 Task: Search one way flight ticket for 3 adults, 3 children in premium economy from Las Vegas: Harry Reid International Airport to Gillette: Gillette Campbell County Airport on 5-1-2023. Number of bags: 1 carry on bag. Price is upto 94000. Outbound departure time preference is 14:45.
Action: Mouse moved to (263, 331)
Screenshot: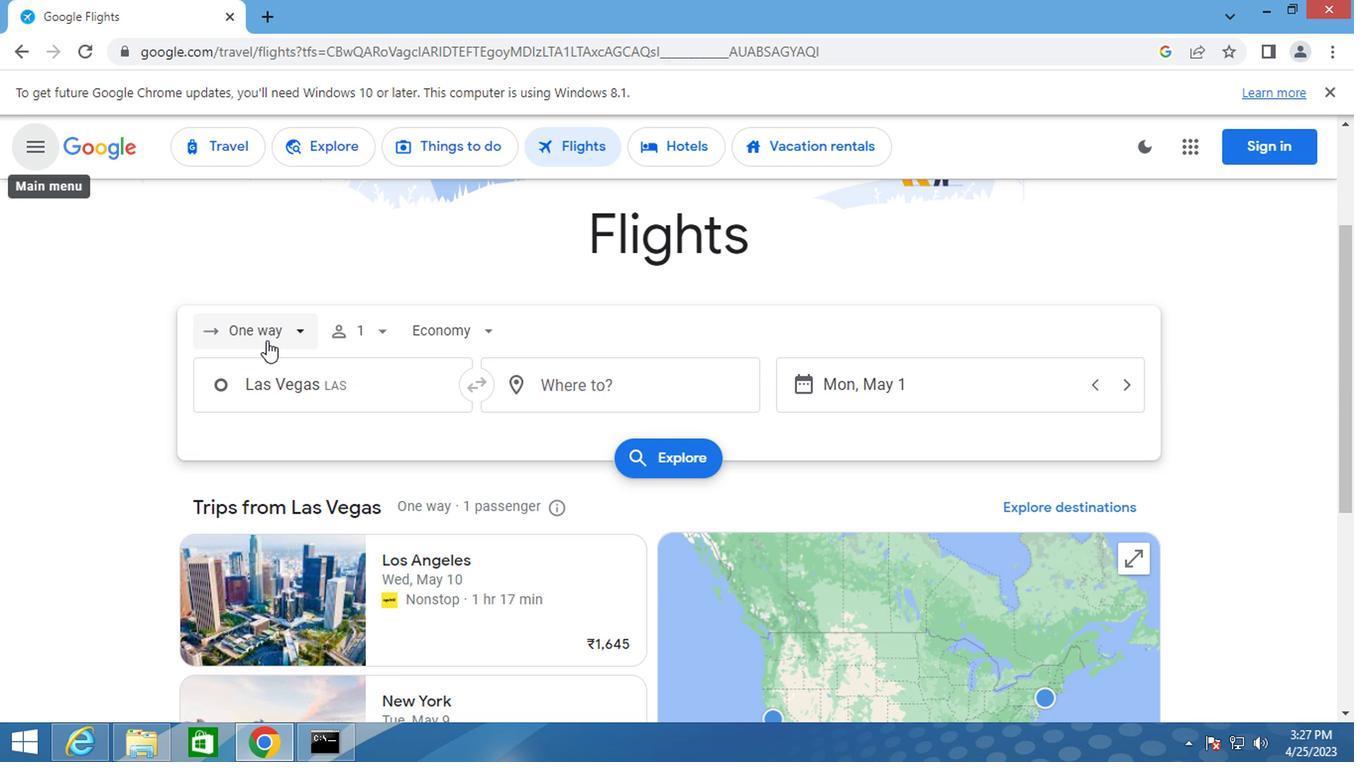 
Action: Mouse pressed left at (263, 331)
Screenshot: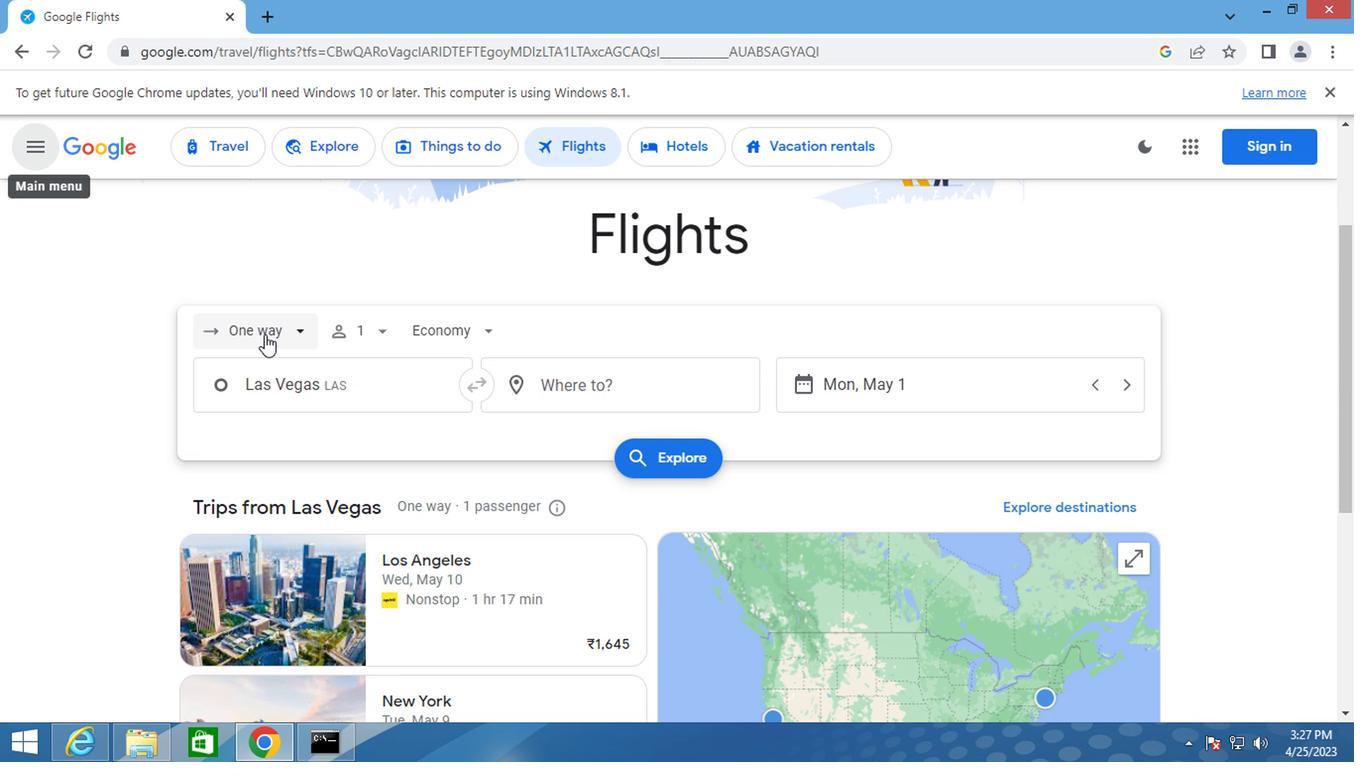 
Action: Mouse moved to (268, 422)
Screenshot: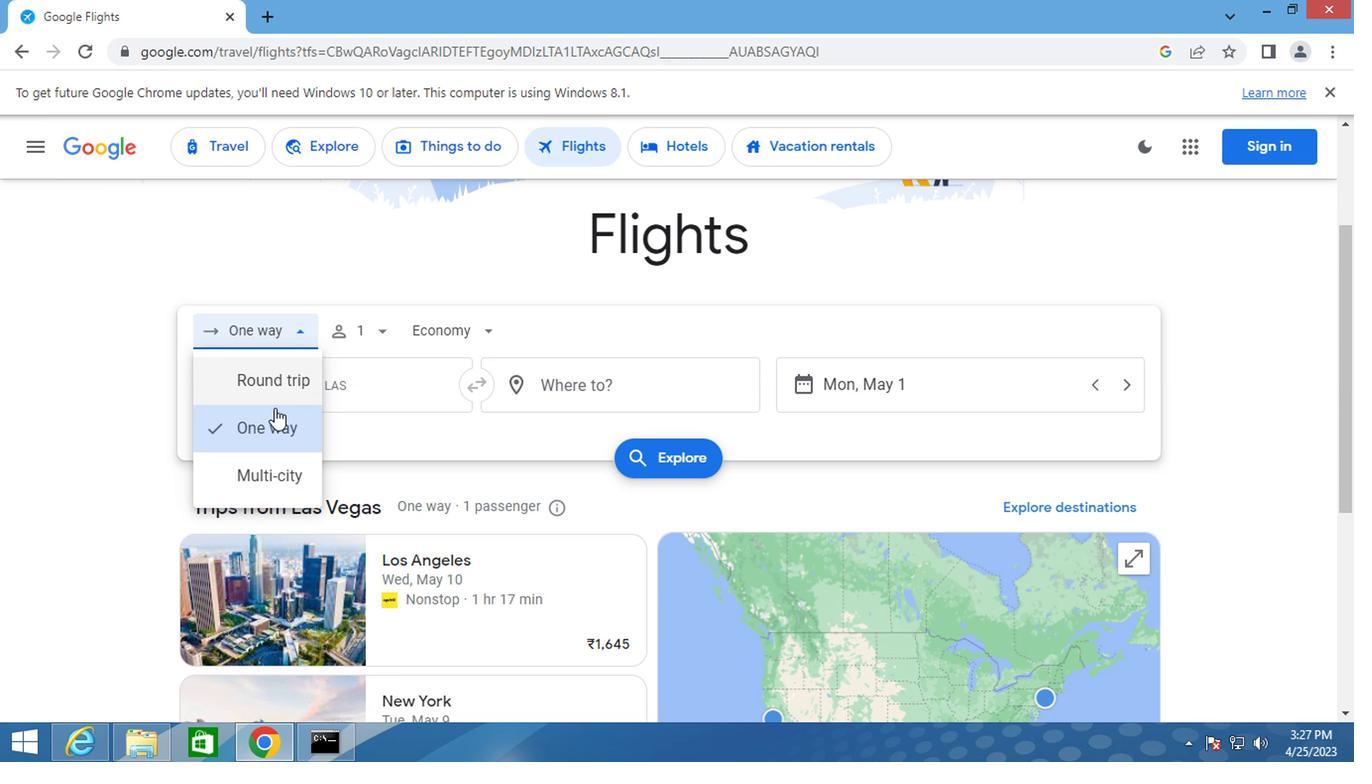 
Action: Mouse pressed left at (268, 422)
Screenshot: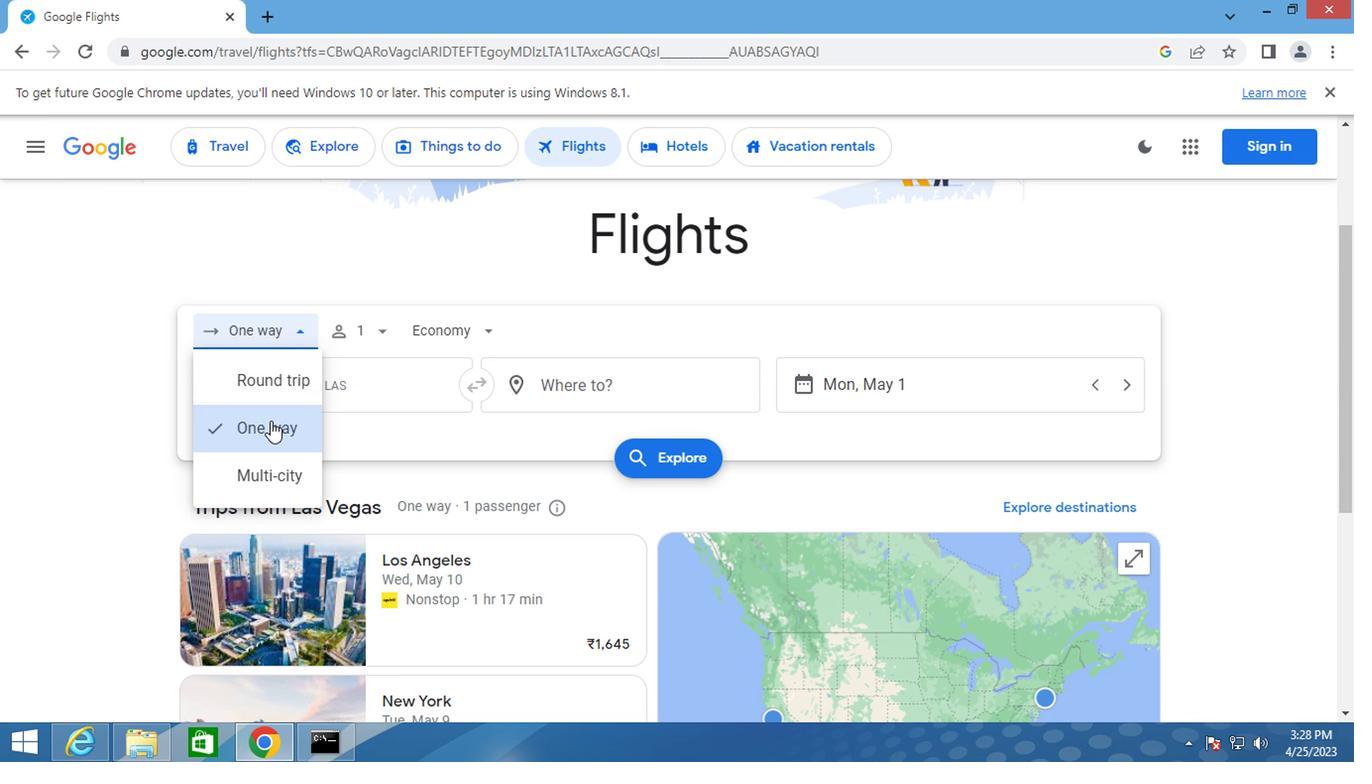 
Action: Mouse moved to (378, 333)
Screenshot: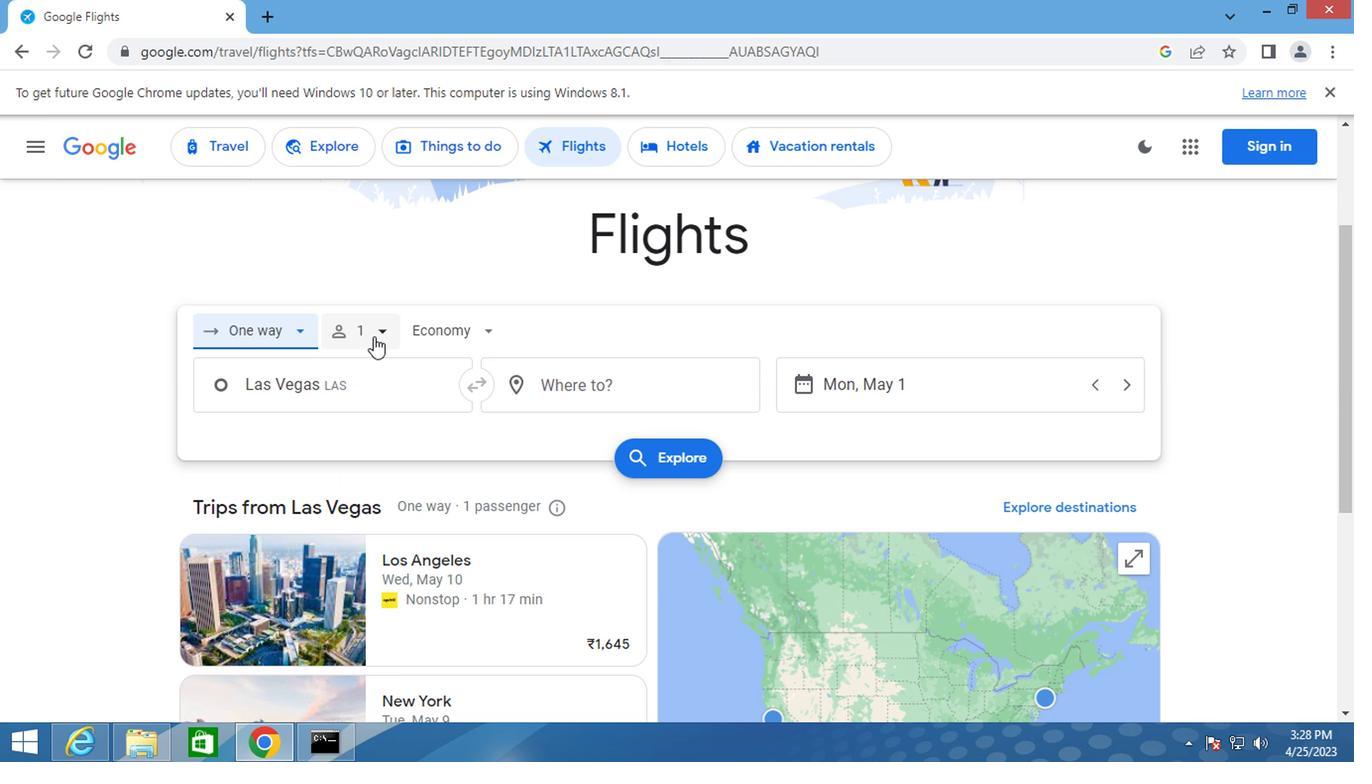 
Action: Mouse pressed left at (378, 333)
Screenshot: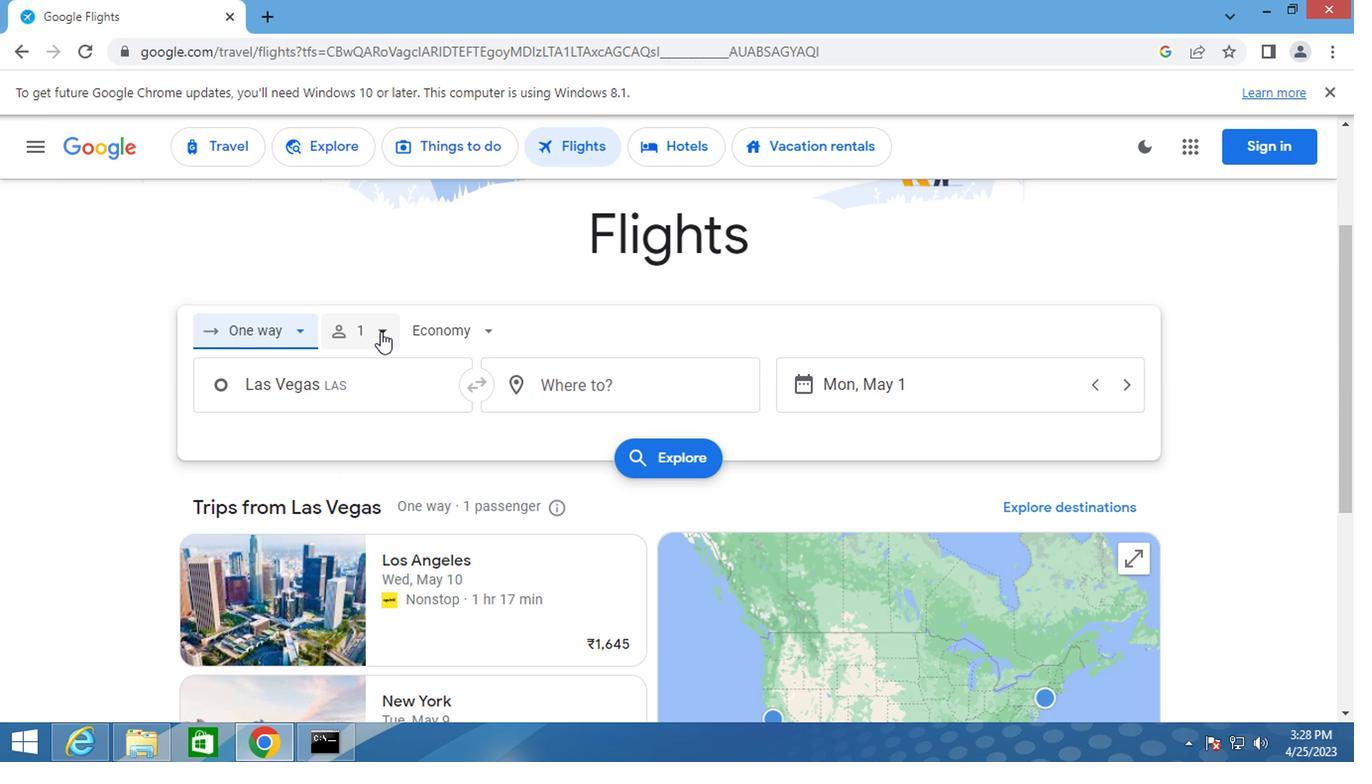 
Action: Mouse moved to (538, 378)
Screenshot: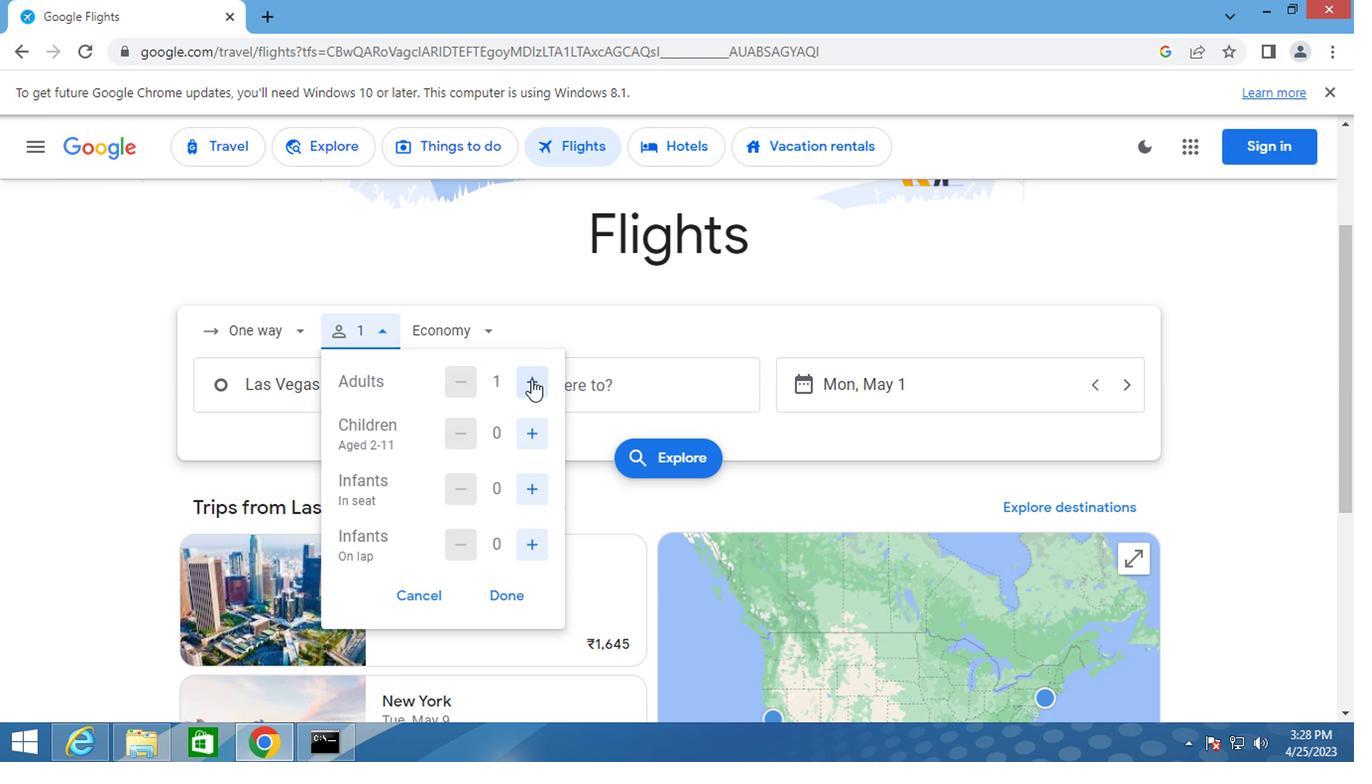 
Action: Mouse pressed left at (538, 378)
Screenshot: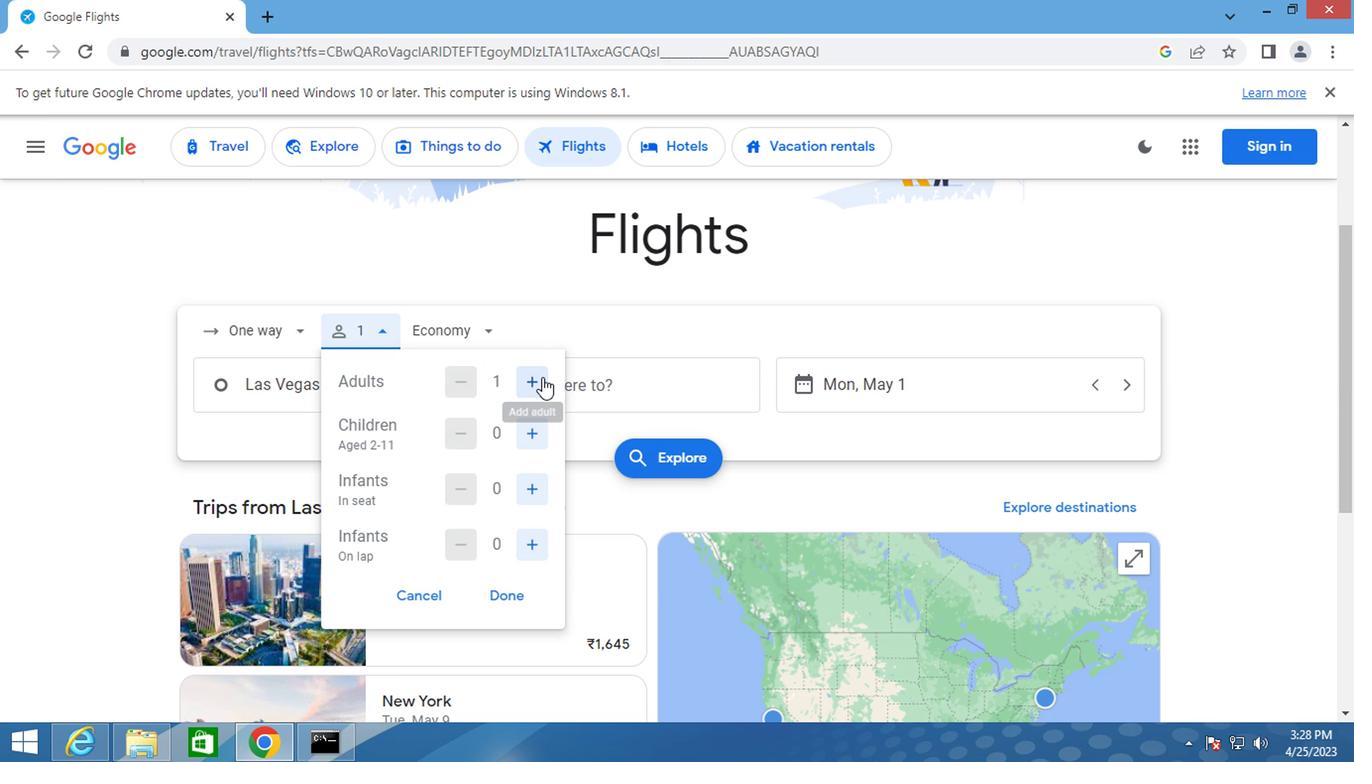 
Action: Mouse moved to (539, 443)
Screenshot: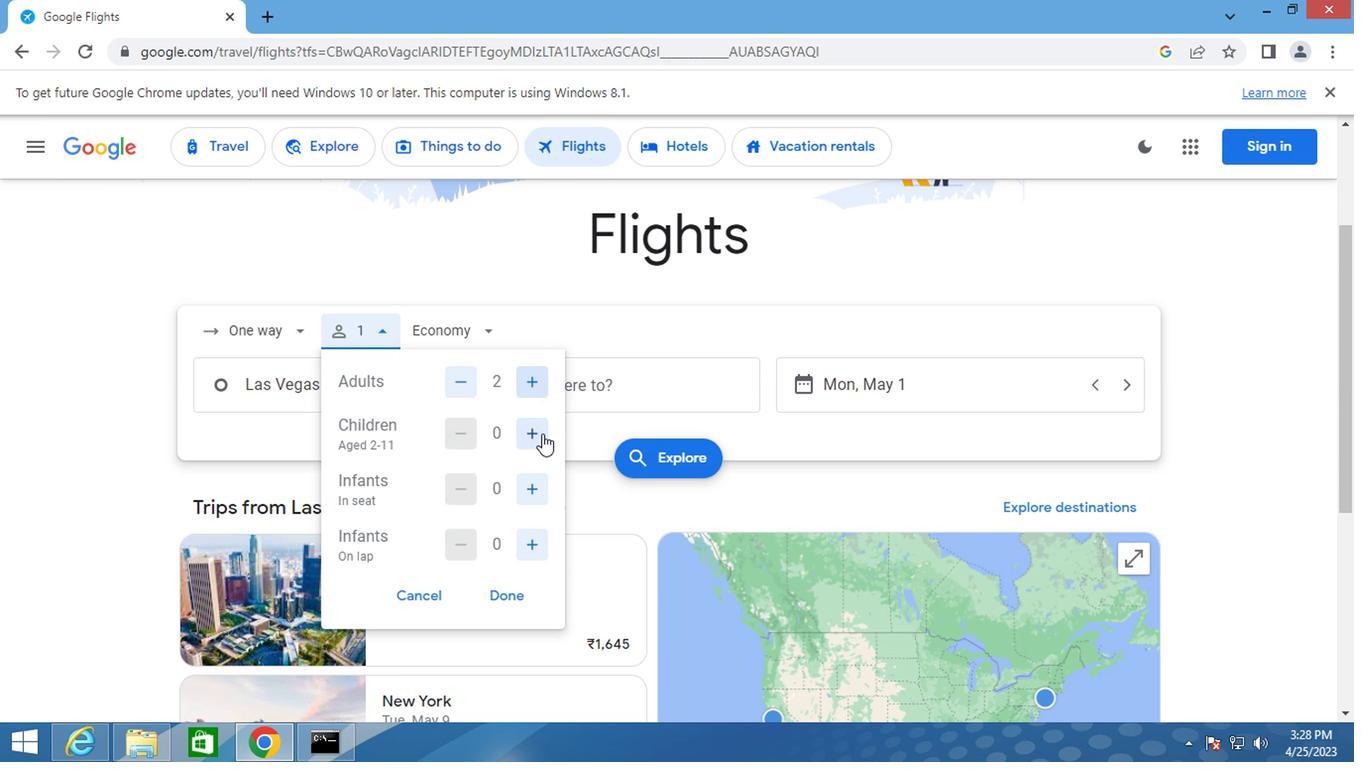 
Action: Mouse pressed left at (539, 443)
Screenshot: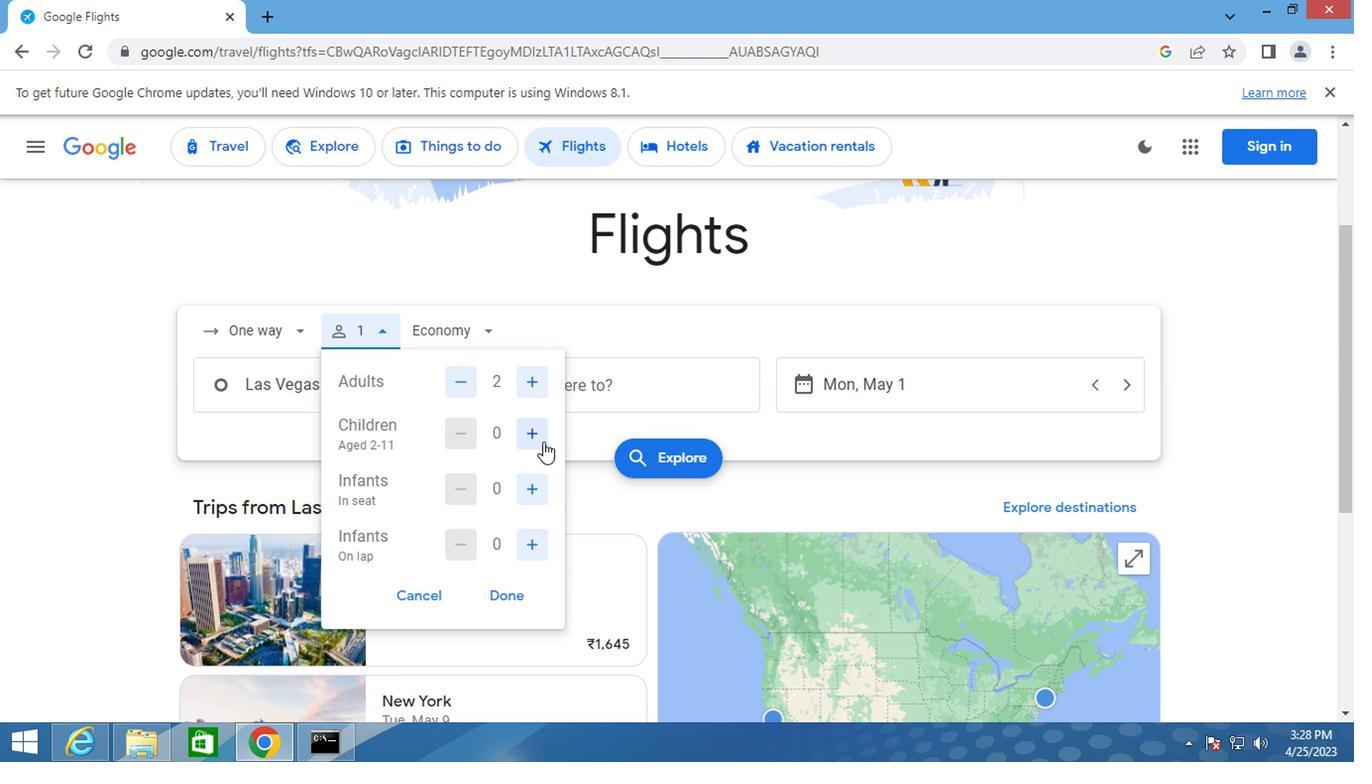 
Action: Mouse pressed left at (539, 443)
Screenshot: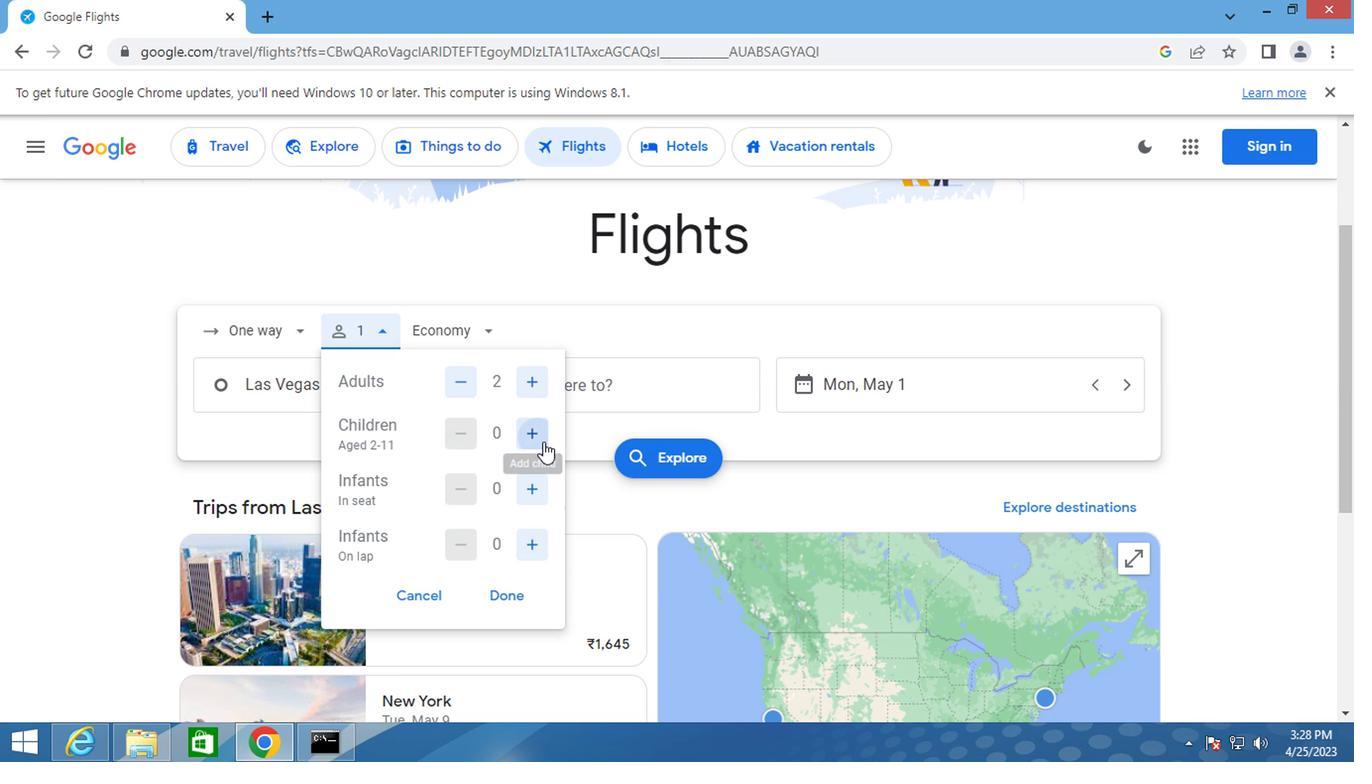 
Action: Mouse pressed left at (539, 443)
Screenshot: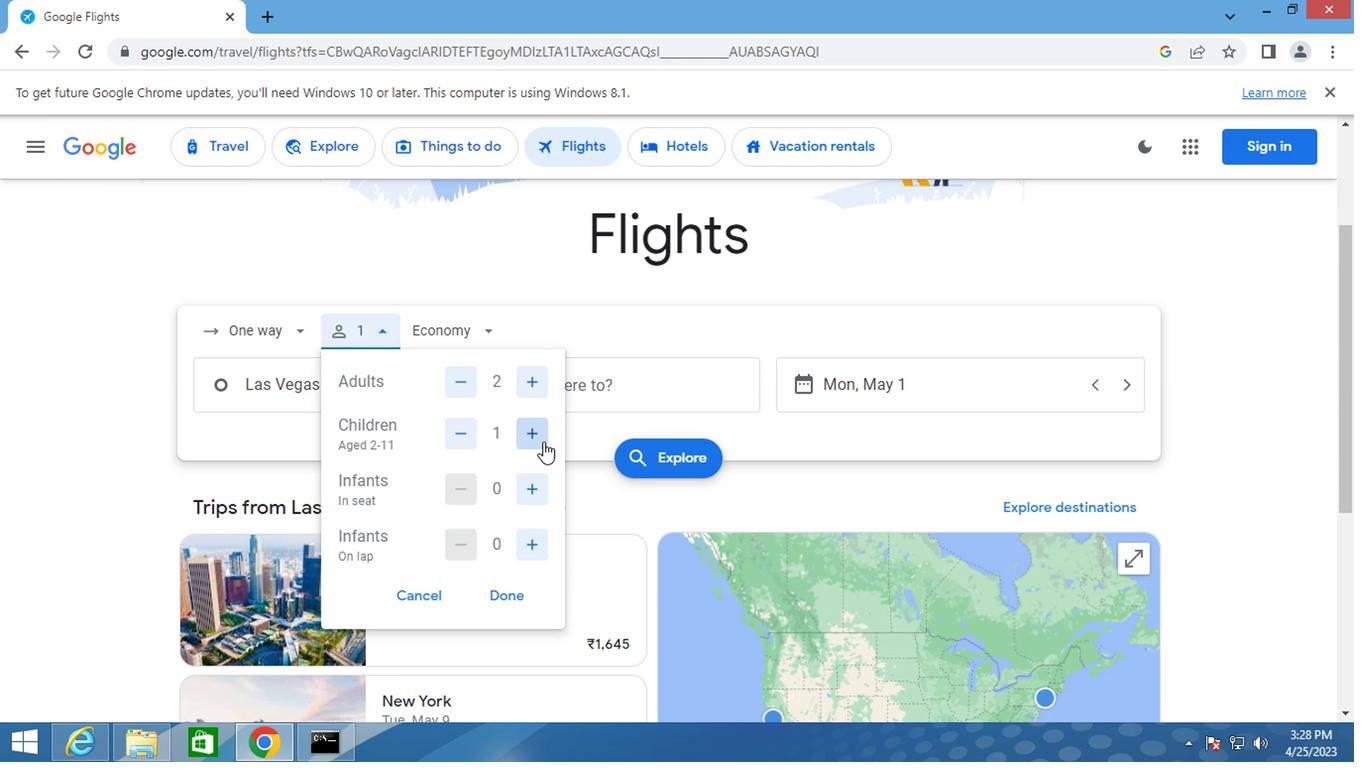 
Action: Mouse pressed left at (539, 443)
Screenshot: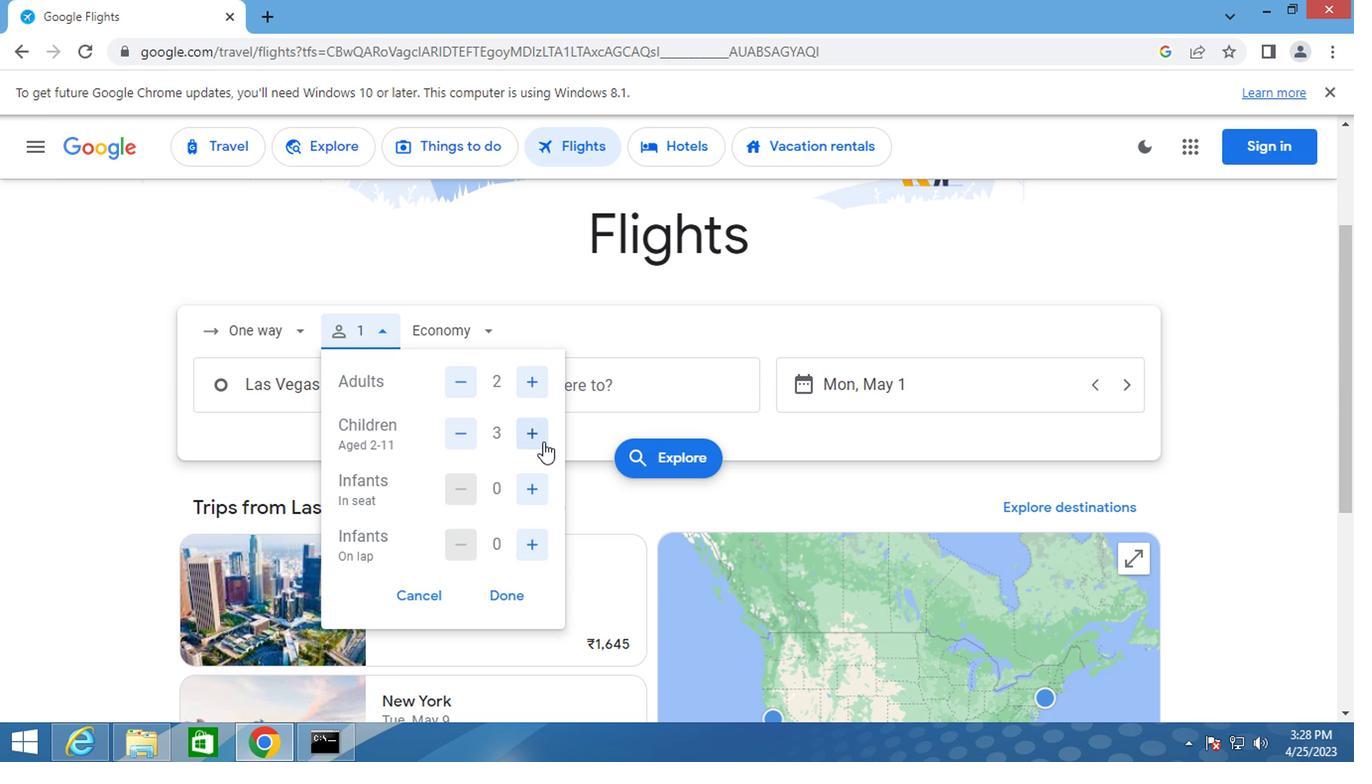 
Action: Mouse moved to (523, 539)
Screenshot: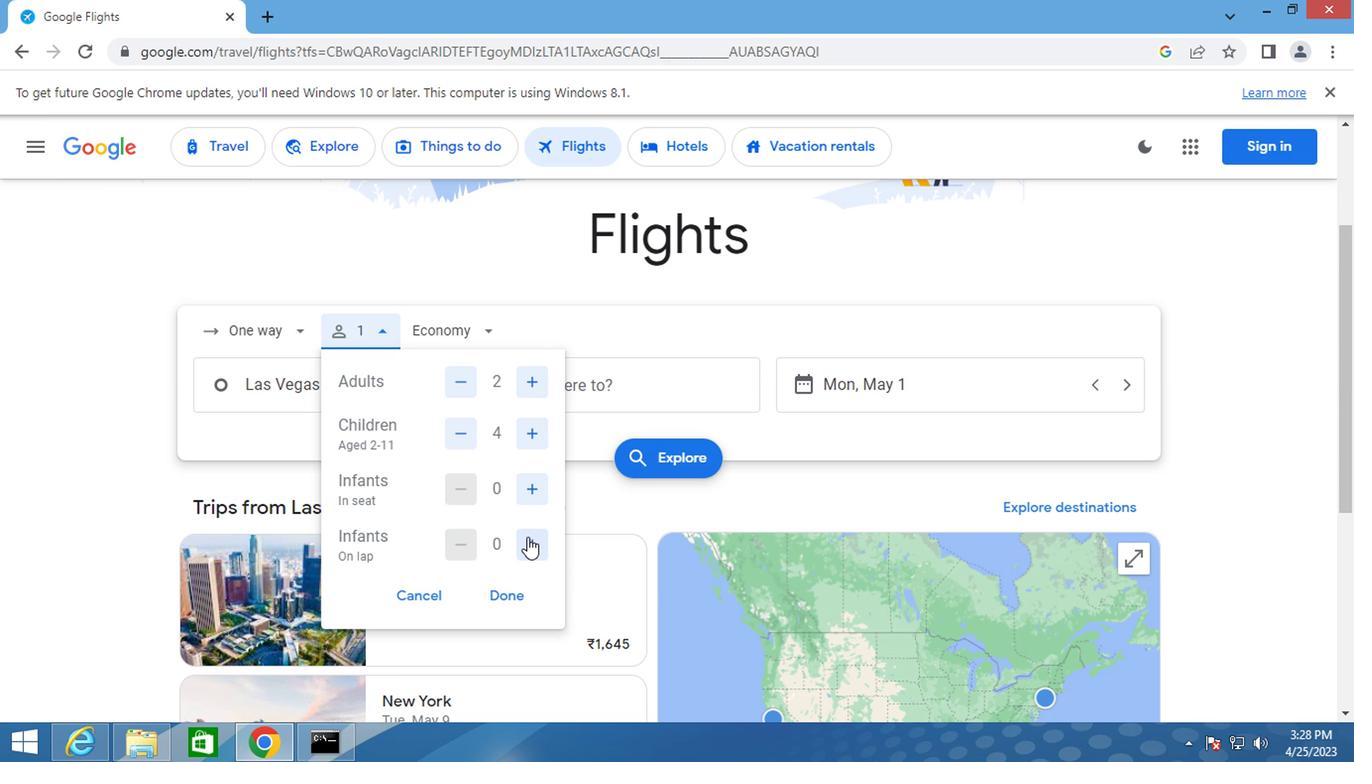
Action: Mouse pressed left at (523, 539)
Screenshot: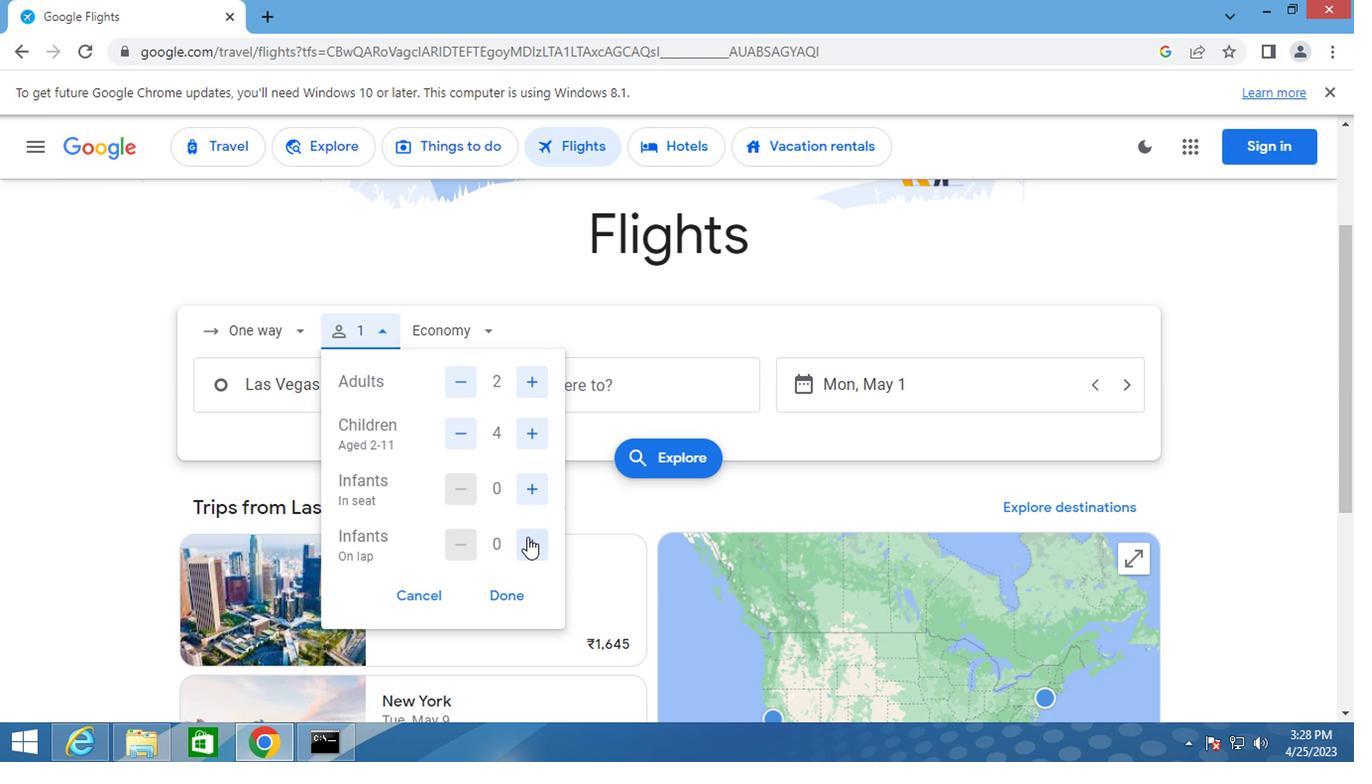 
Action: Mouse moved to (443, 344)
Screenshot: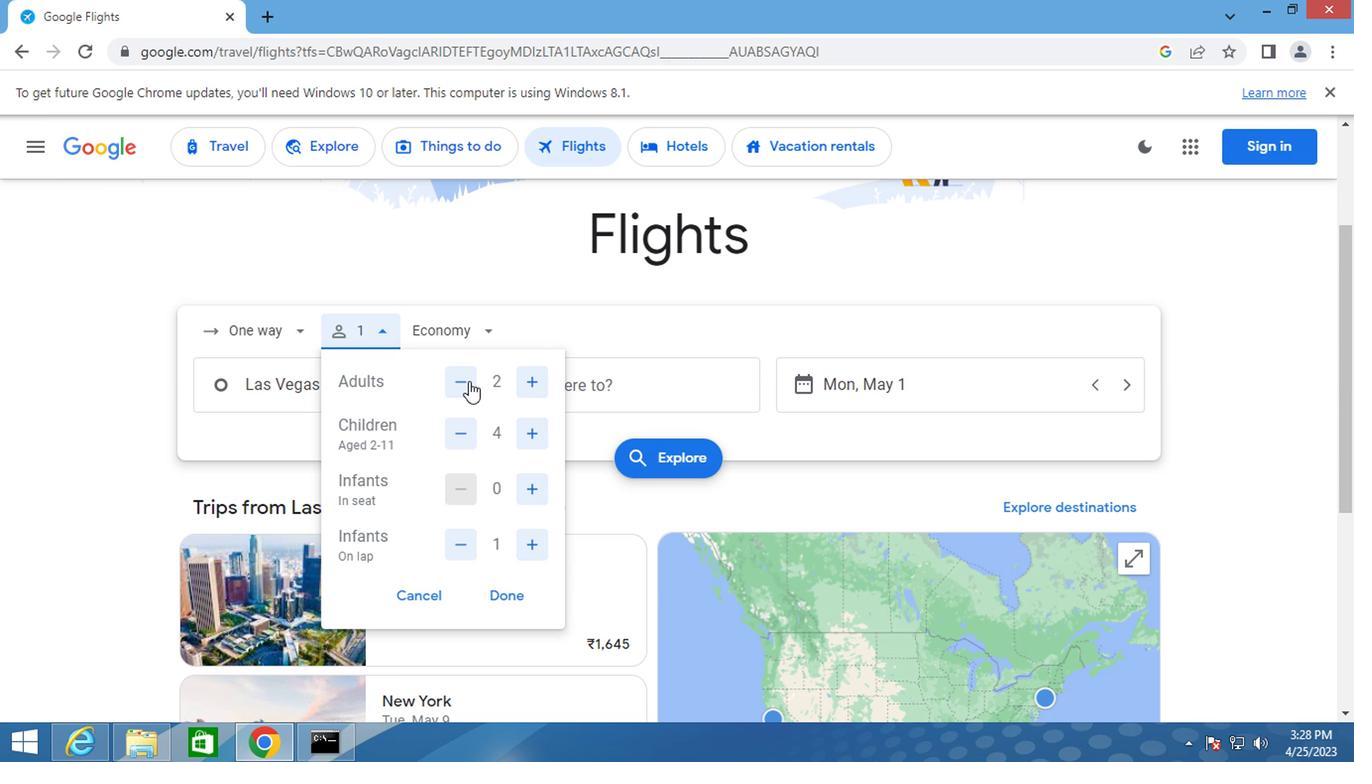 
Action: Mouse pressed left at (443, 344)
Screenshot: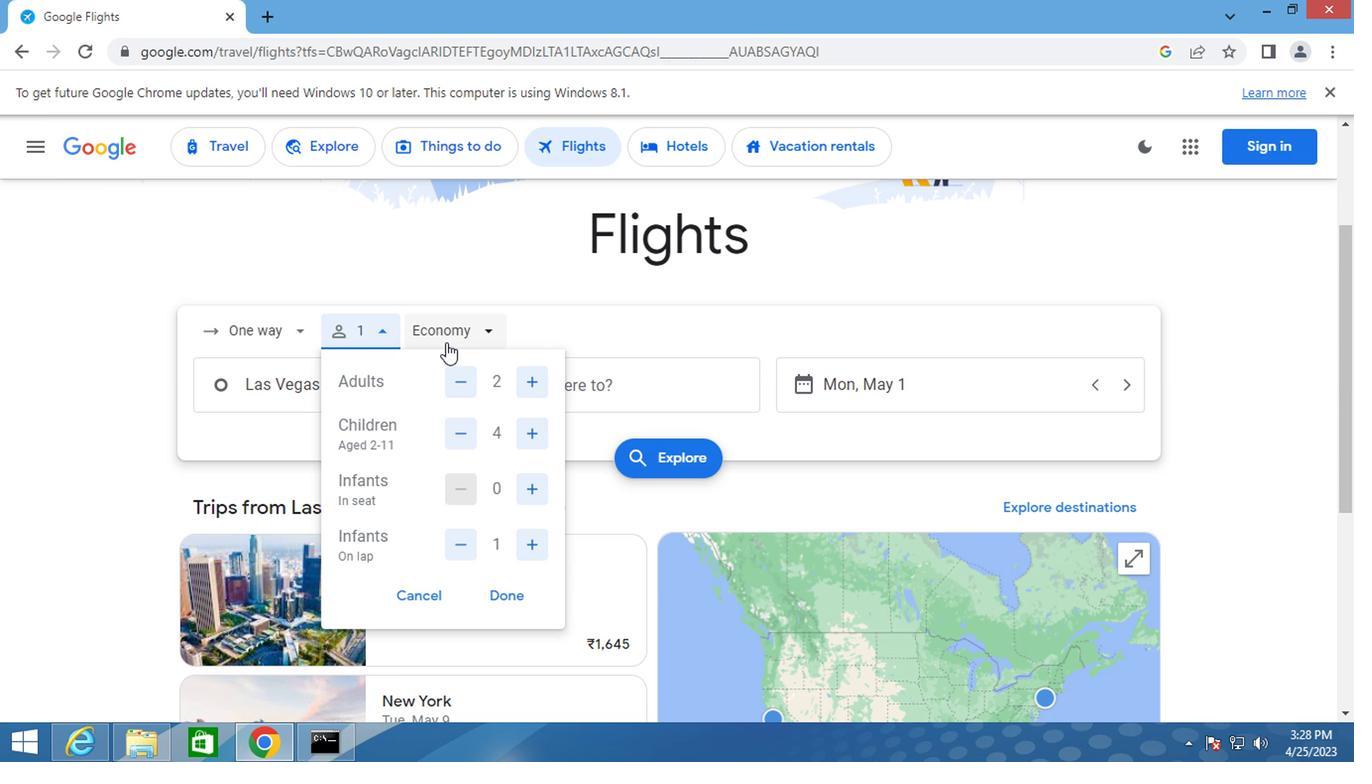 
Action: Mouse moved to (484, 469)
Screenshot: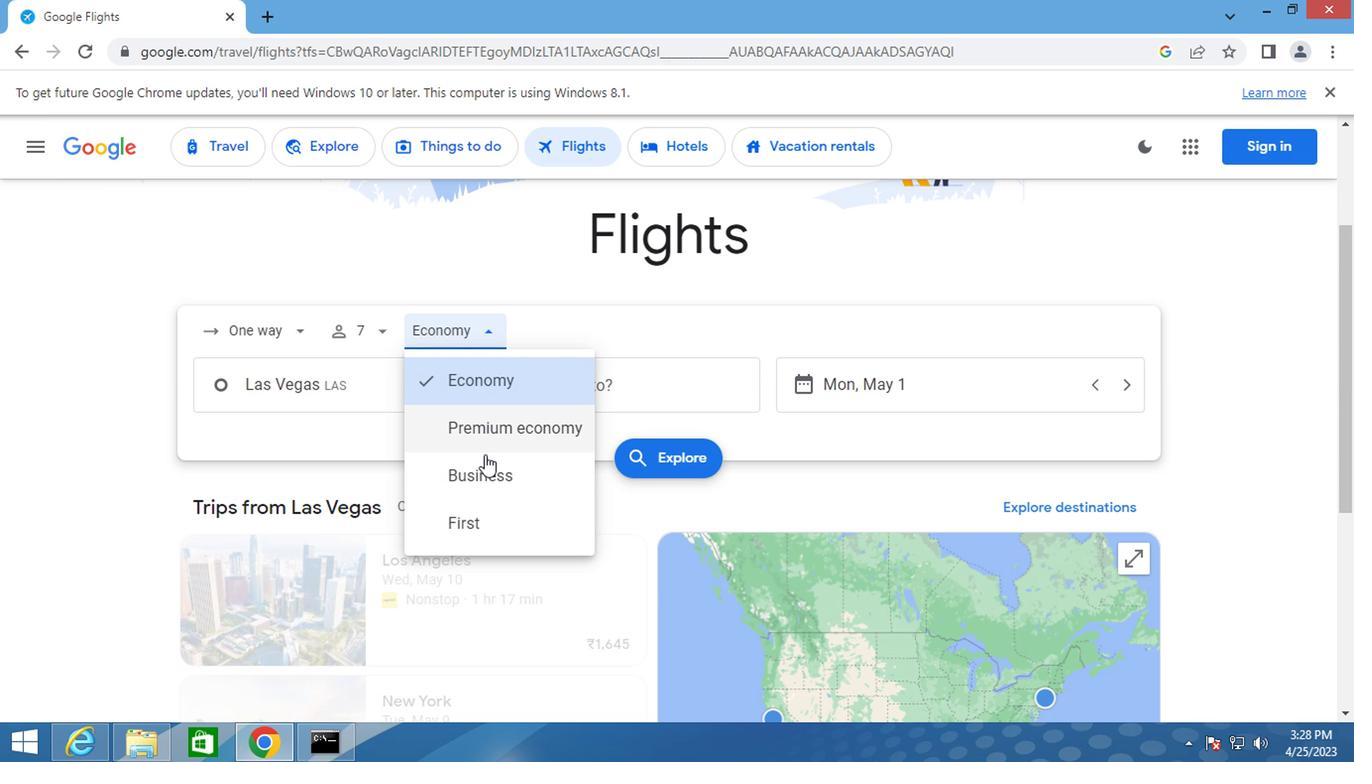 
Action: Mouse pressed left at (484, 469)
Screenshot: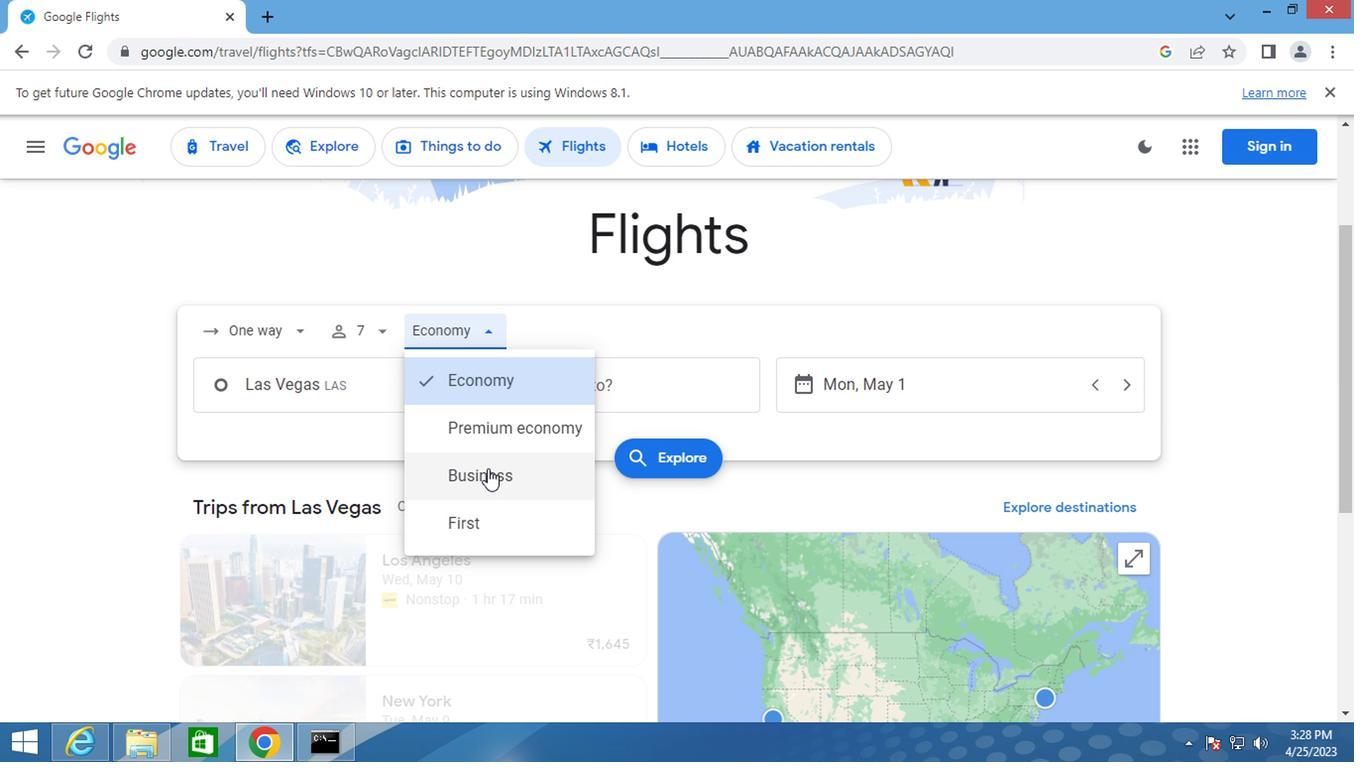 
Action: Mouse moved to (303, 381)
Screenshot: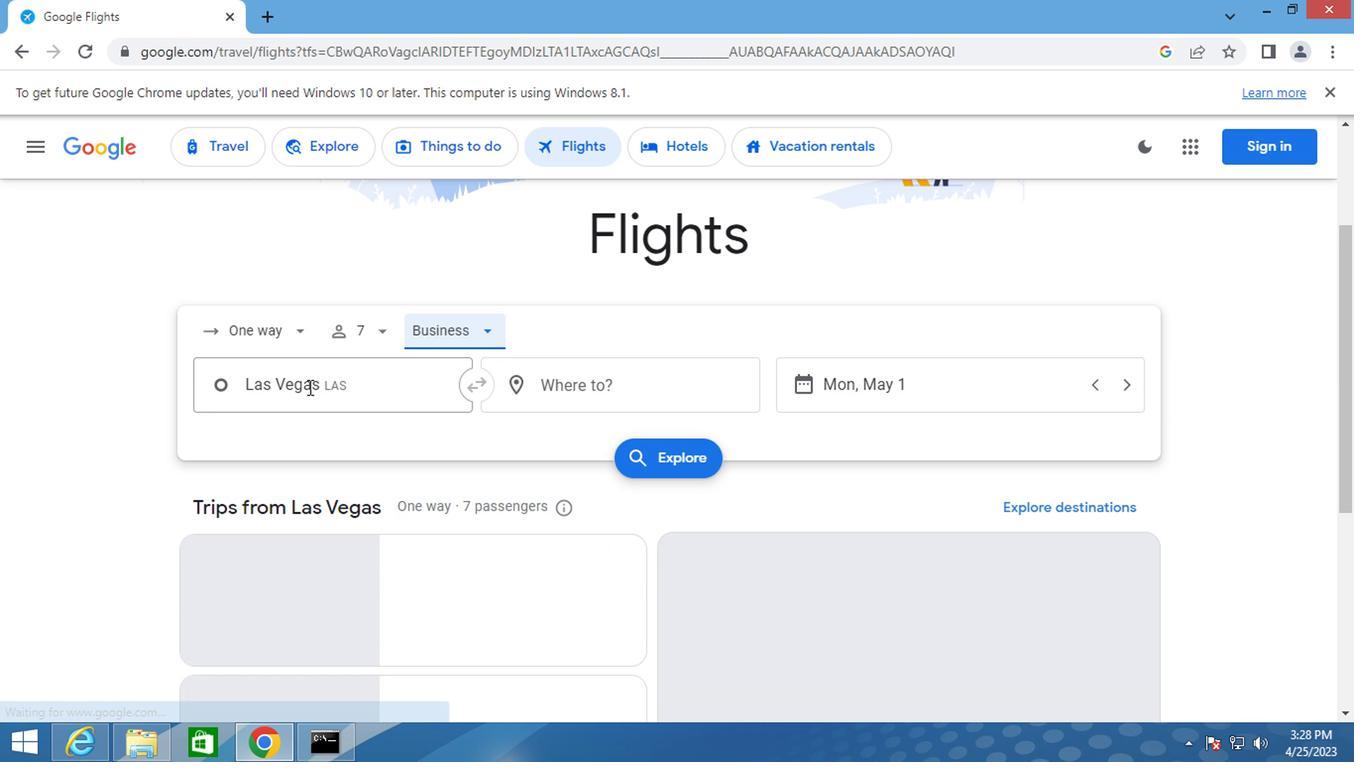 
Action: Mouse pressed left at (303, 381)
Screenshot: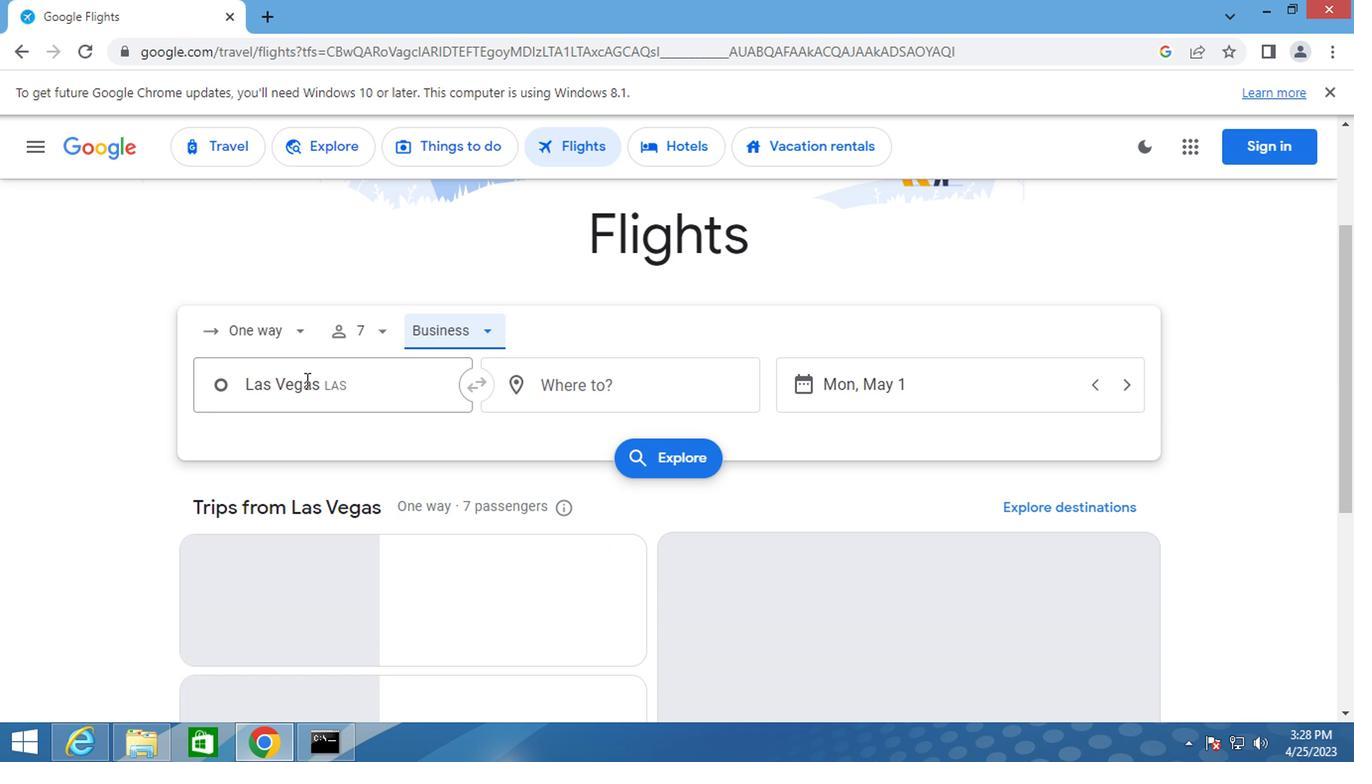 
Action: Key pressed las<Key.space>vegas
Screenshot: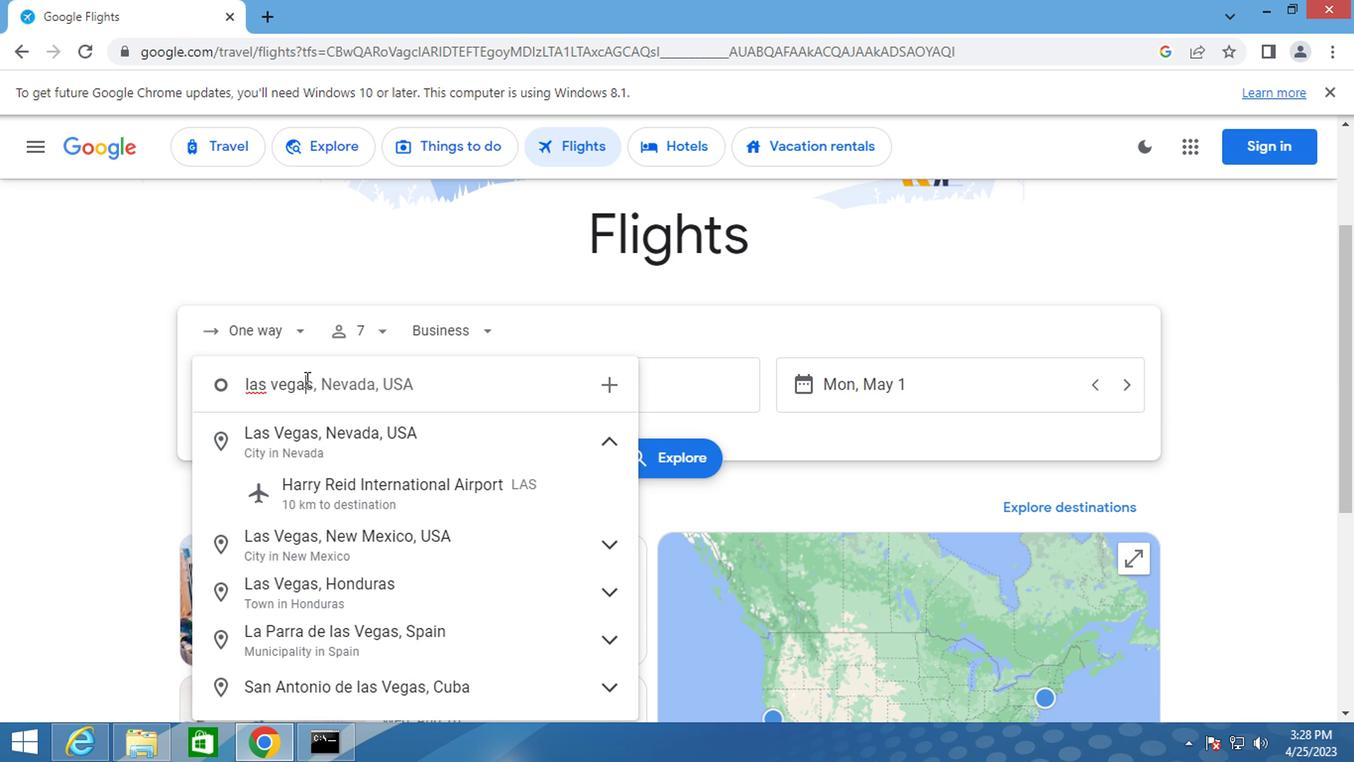 
Action: Mouse moved to (330, 502)
Screenshot: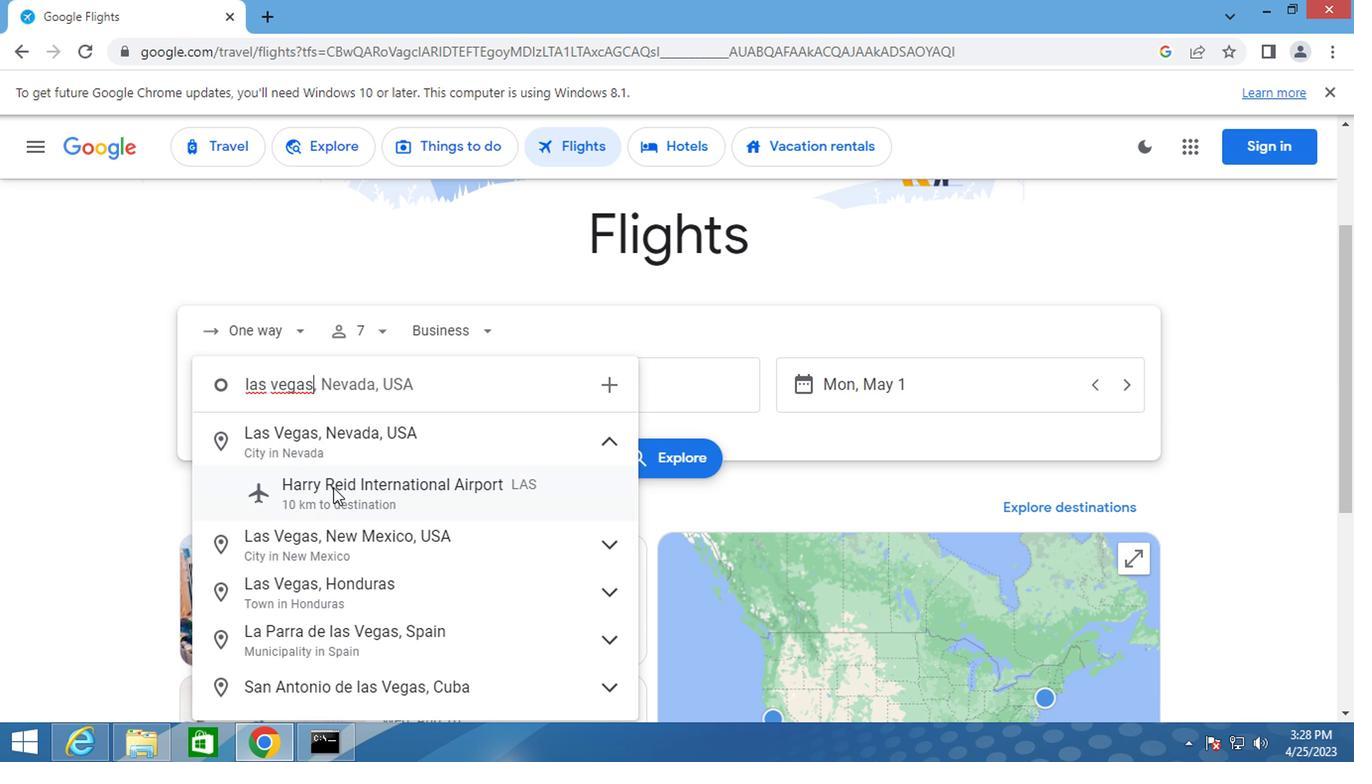
Action: Mouse pressed left at (330, 502)
Screenshot: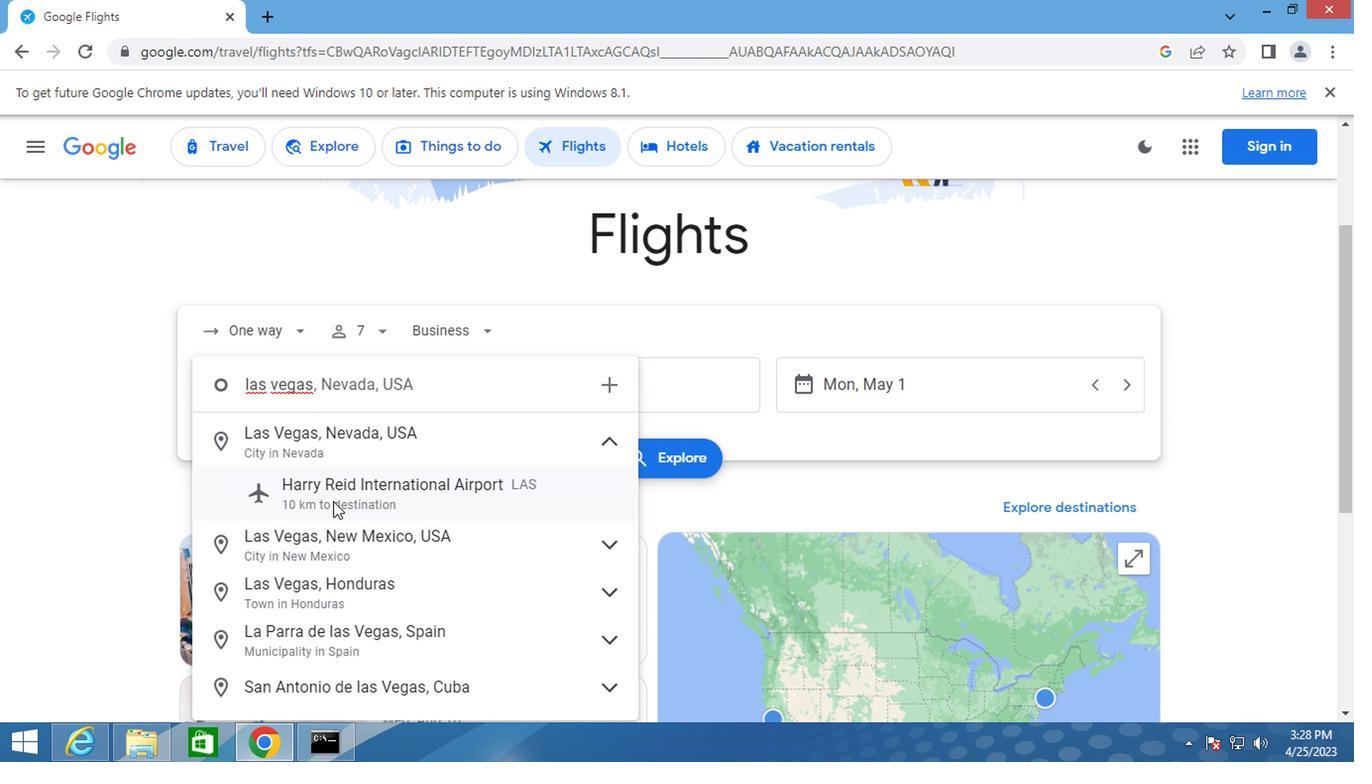 
Action: Mouse moved to (531, 385)
Screenshot: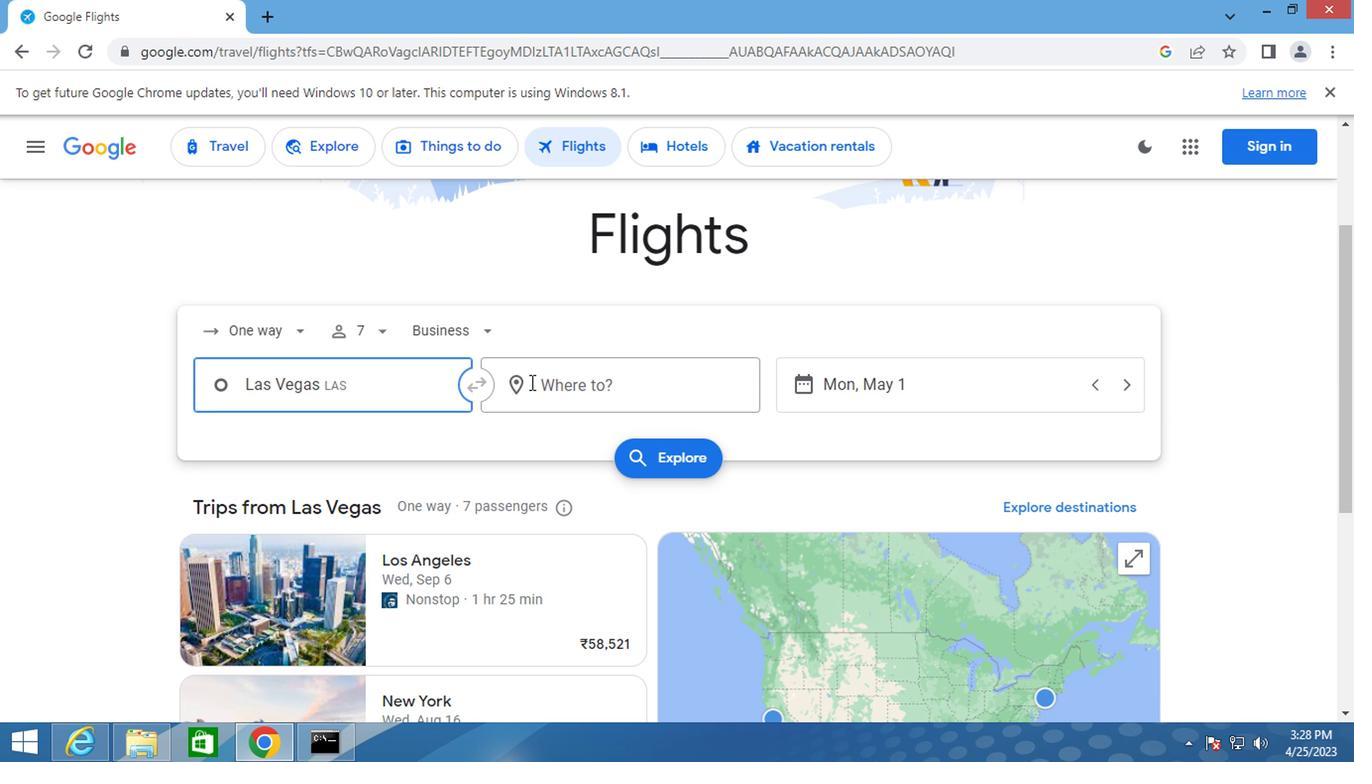 
Action: Mouse pressed left at (531, 385)
Screenshot: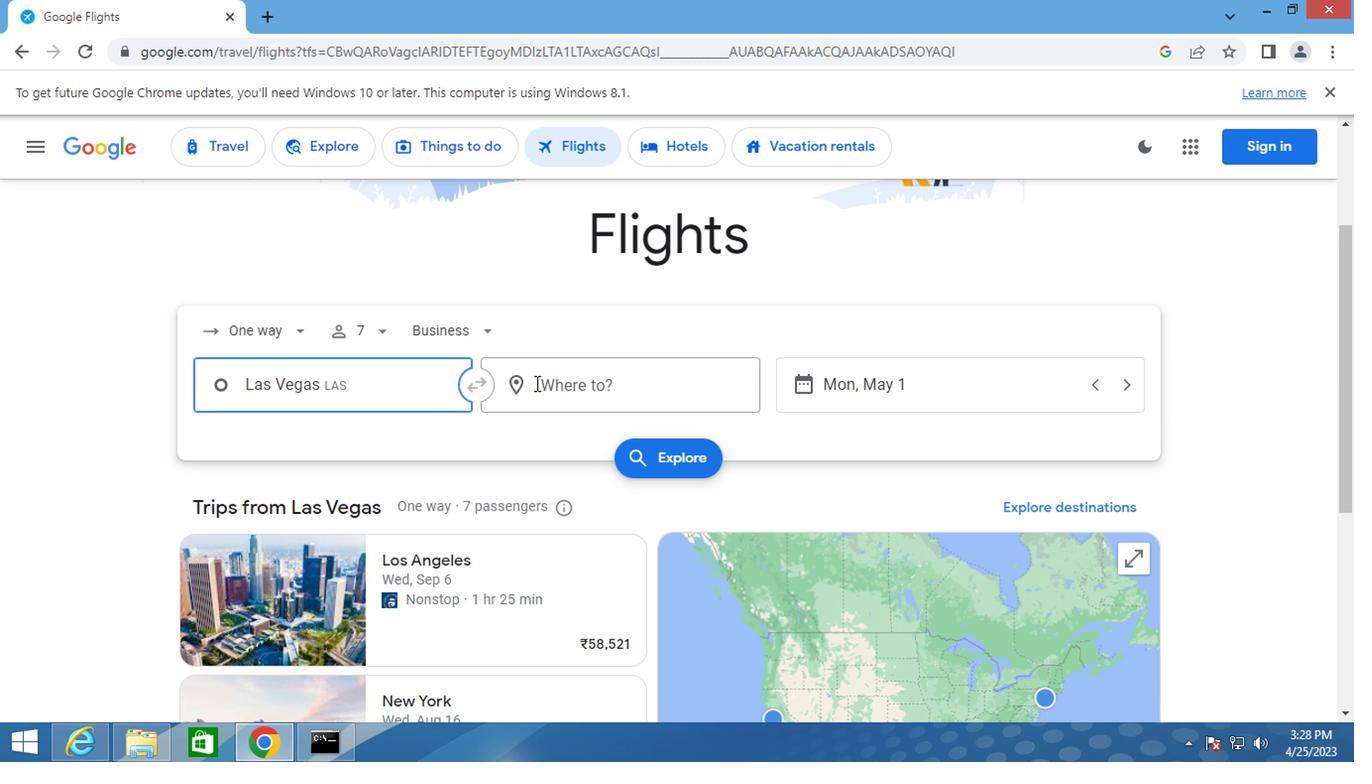 
Action: Mouse moved to (555, 376)
Screenshot: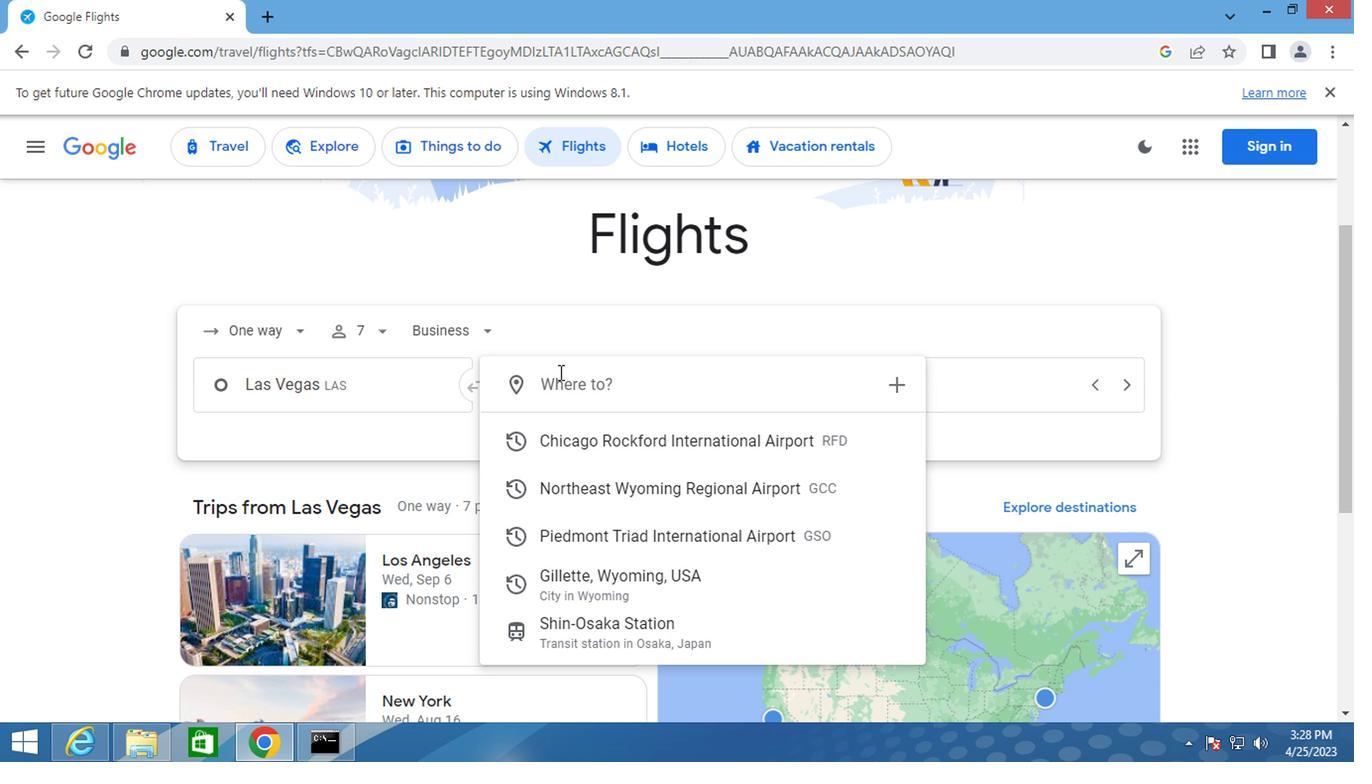 
Action: Key pressed greensboro
Screenshot: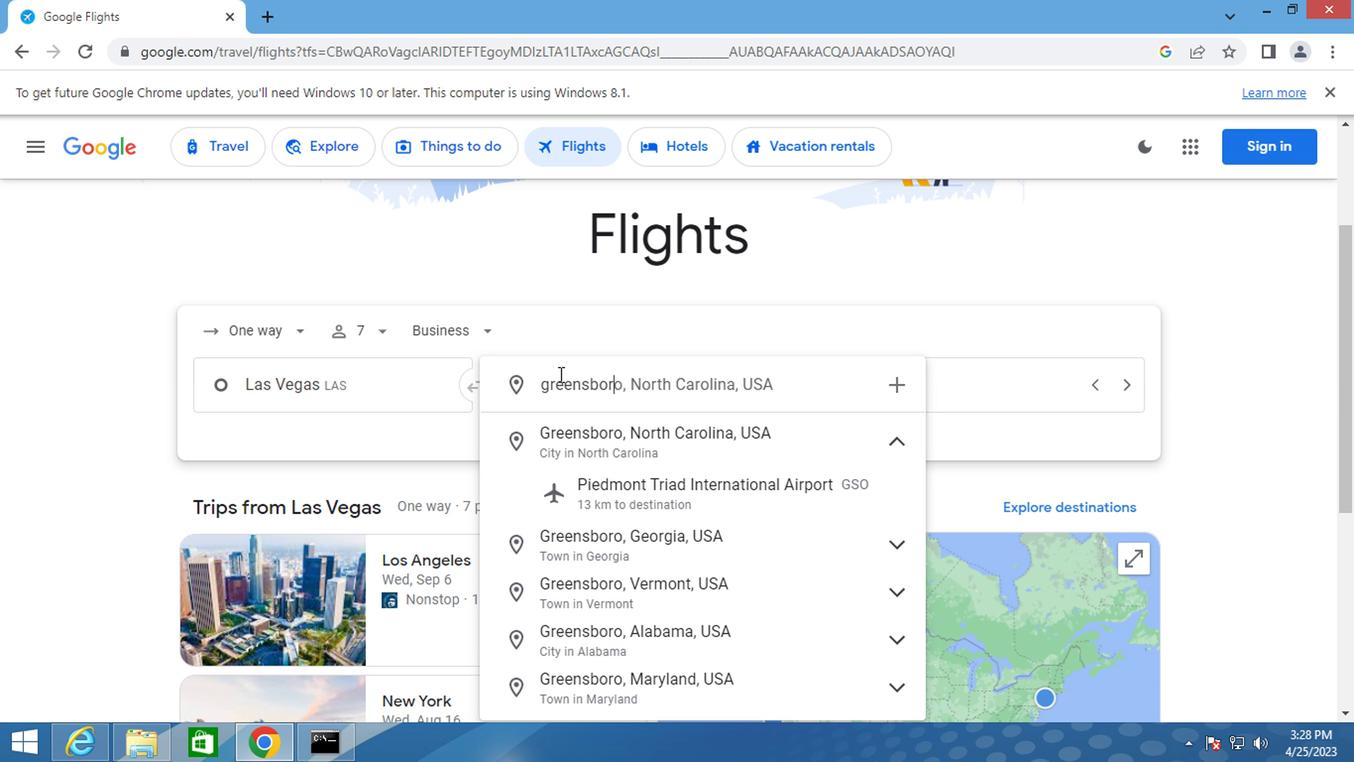 
Action: Mouse moved to (605, 481)
Screenshot: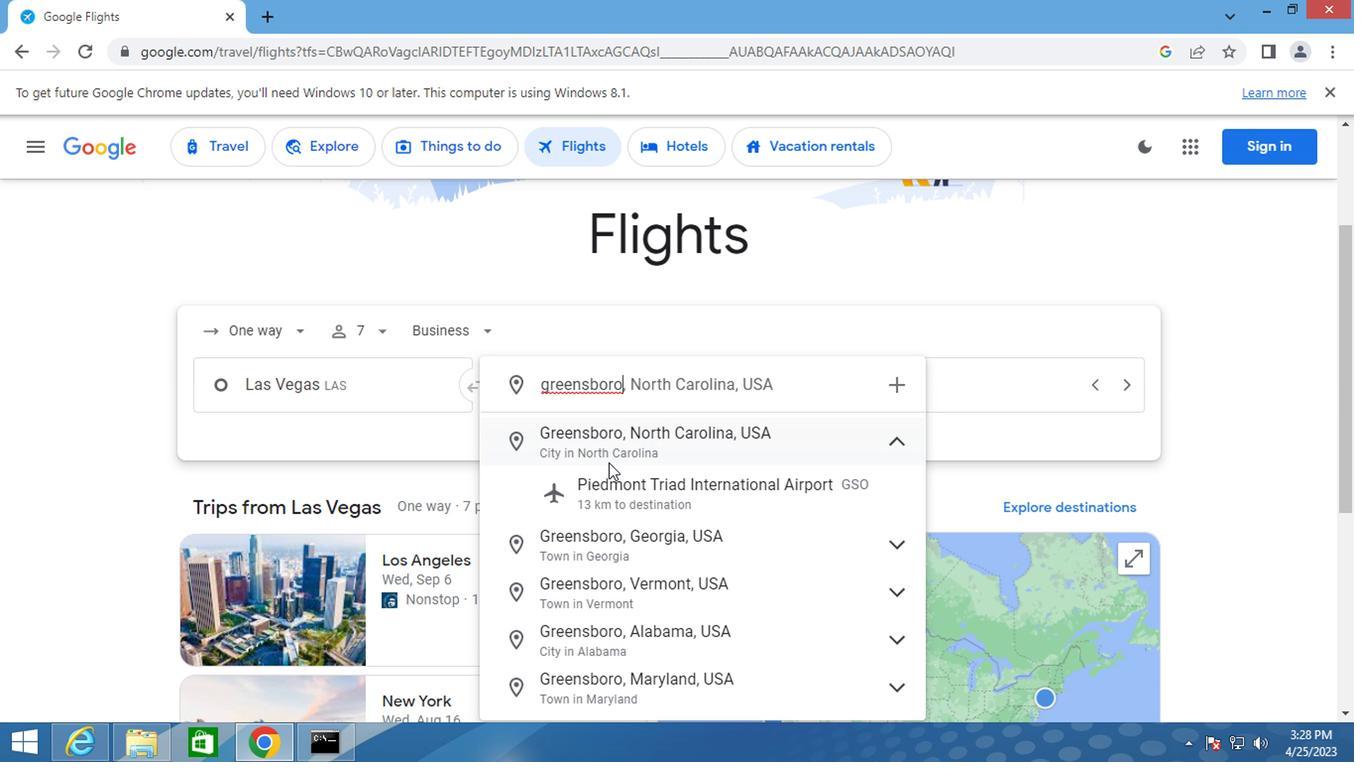 
Action: Mouse pressed left at (605, 481)
Screenshot: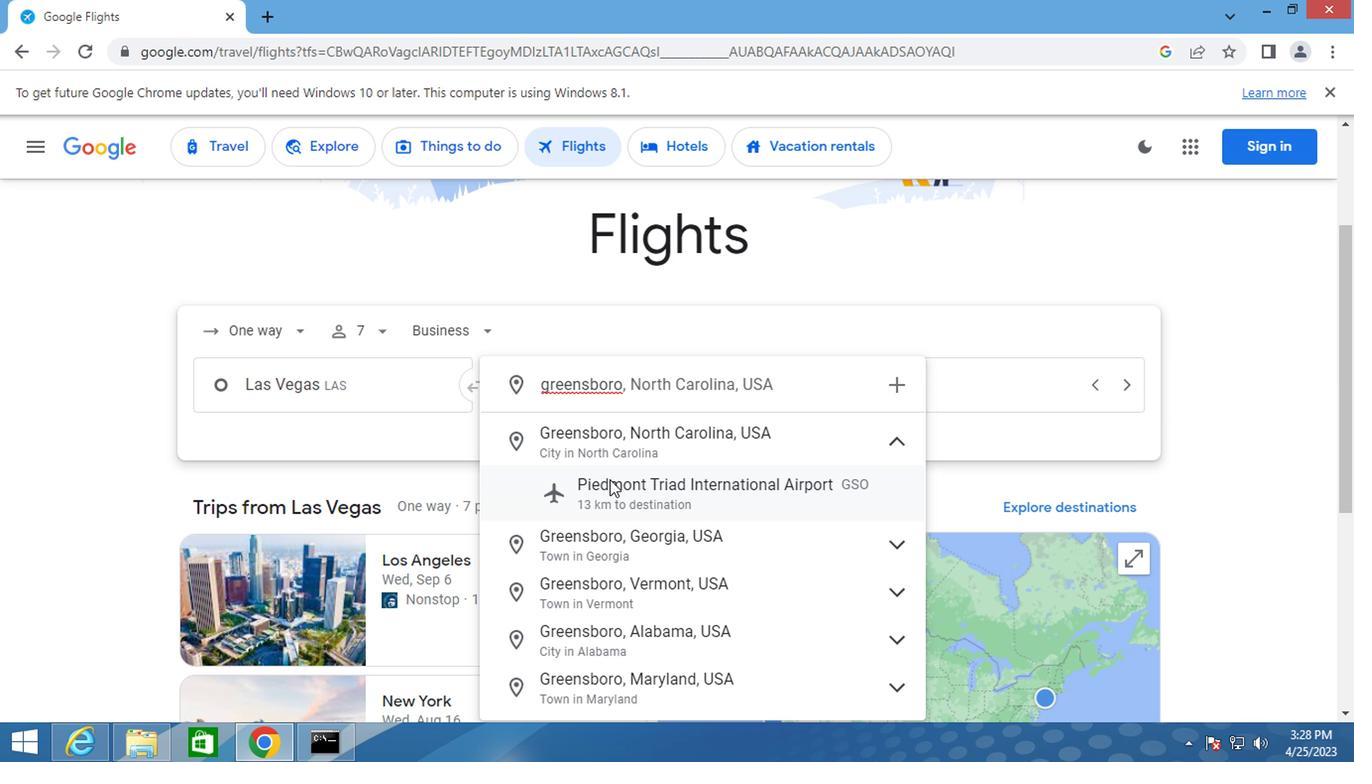
Action: Mouse moved to (812, 390)
Screenshot: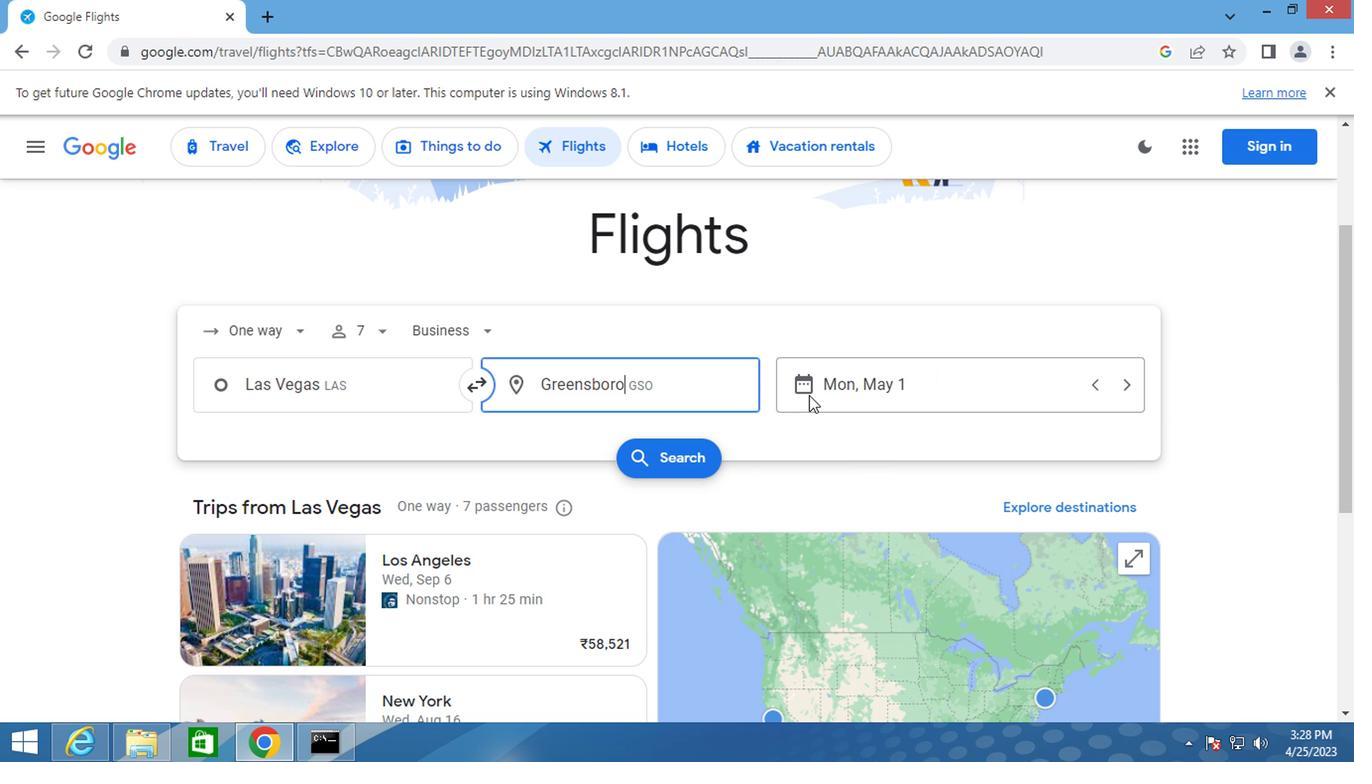 
Action: Mouse pressed left at (812, 390)
Screenshot: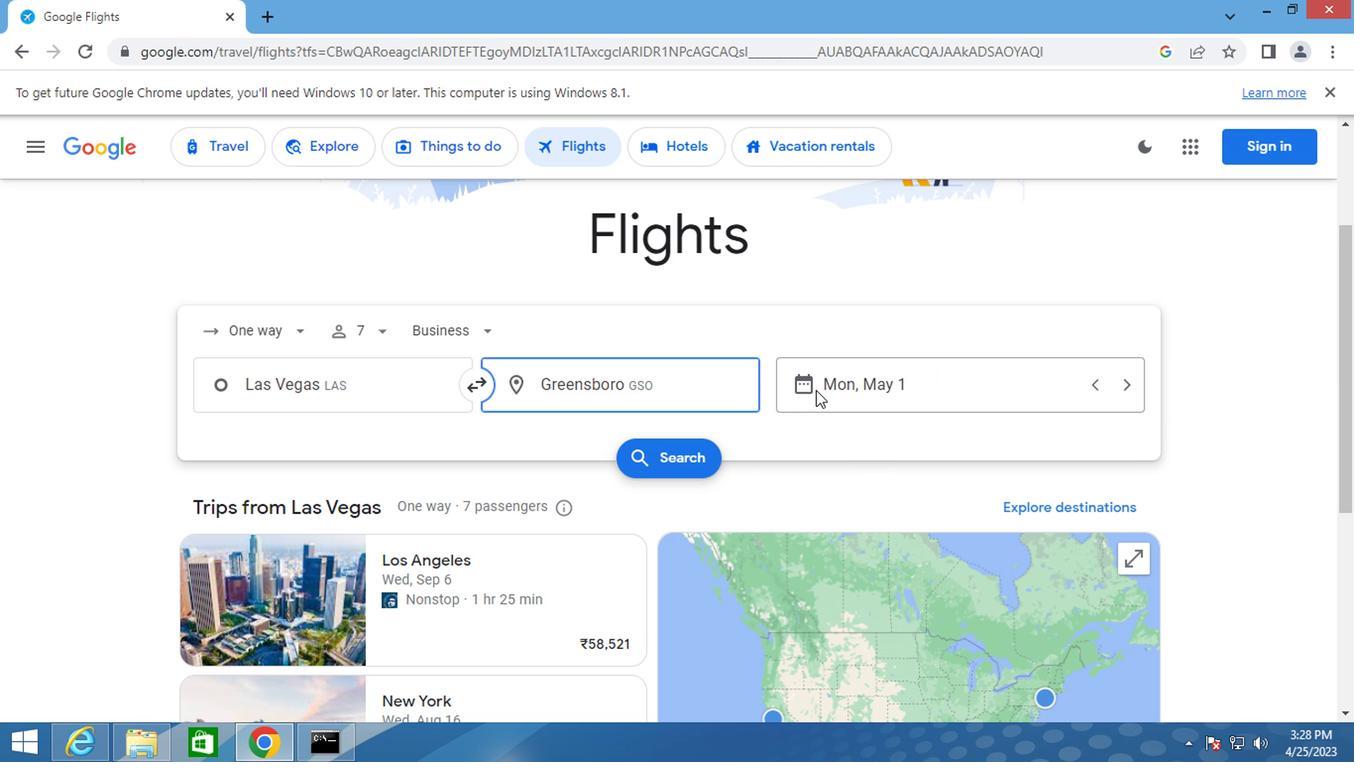 
Action: Mouse moved to (841, 357)
Screenshot: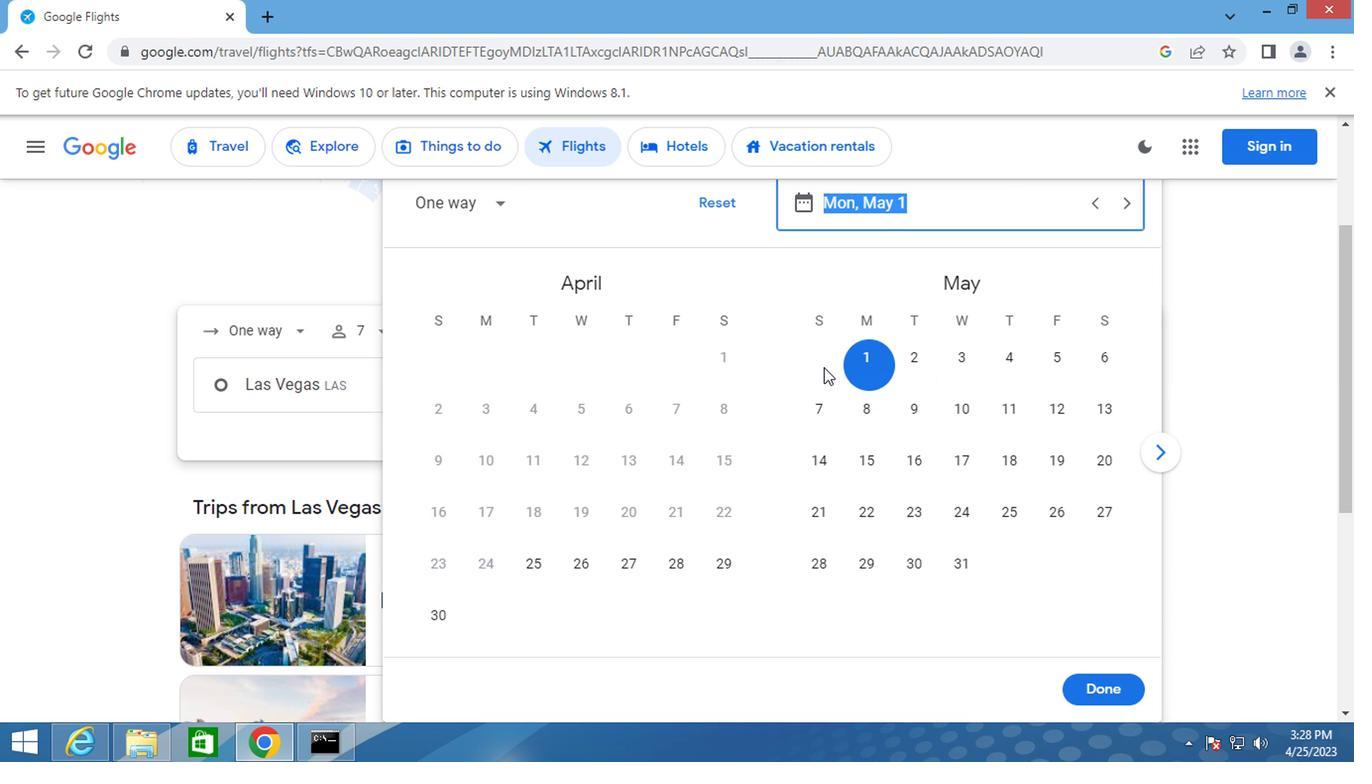 
Action: Mouse pressed left at (841, 357)
Screenshot: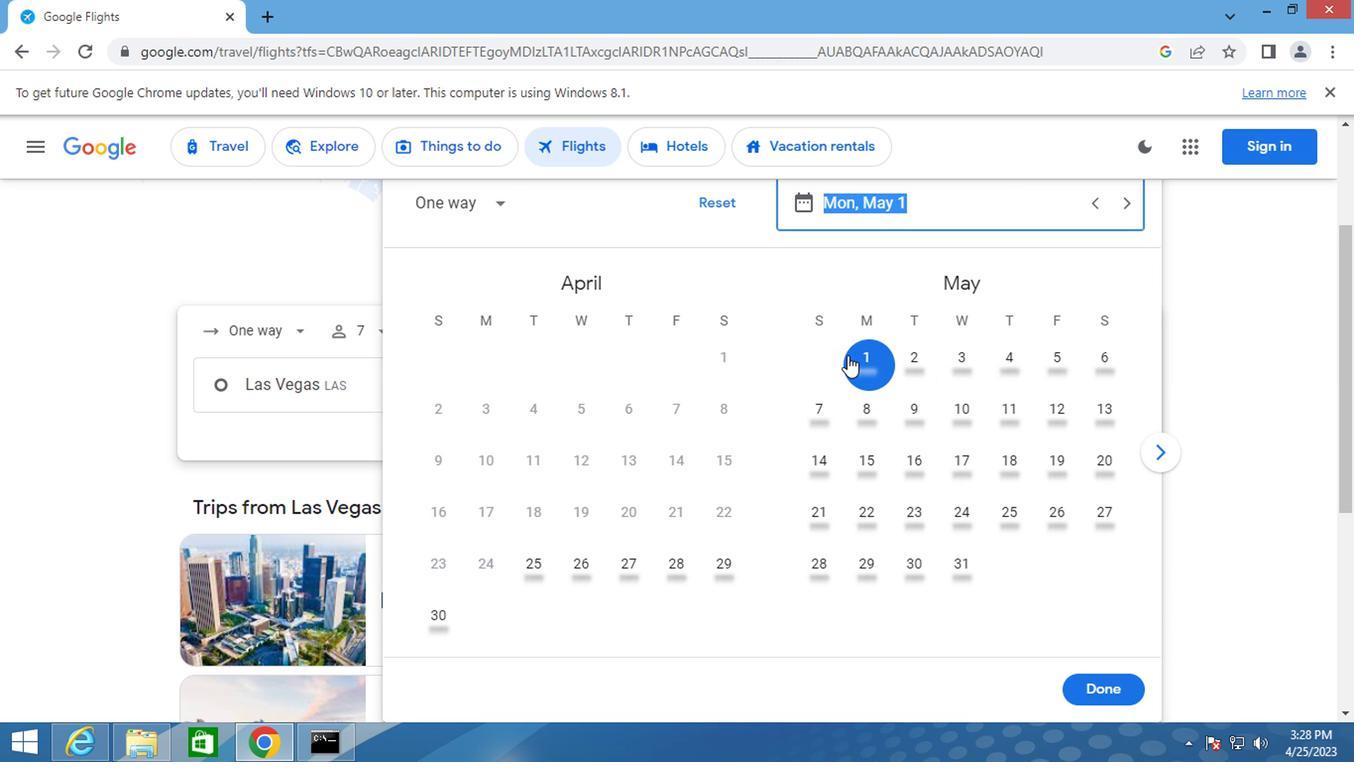 
Action: Mouse moved to (1084, 676)
Screenshot: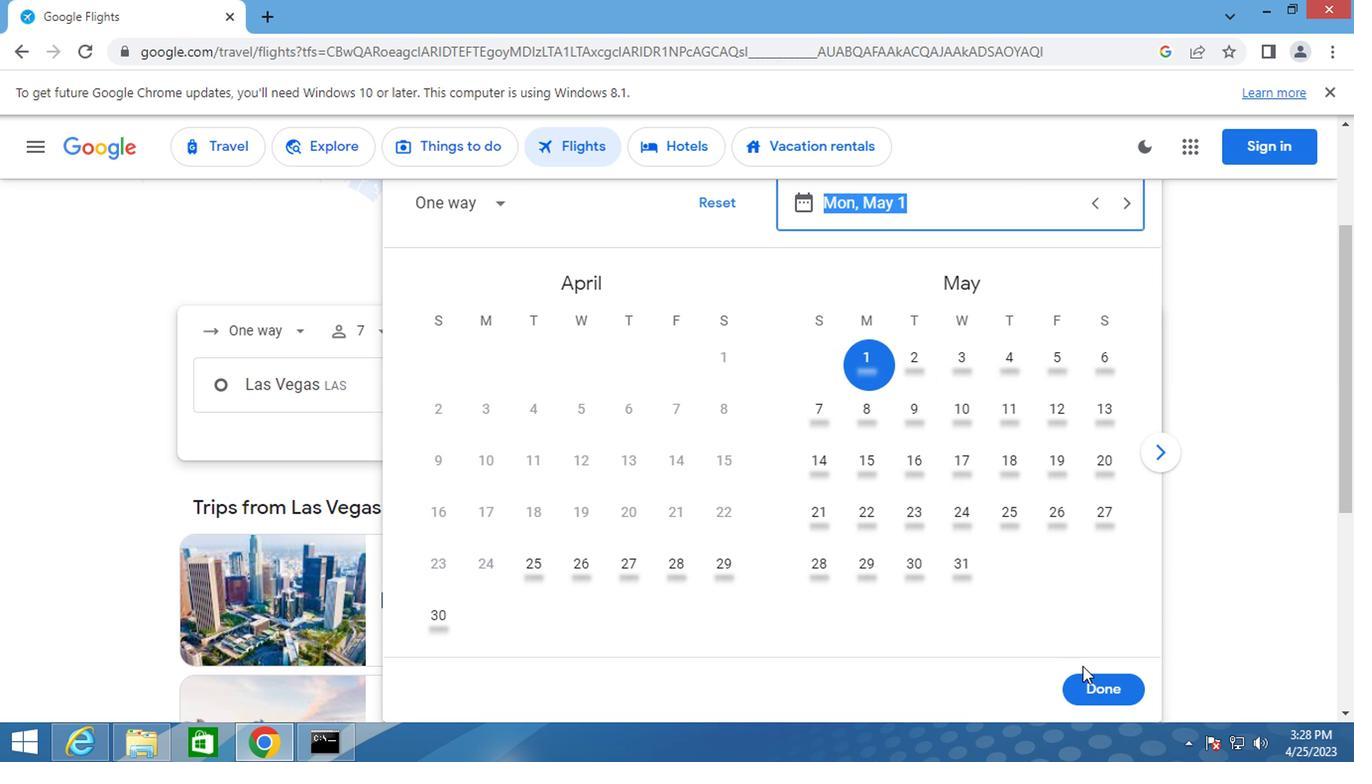 
Action: Mouse pressed left at (1084, 676)
Screenshot: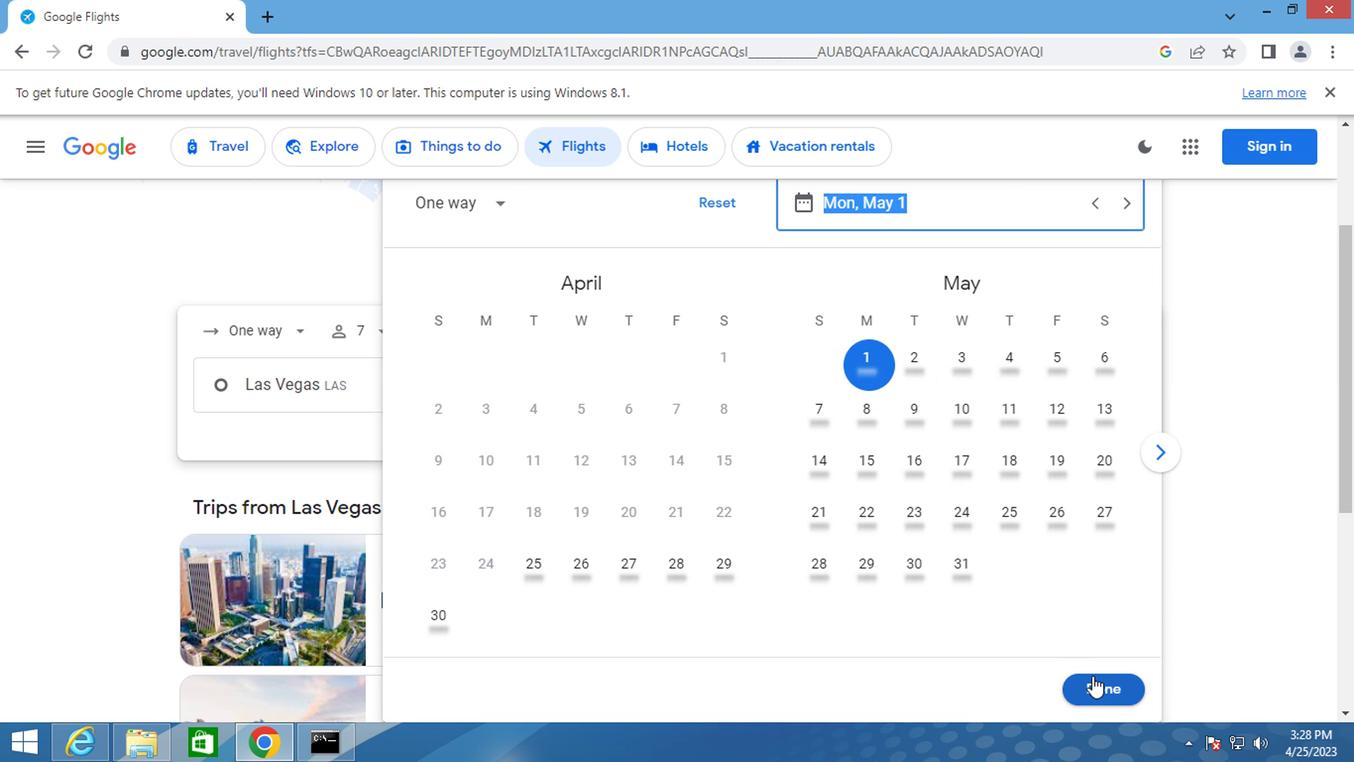 
Action: Mouse moved to (678, 449)
Screenshot: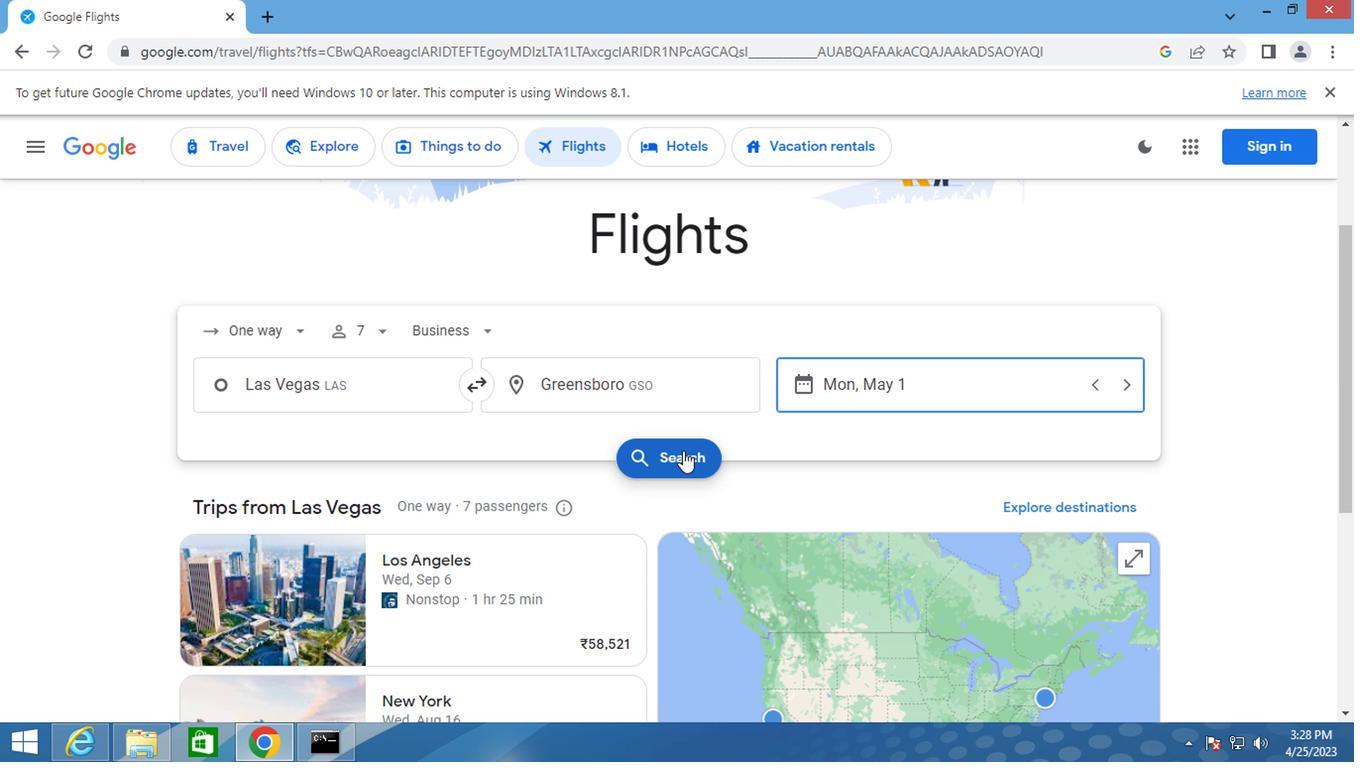 
Action: Mouse pressed left at (678, 449)
Screenshot: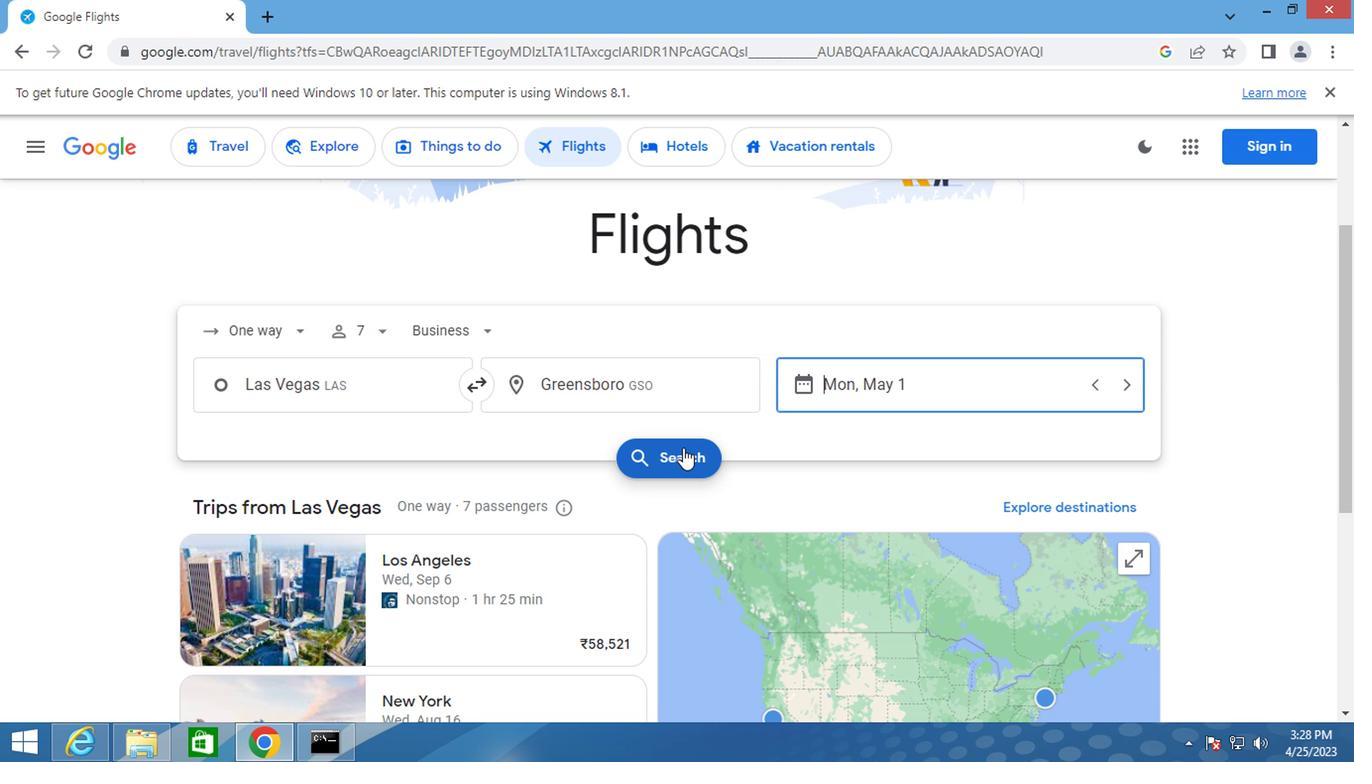 
Action: Mouse moved to (210, 332)
Screenshot: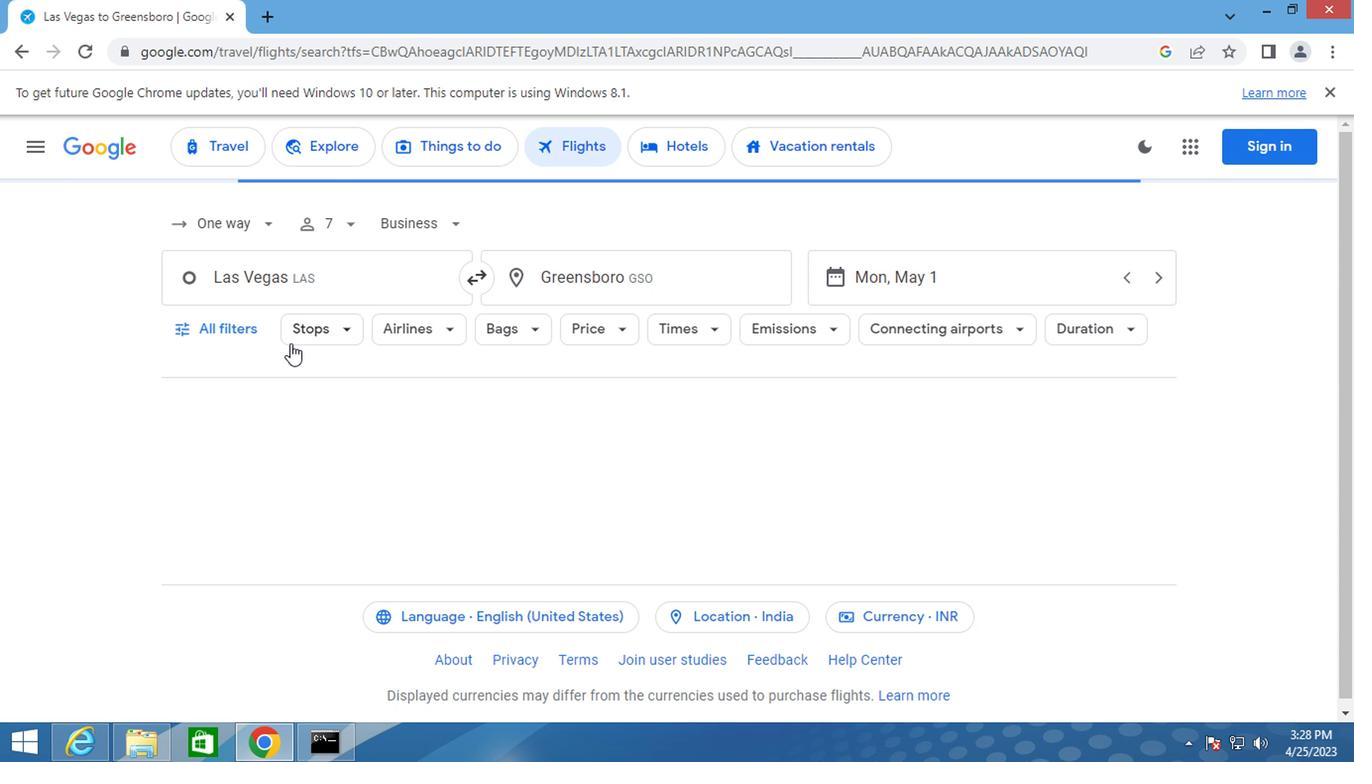 
Action: Mouse pressed left at (210, 332)
Screenshot: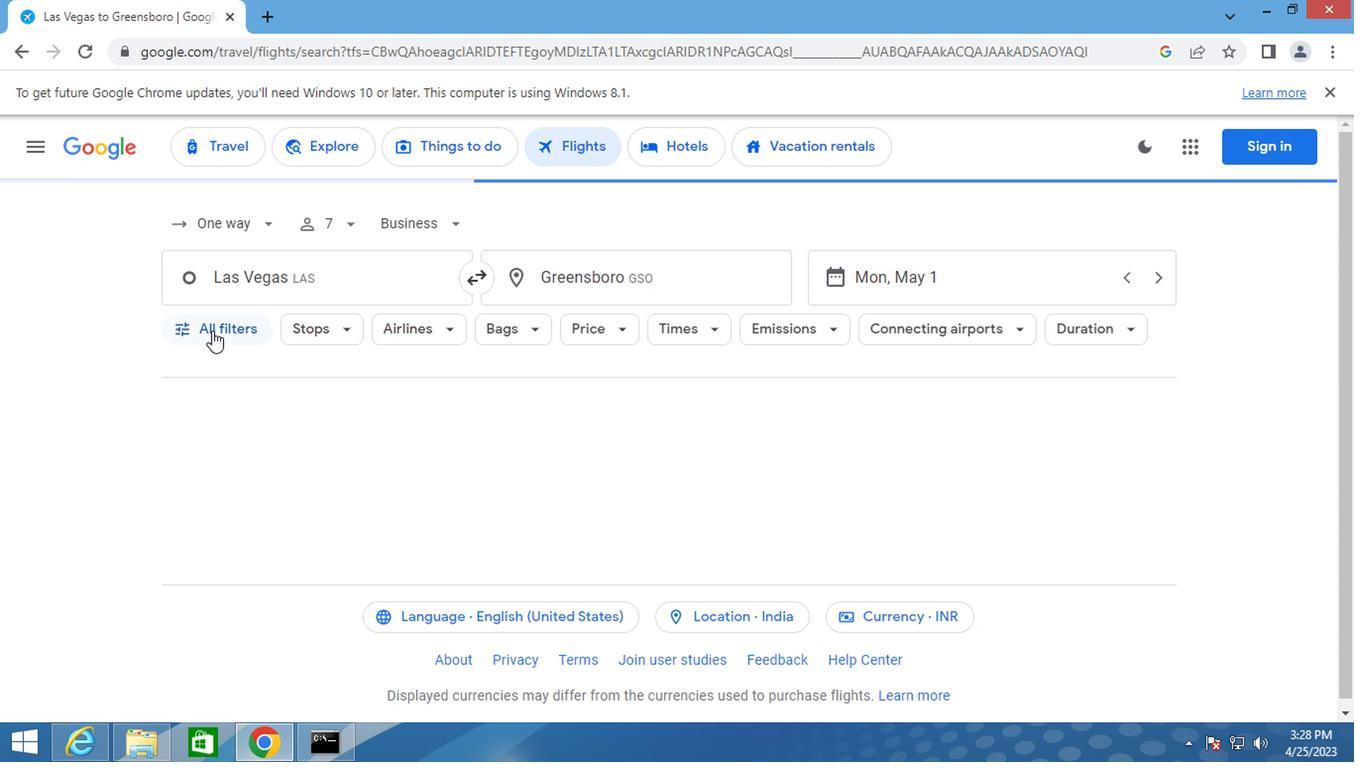 
Action: Mouse moved to (278, 491)
Screenshot: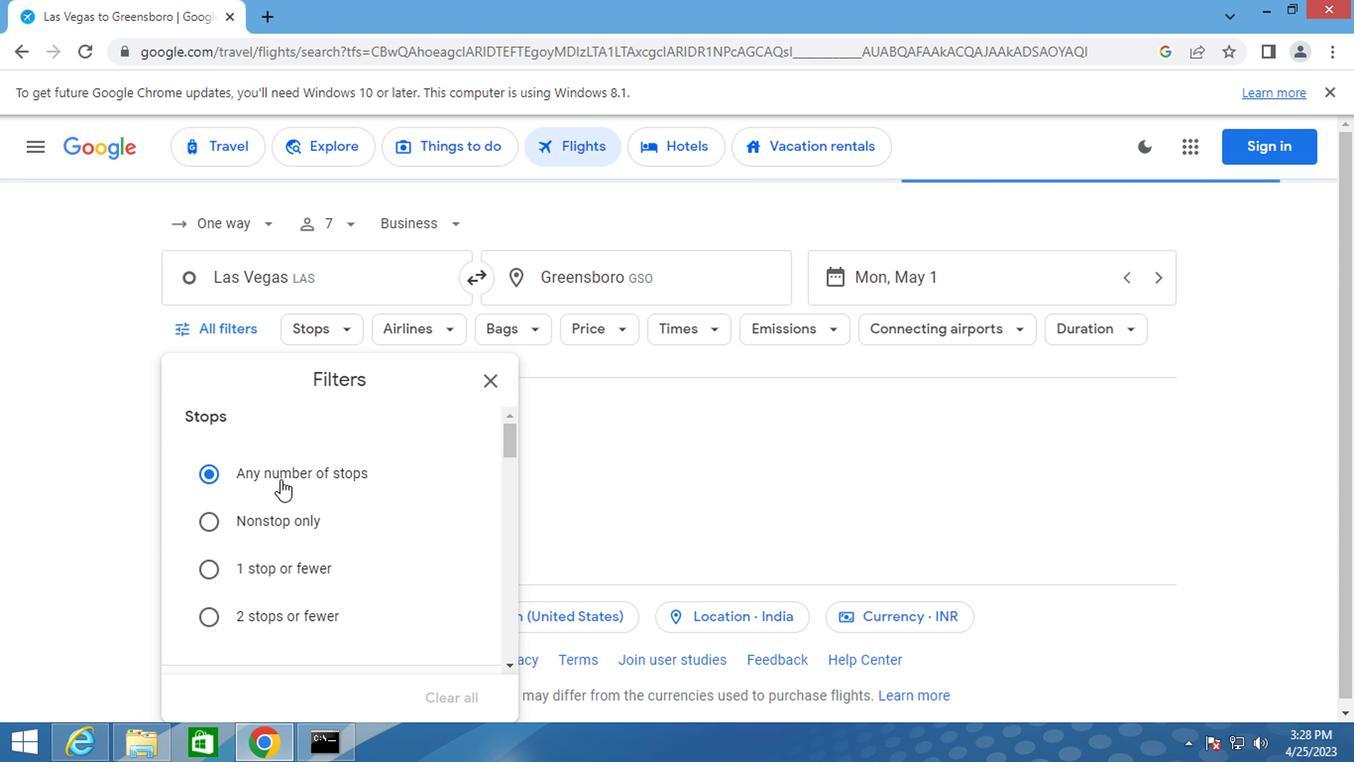 
Action: Mouse scrolled (278, 491) with delta (0, 0)
Screenshot: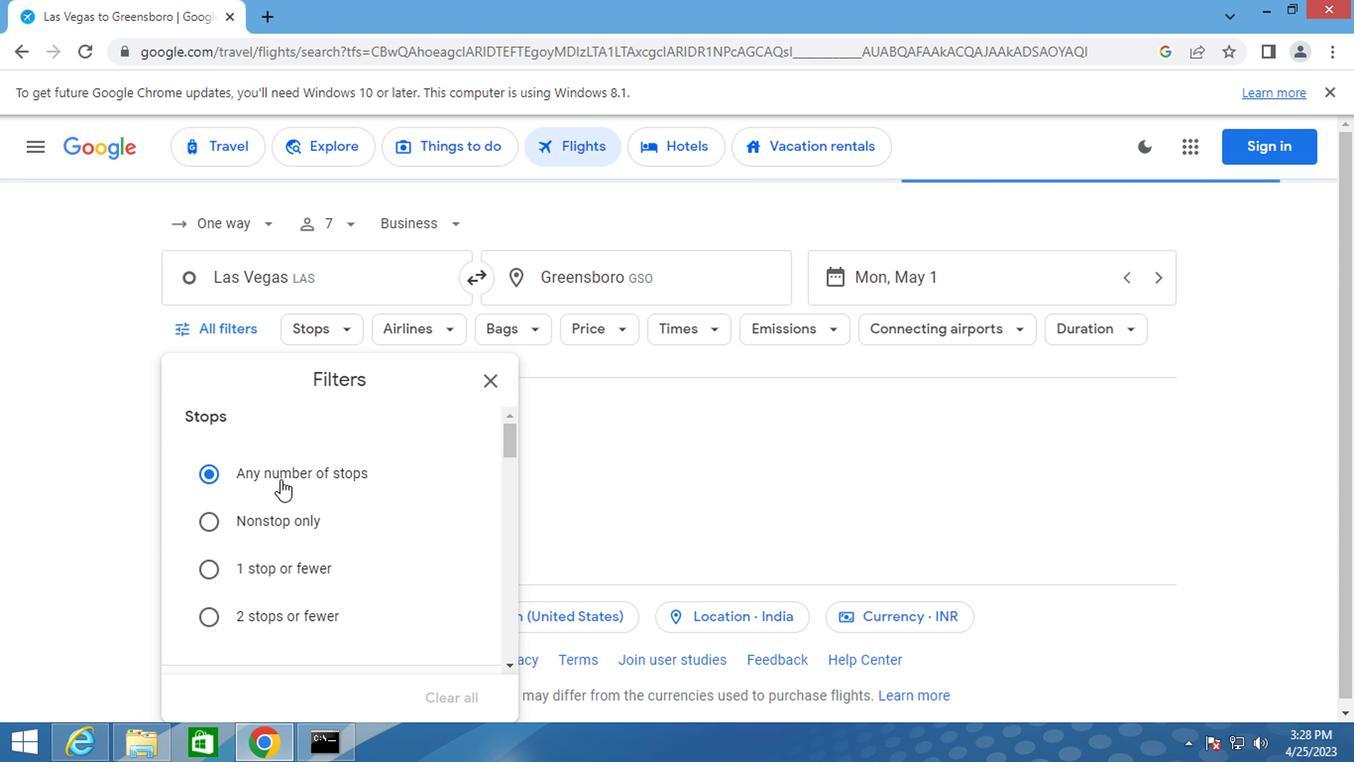 
Action: Mouse moved to (279, 492)
Screenshot: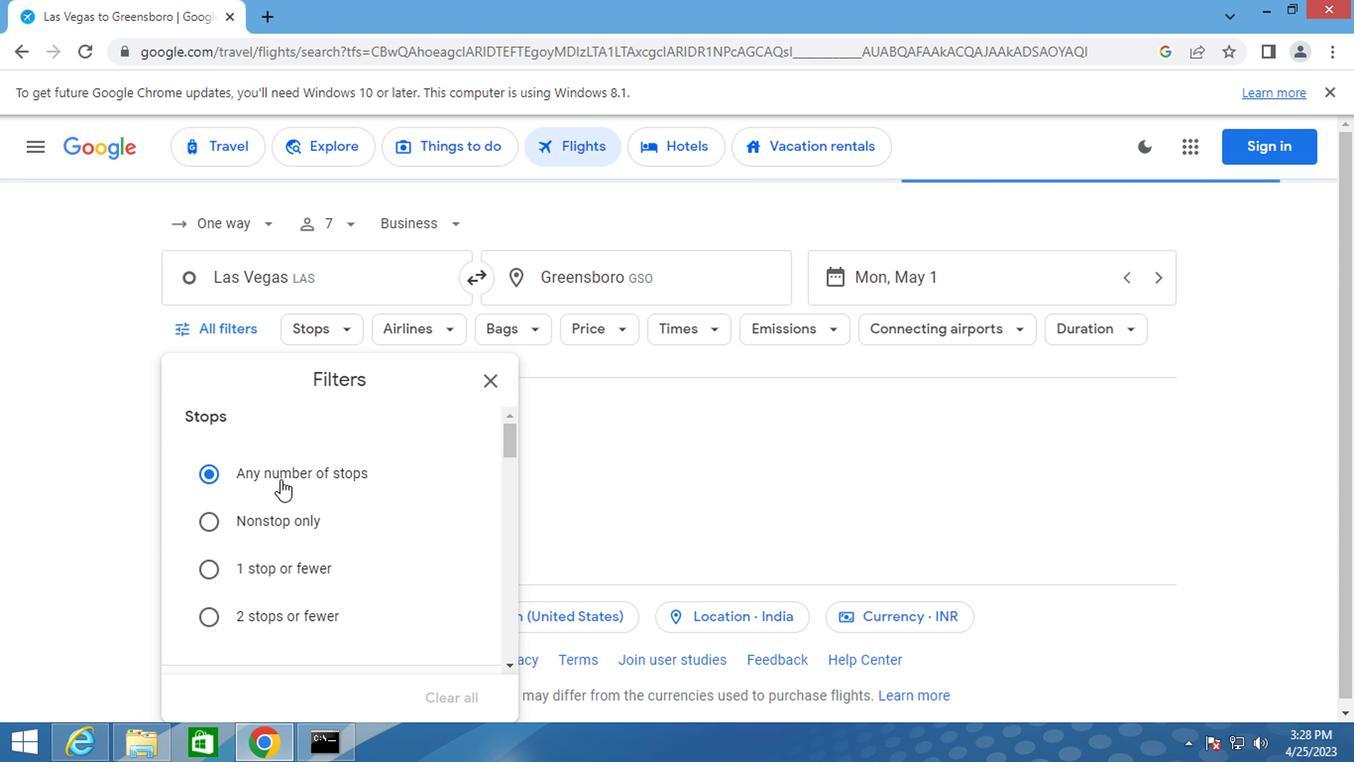 
Action: Mouse scrolled (279, 491) with delta (0, 0)
Screenshot: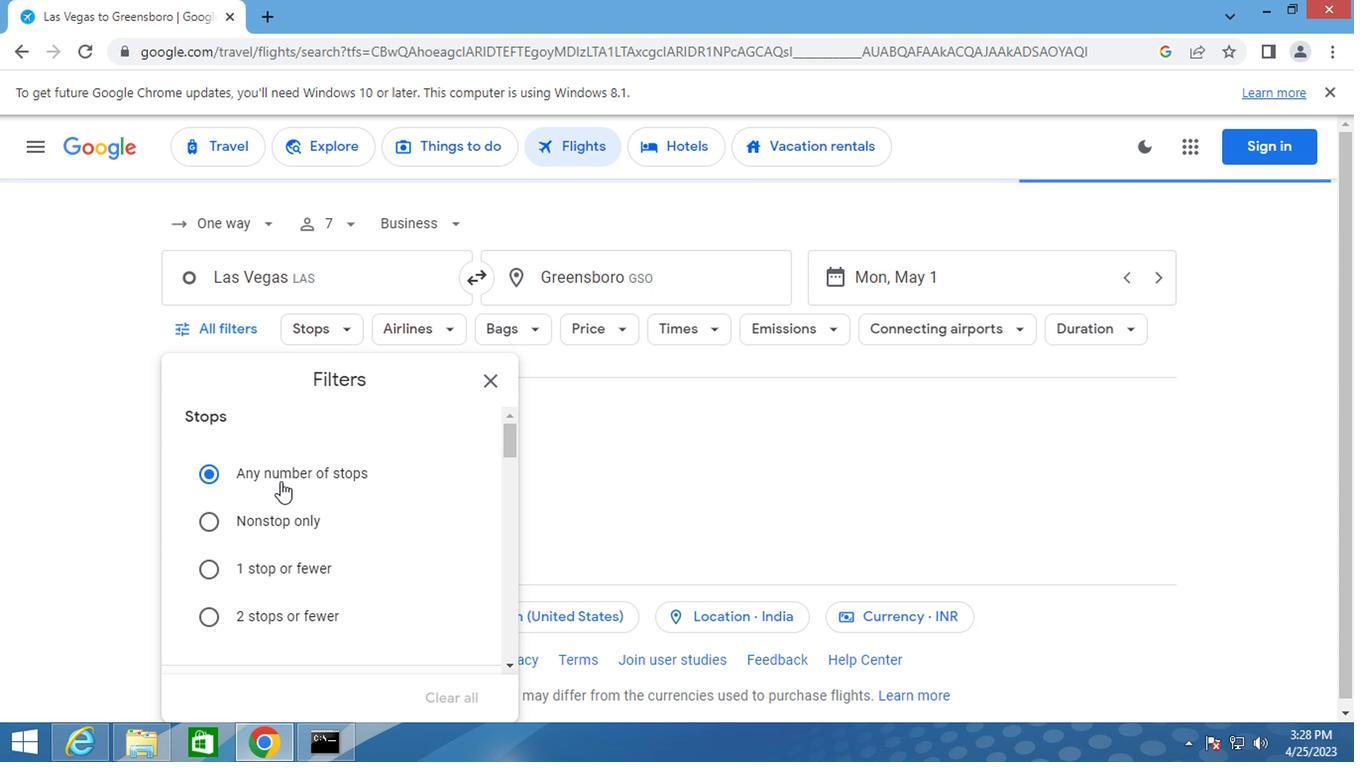 
Action: Mouse scrolled (279, 491) with delta (0, 0)
Screenshot: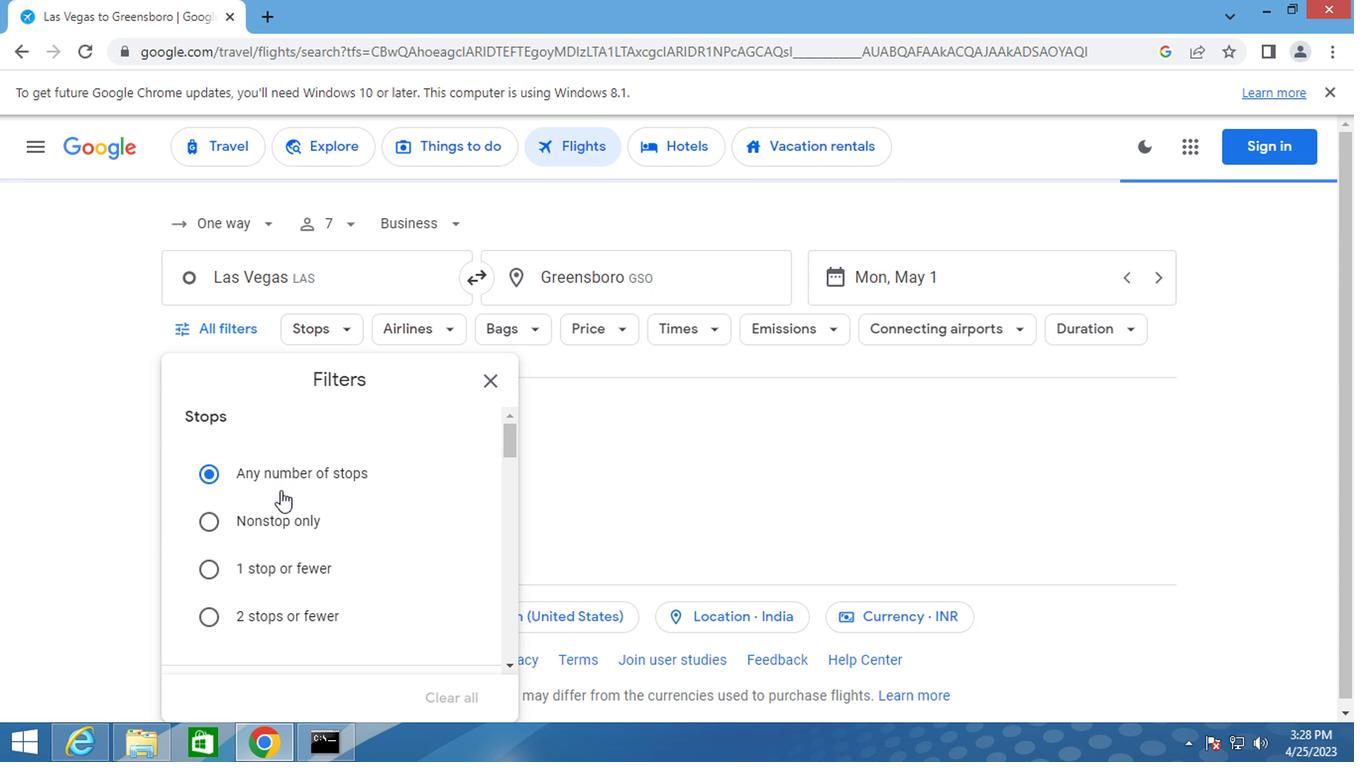 
Action: Mouse moved to (292, 503)
Screenshot: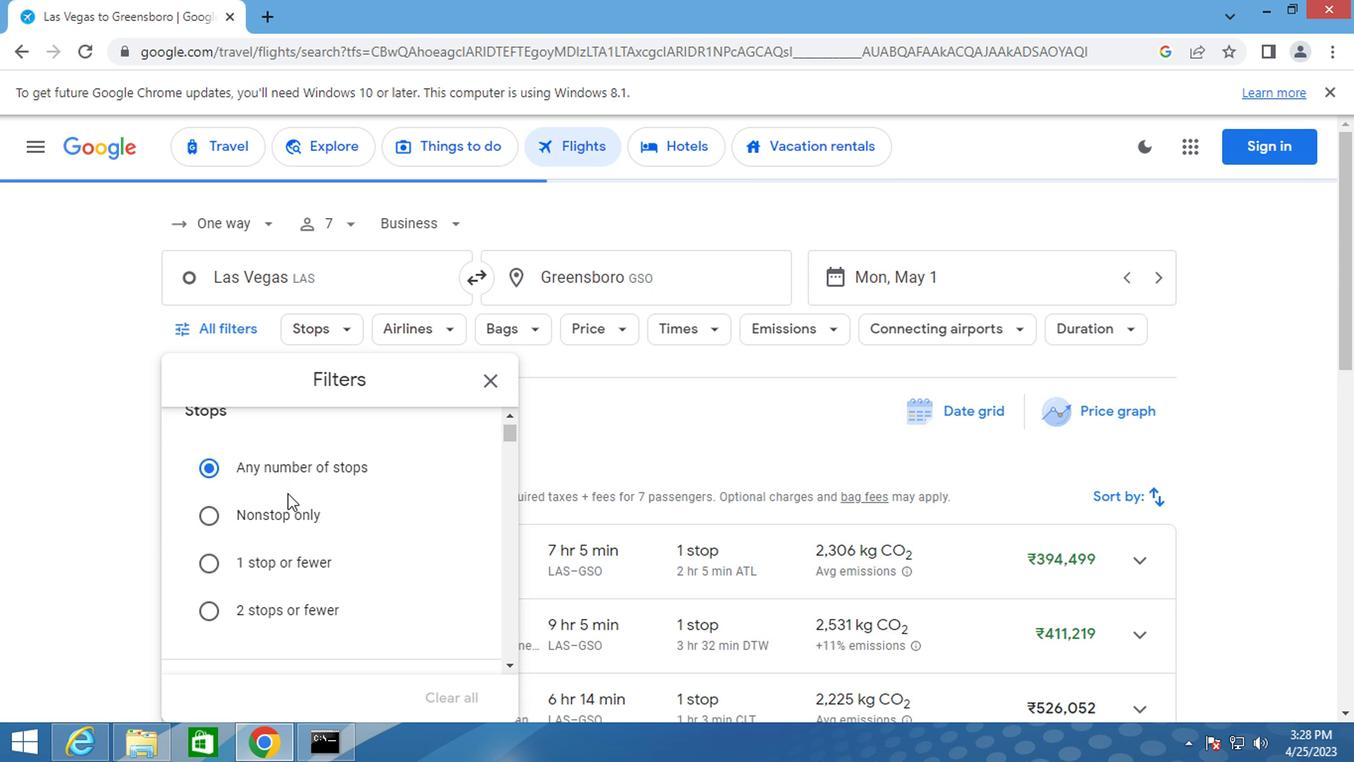 
Action: Mouse scrolled (292, 502) with delta (0, -1)
Screenshot: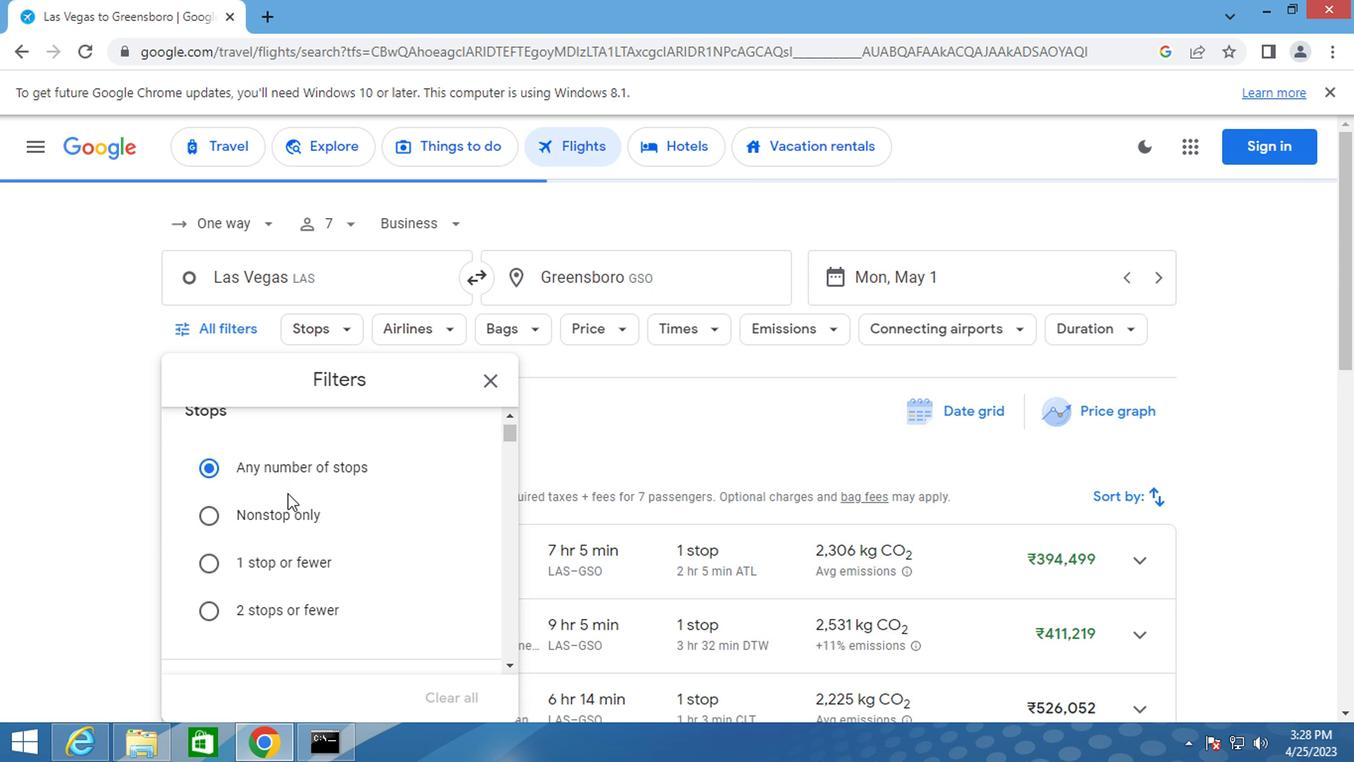 
Action: Mouse moved to (308, 504)
Screenshot: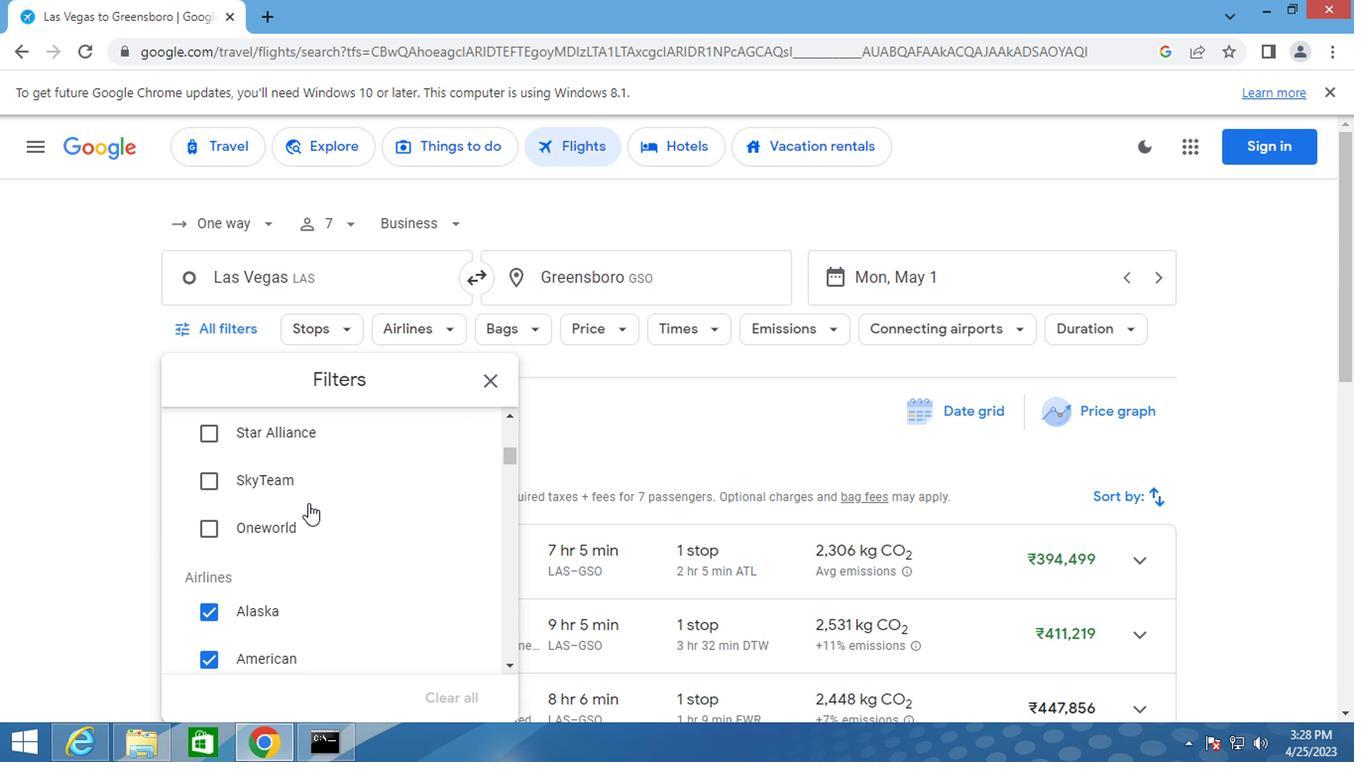 
Action: Mouse scrolled (308, 503) with delta (0, 0)
Screenshot: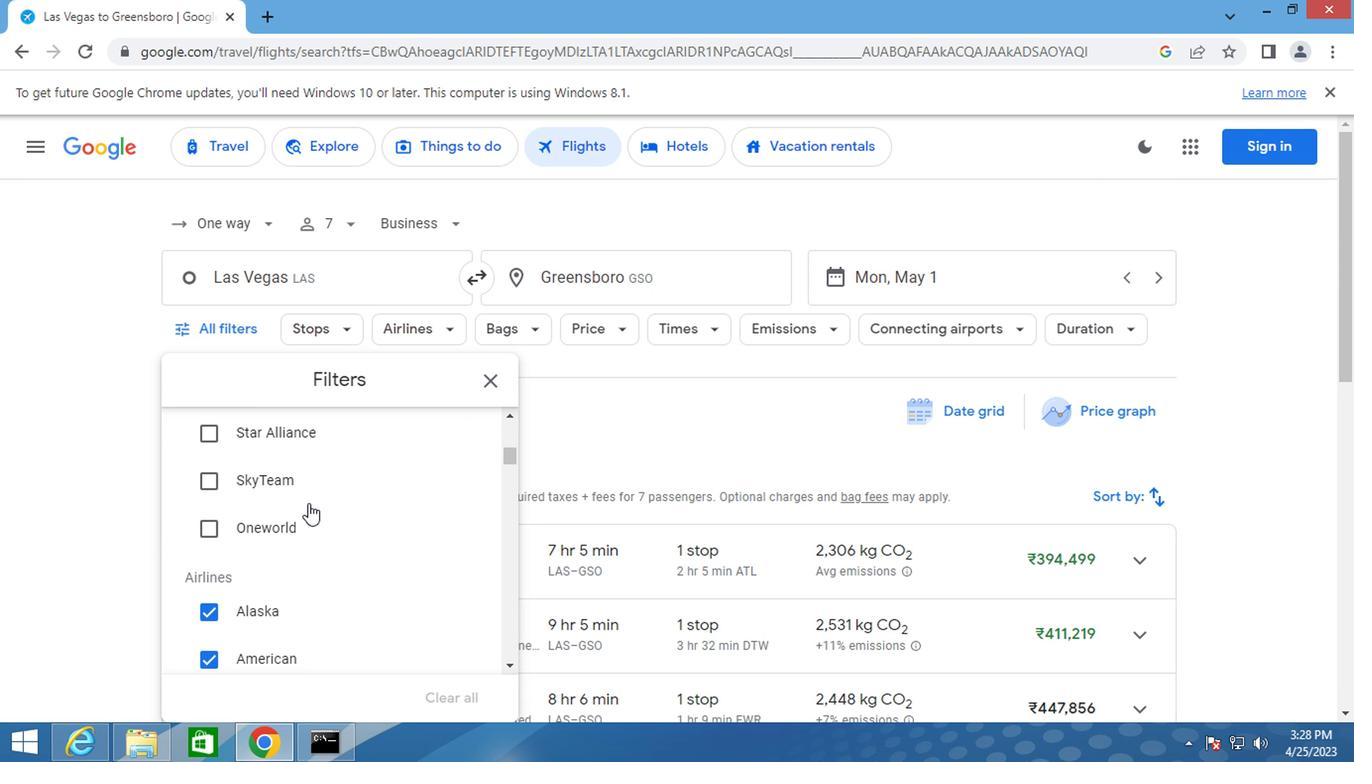 
Action: Mouse moved to (309, 504)
Screenshot: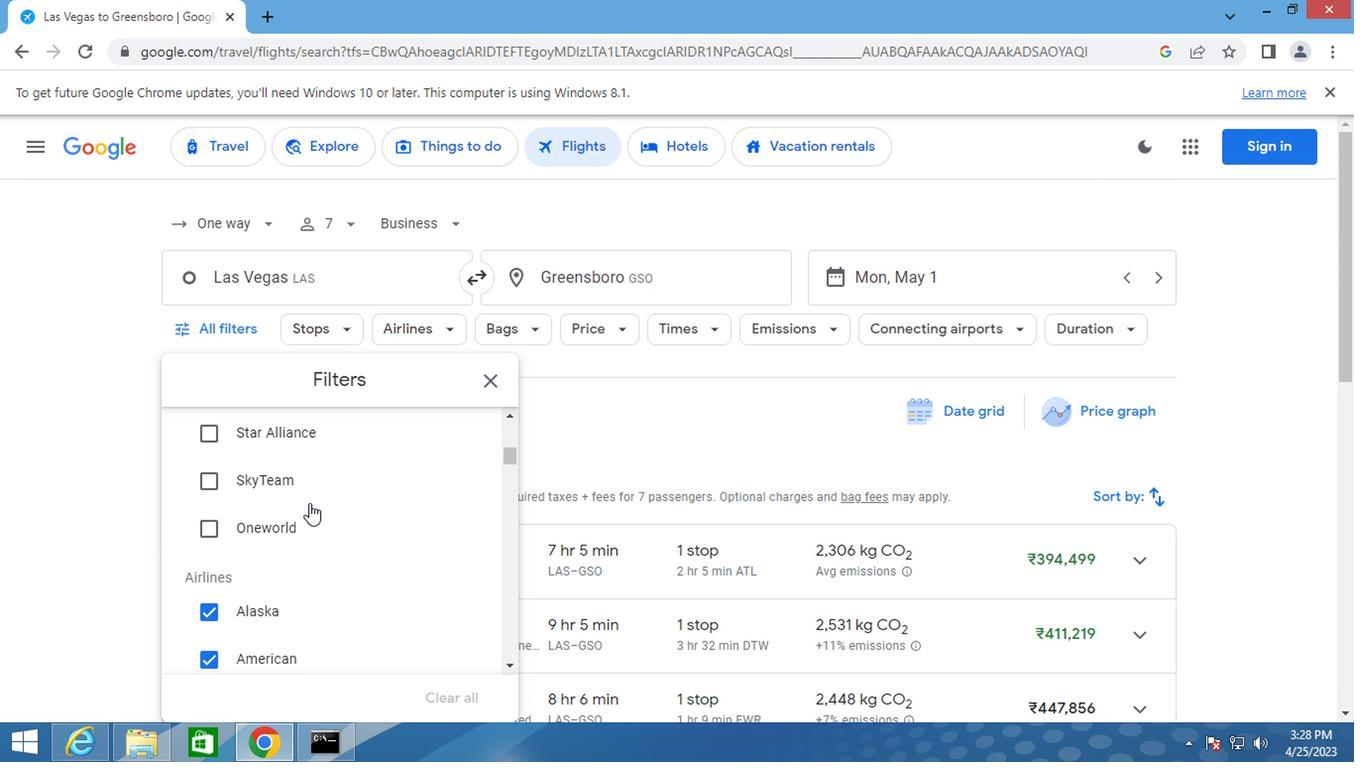 
Action: Mouse scrolled (309, 503) with delta (0, 0)
Screenshot: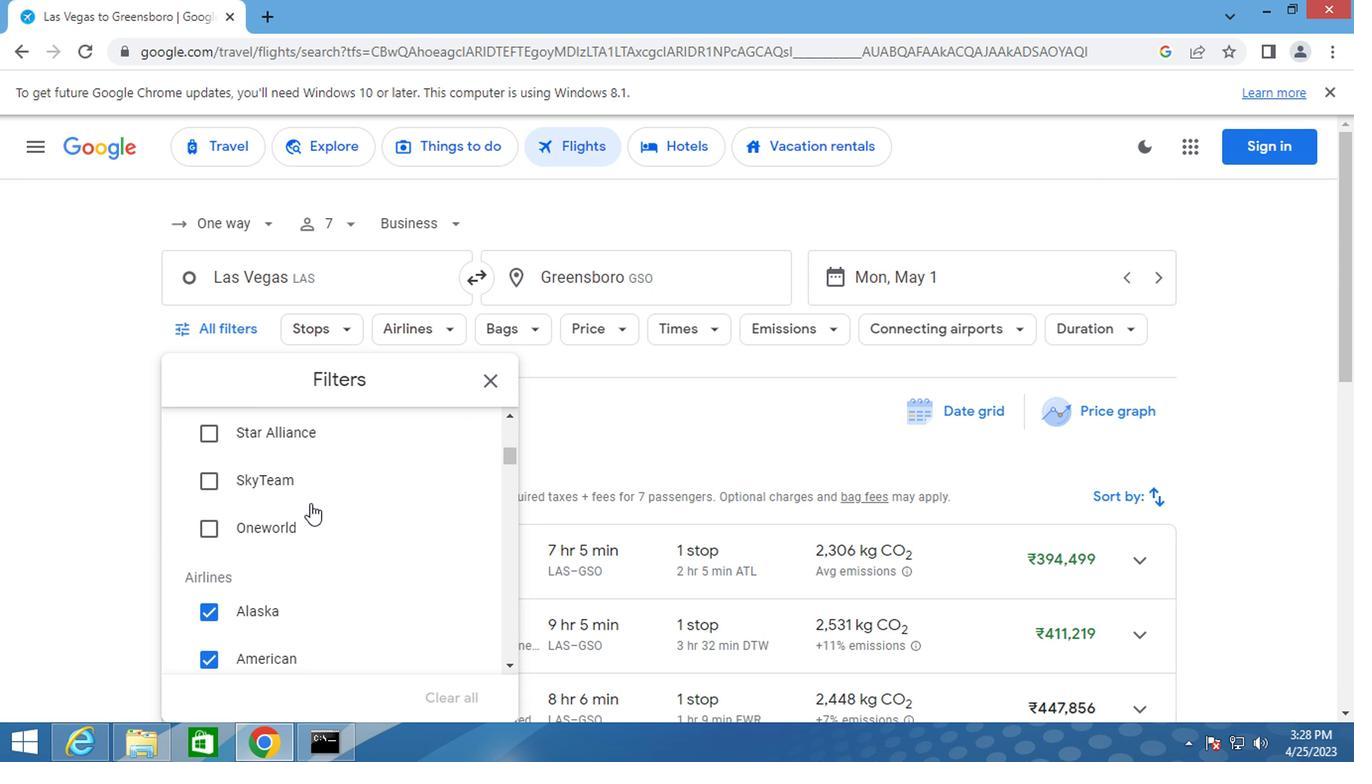 
Action: Mouse moved to (314, 504)
Screenshot: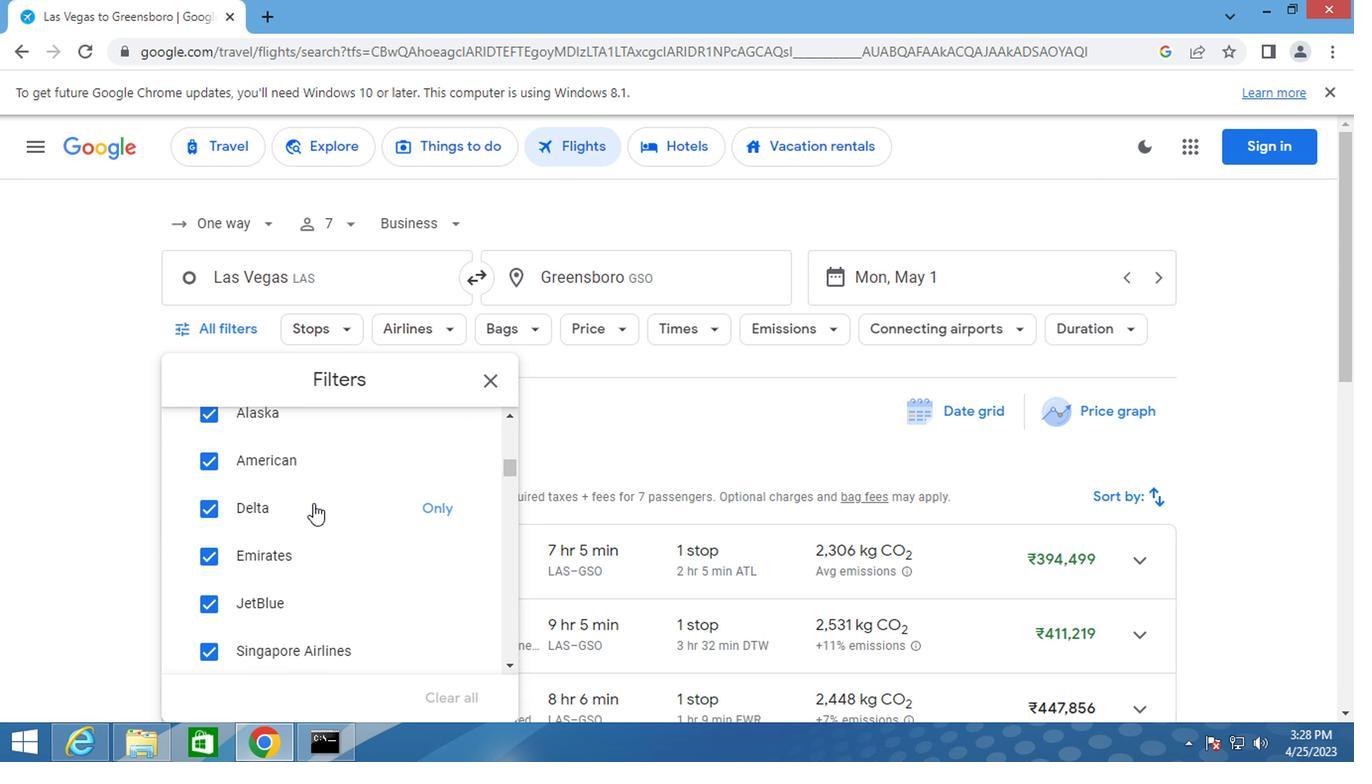 
Action: Mouse scrolled (314, 503) with delta (0, 0)
Screenshot: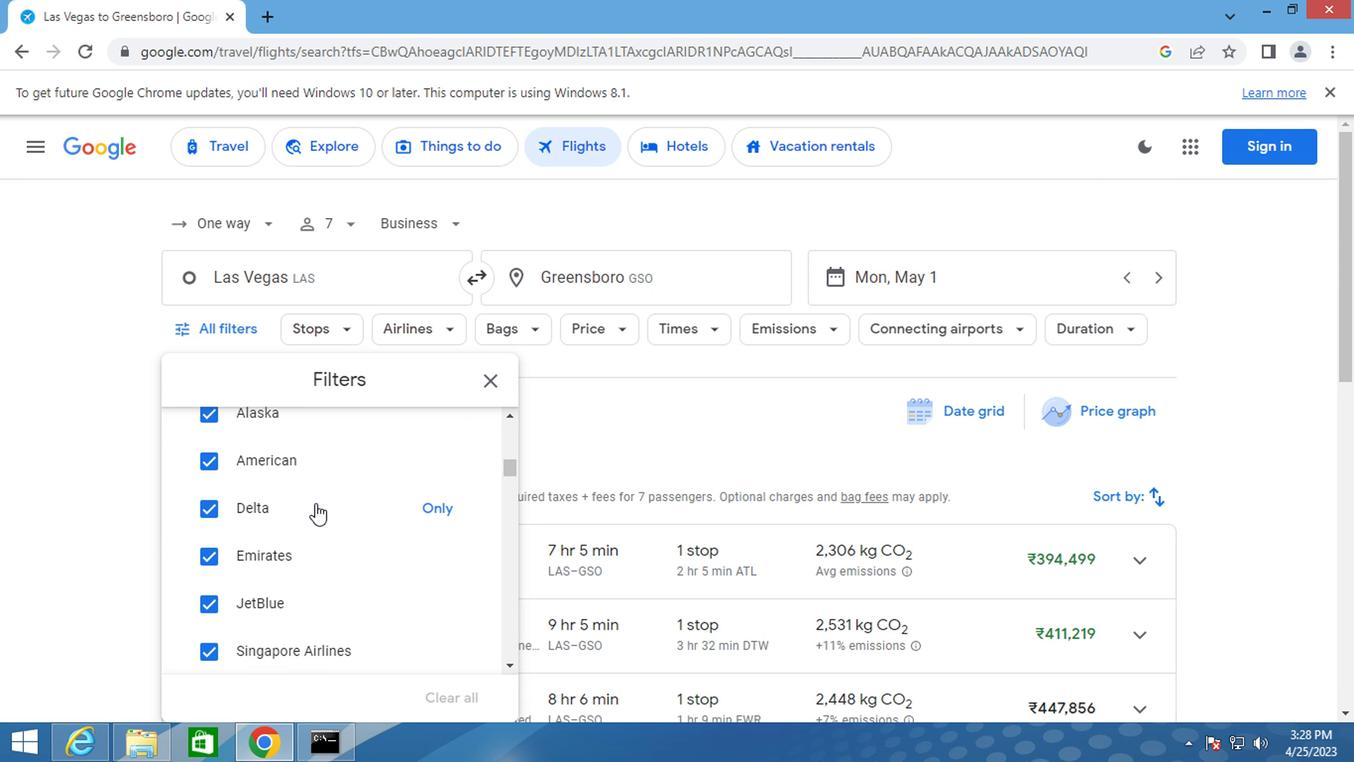 
Action: Mouse scrolled (314, 503) with delta (0, 0)
Screenshot: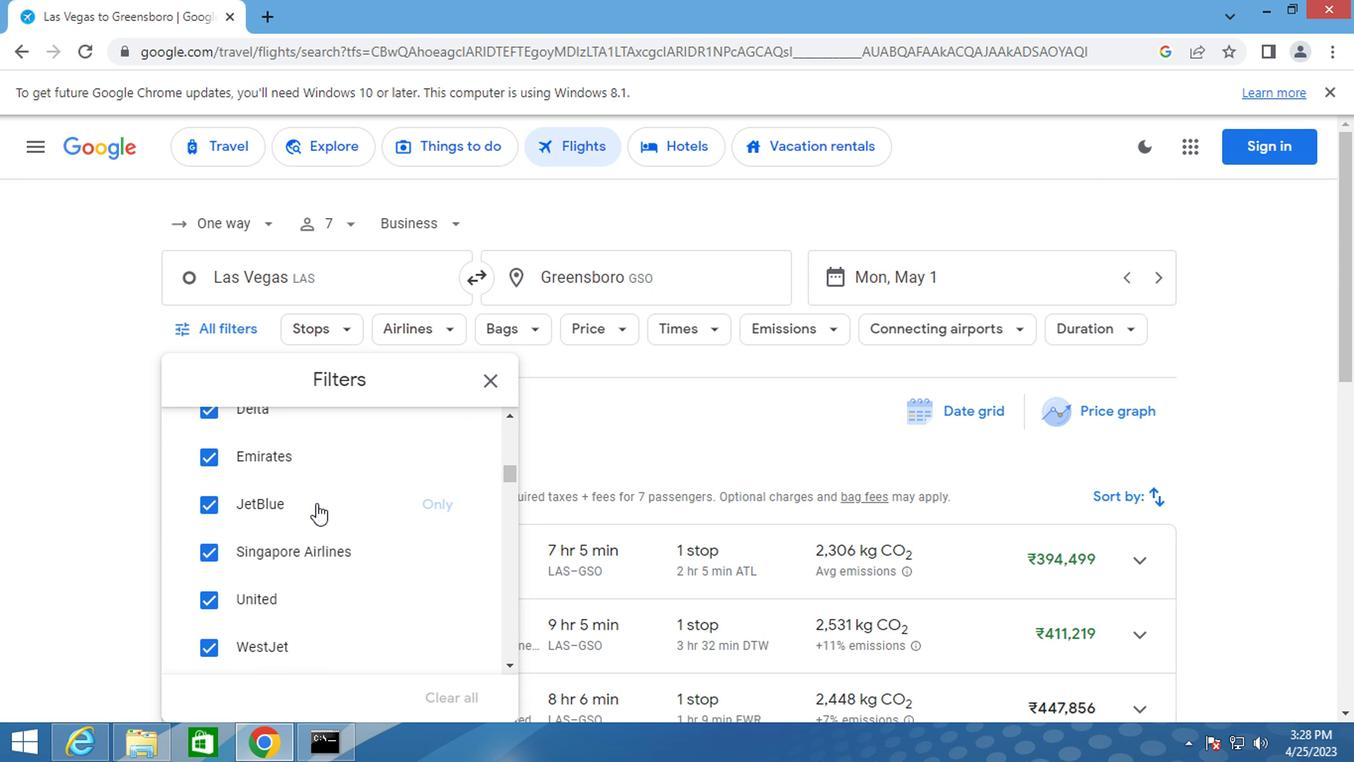 
Action: Mouse scrolled (314, 503) with delta (0, 0)
Screenshot: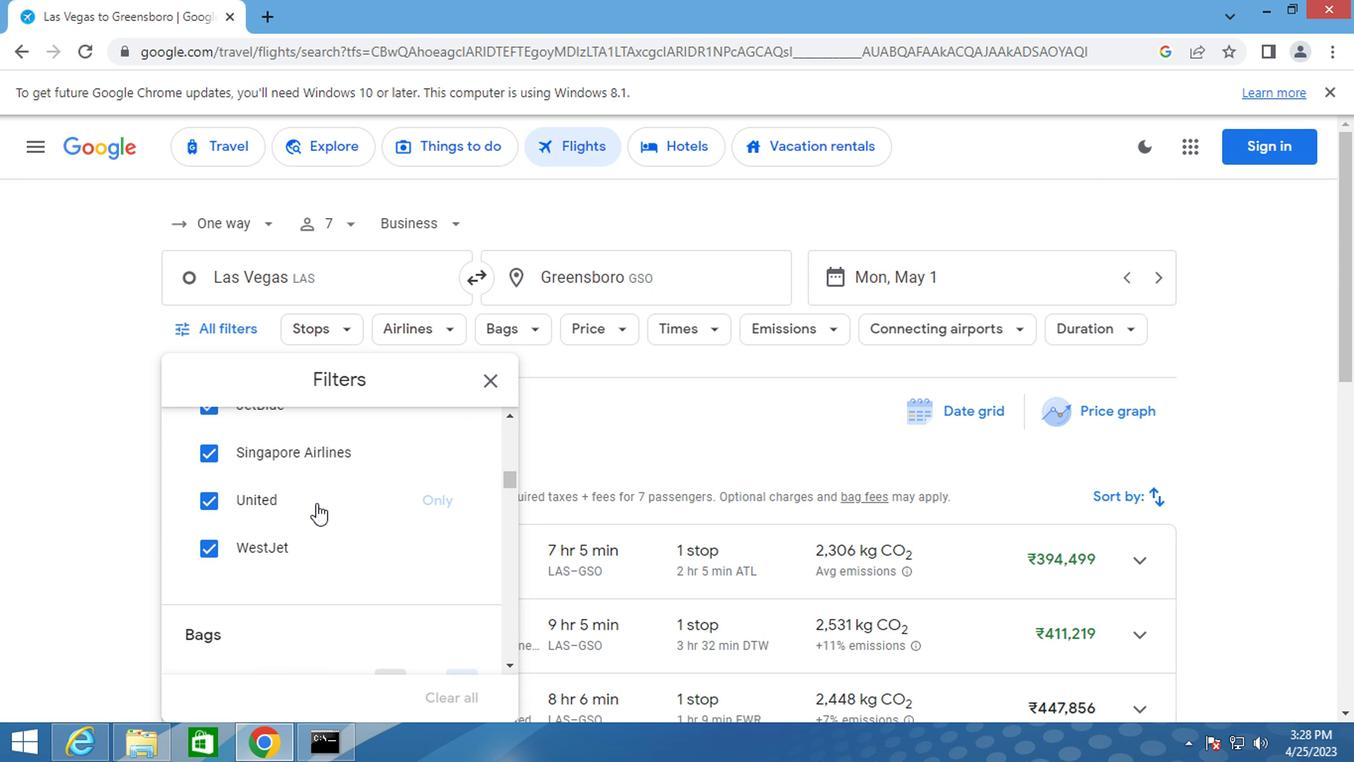 
Action: Mouse scrolled (314, 503) with delta (0, 0)
Screenshot: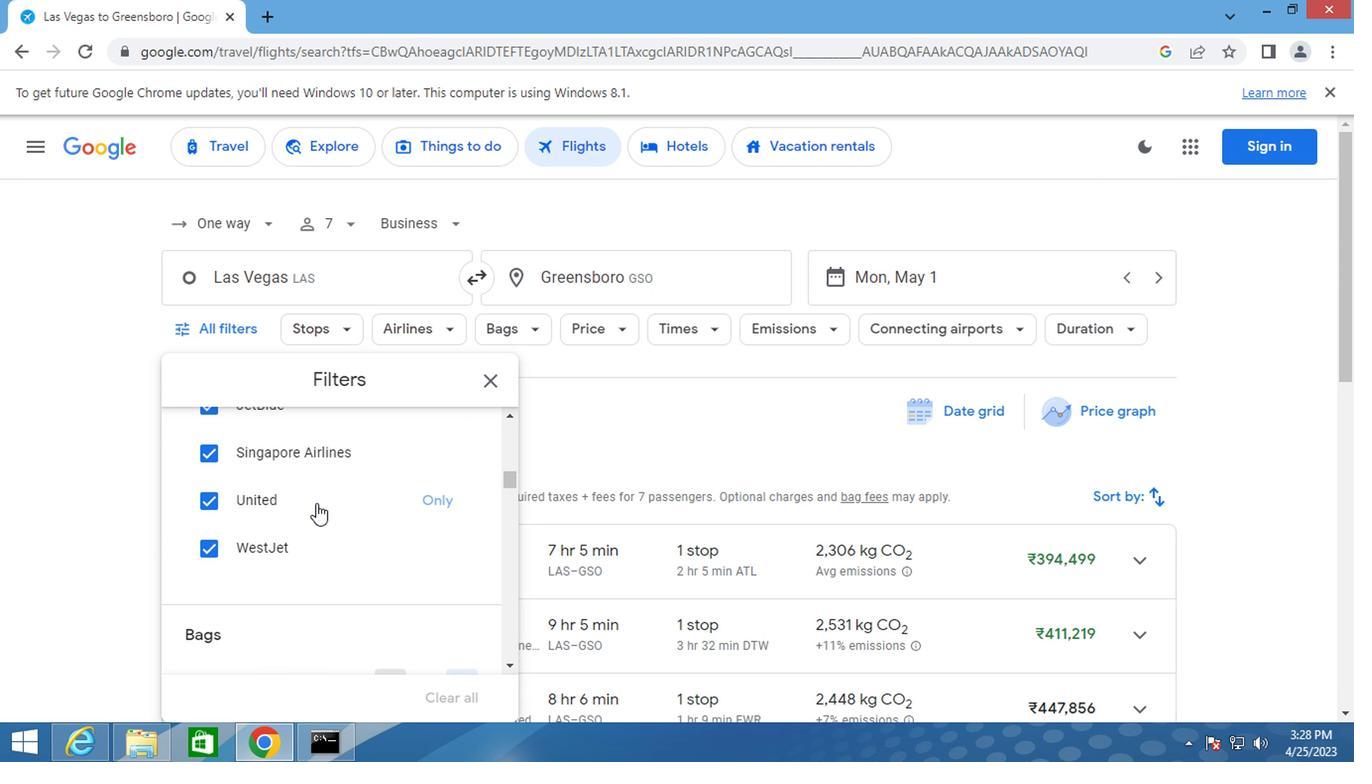 
Action: Mouse moved to (453, 532)
Screenshot: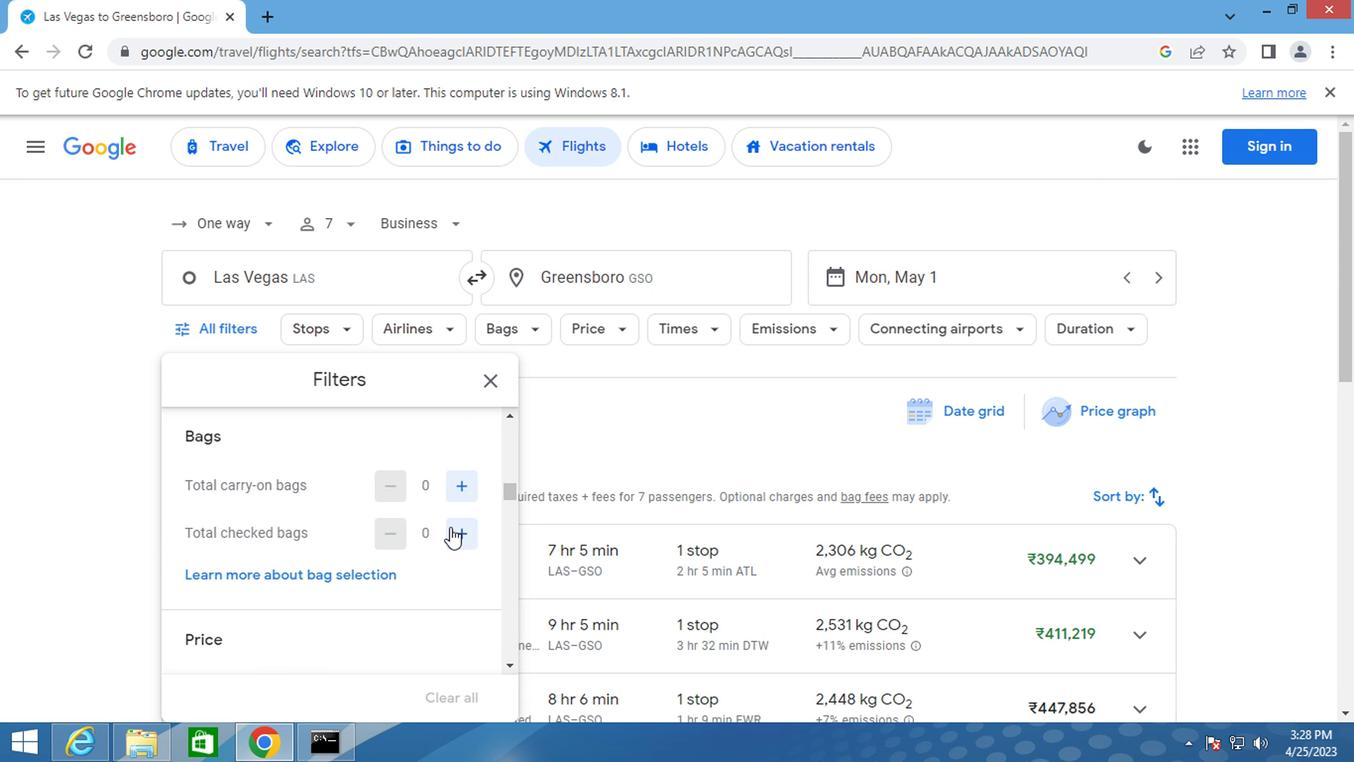 
Action: Mouse pressed left at (453, 532)
Screenshot: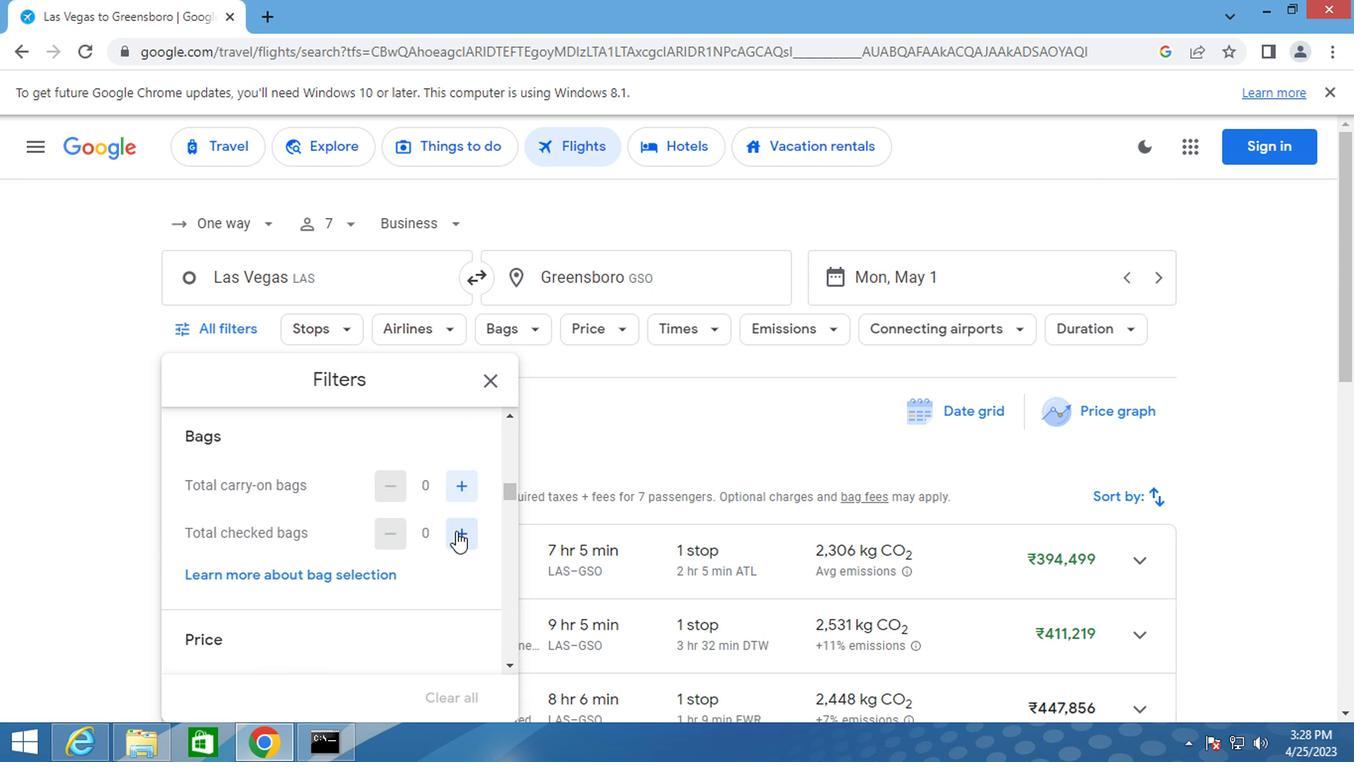 
Action: Mouse moved to (356, 530)
Screenshot: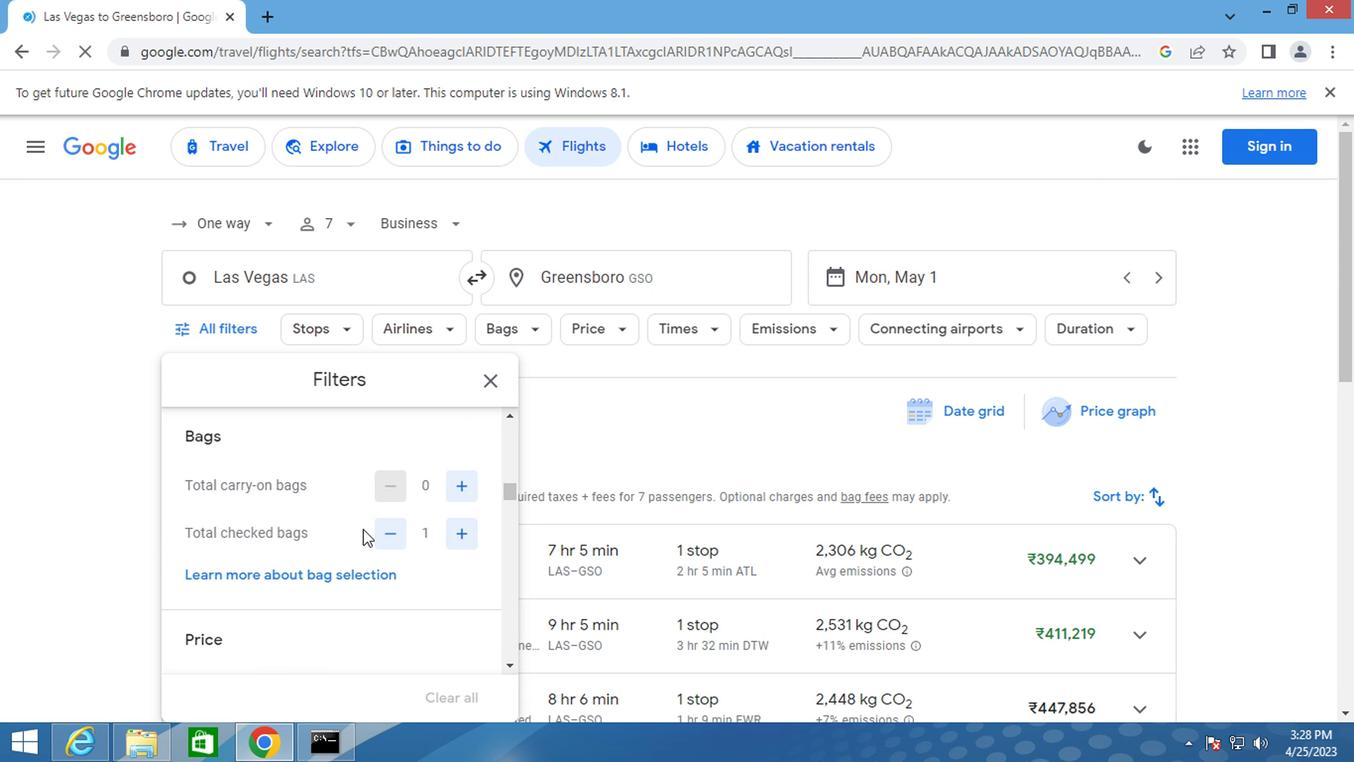 
Action: Mouse scrolled (356, 529) with delta (0, -1)
Screenshot: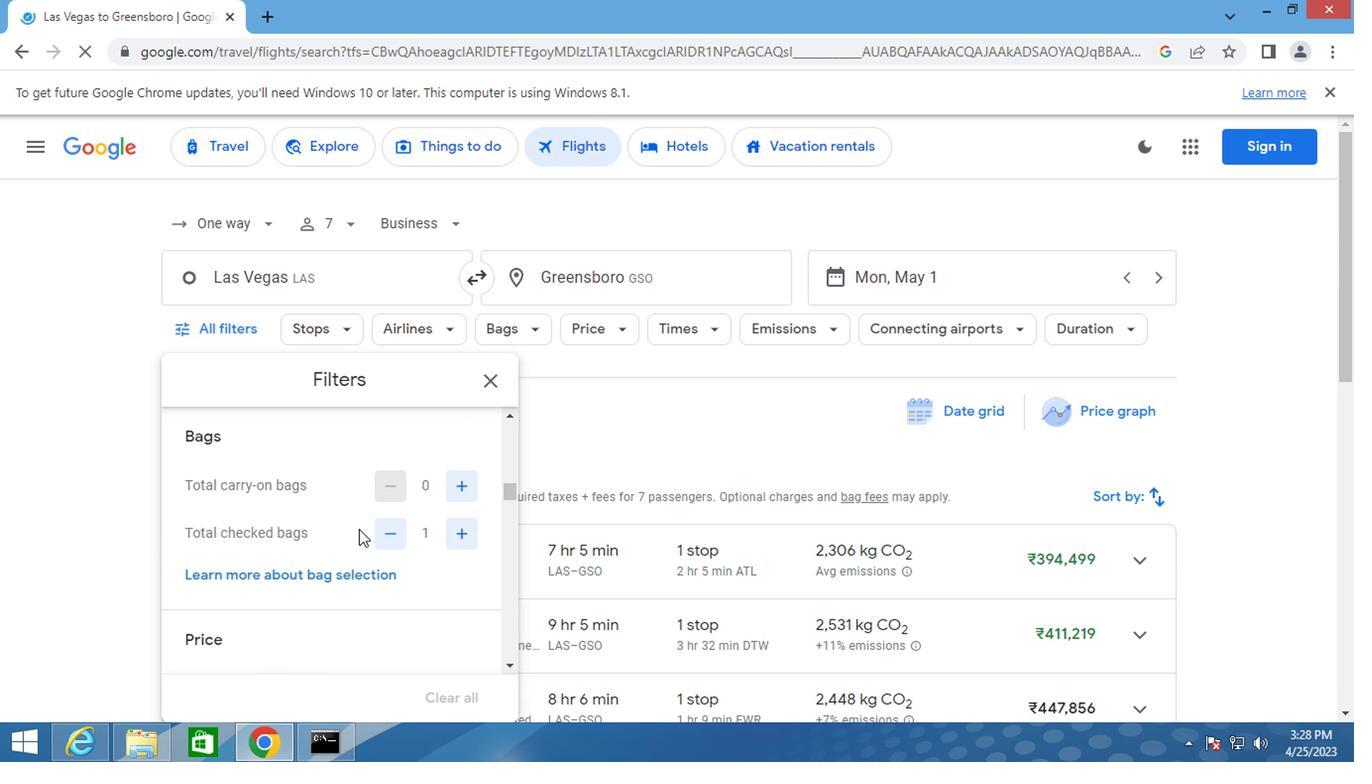 
Action: Mouse moved to (453, 624)
Screenshot: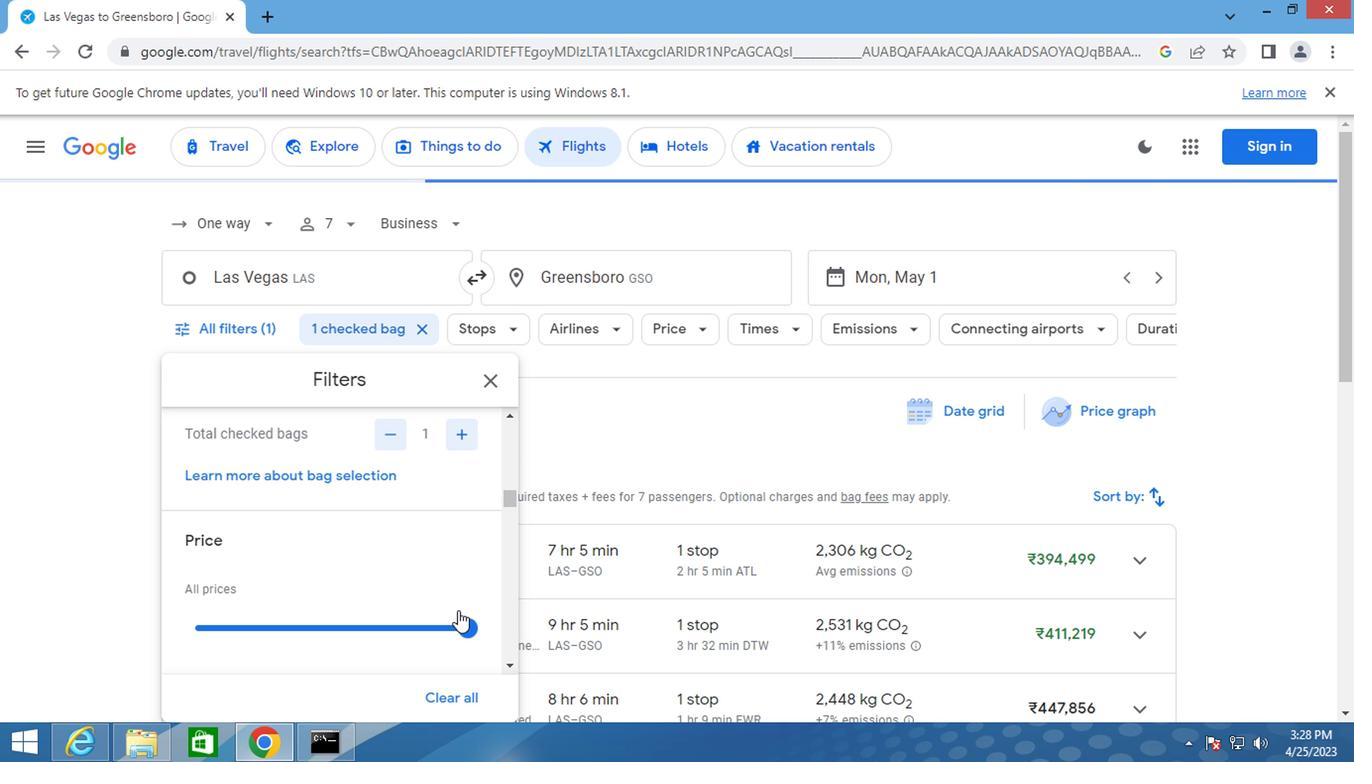 
Action: Mouse pressed left at (453, 624)
Screenshot: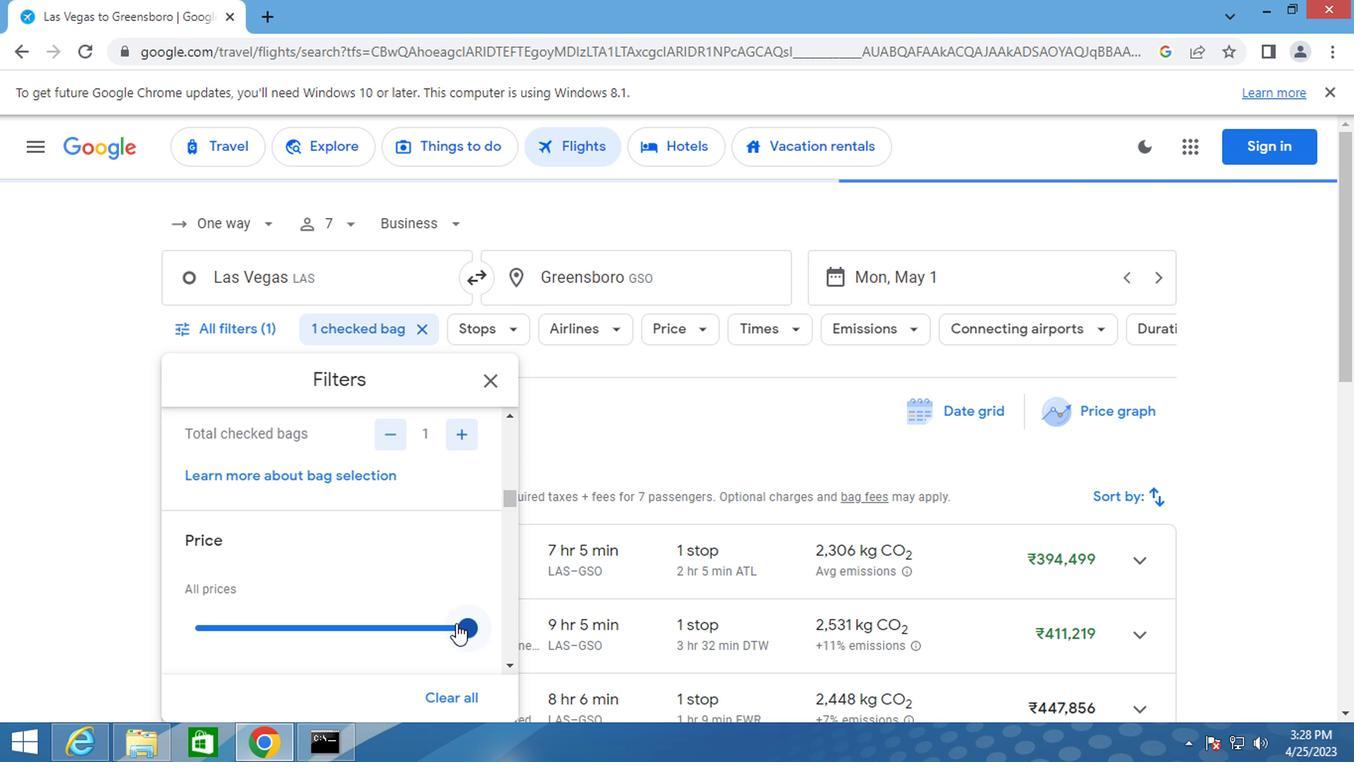 
Action: Mouse moved to (473, 630)
Screenshot: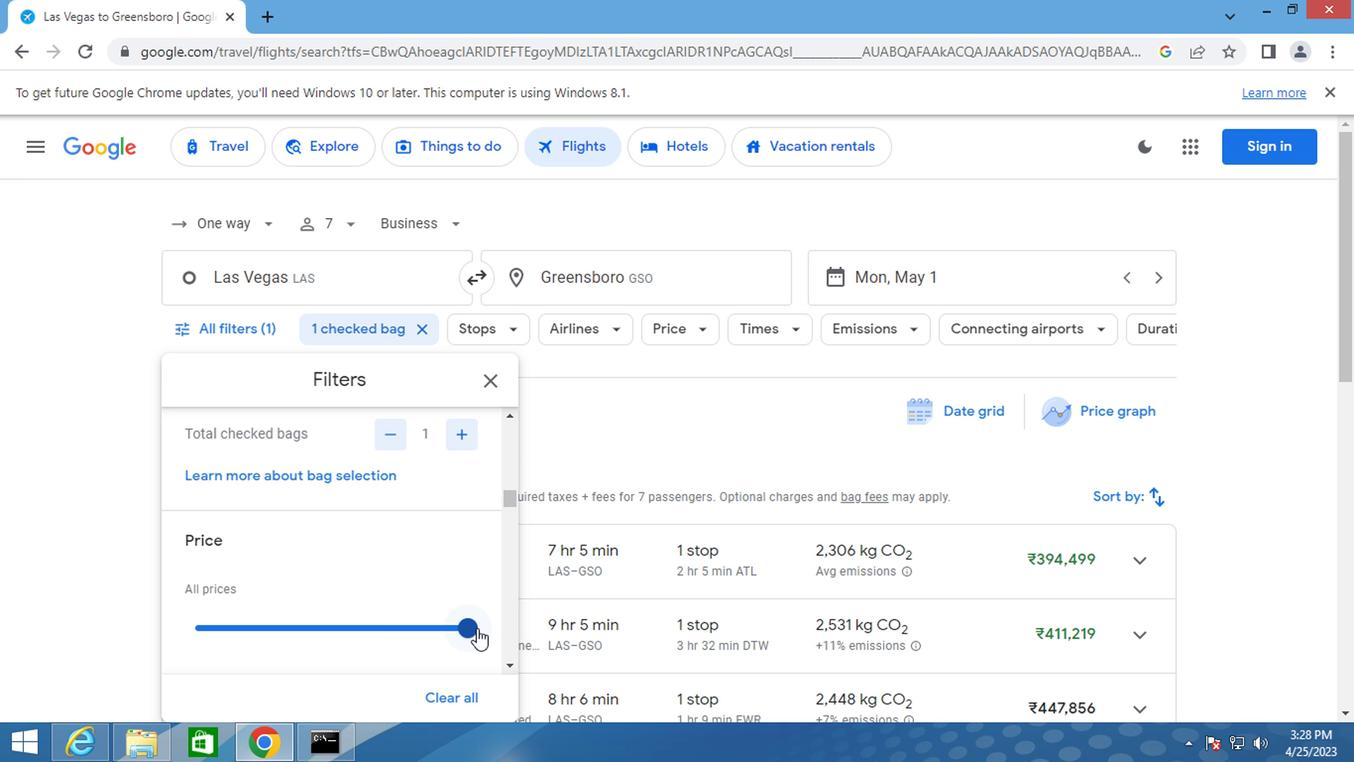 
Action: Mouse pressed left at (473, 630)
Screenshot: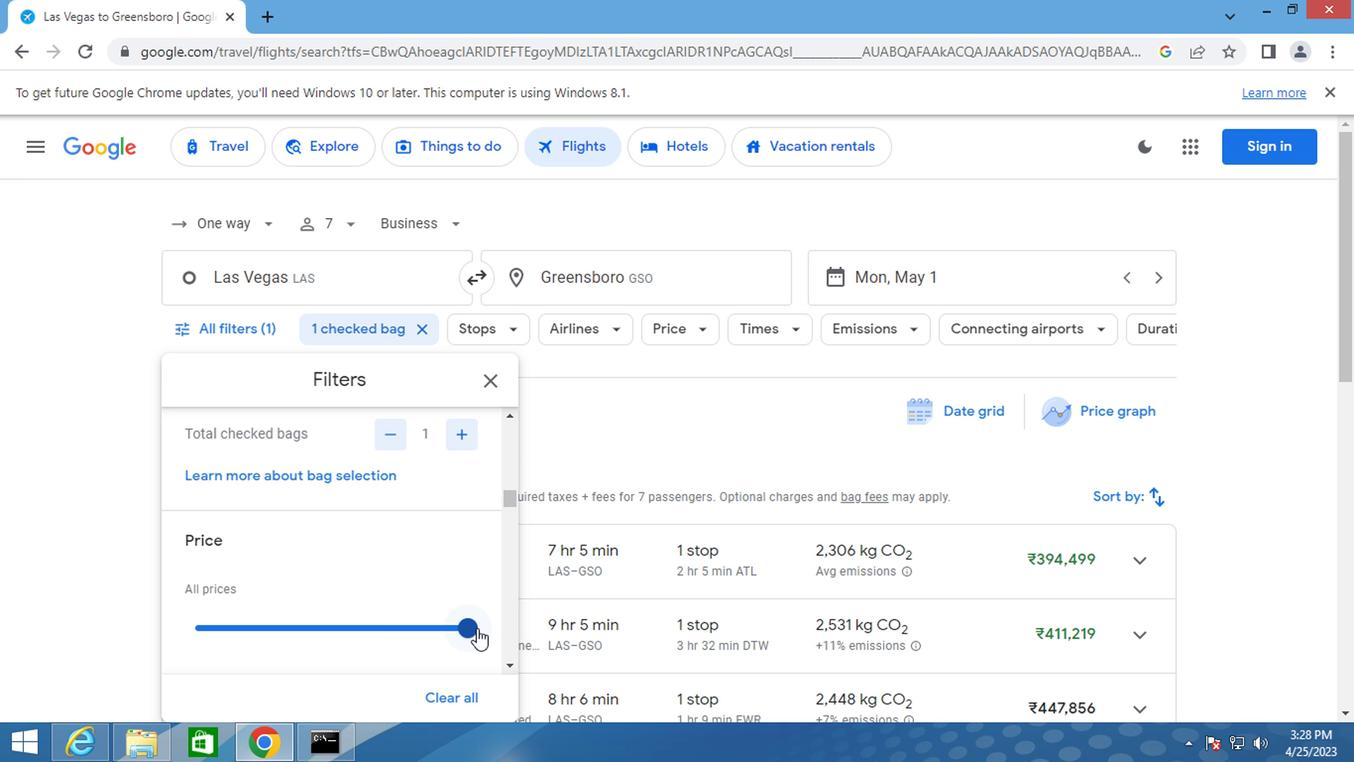 
Action: Mouse moved to (300, 599)
Screenshot: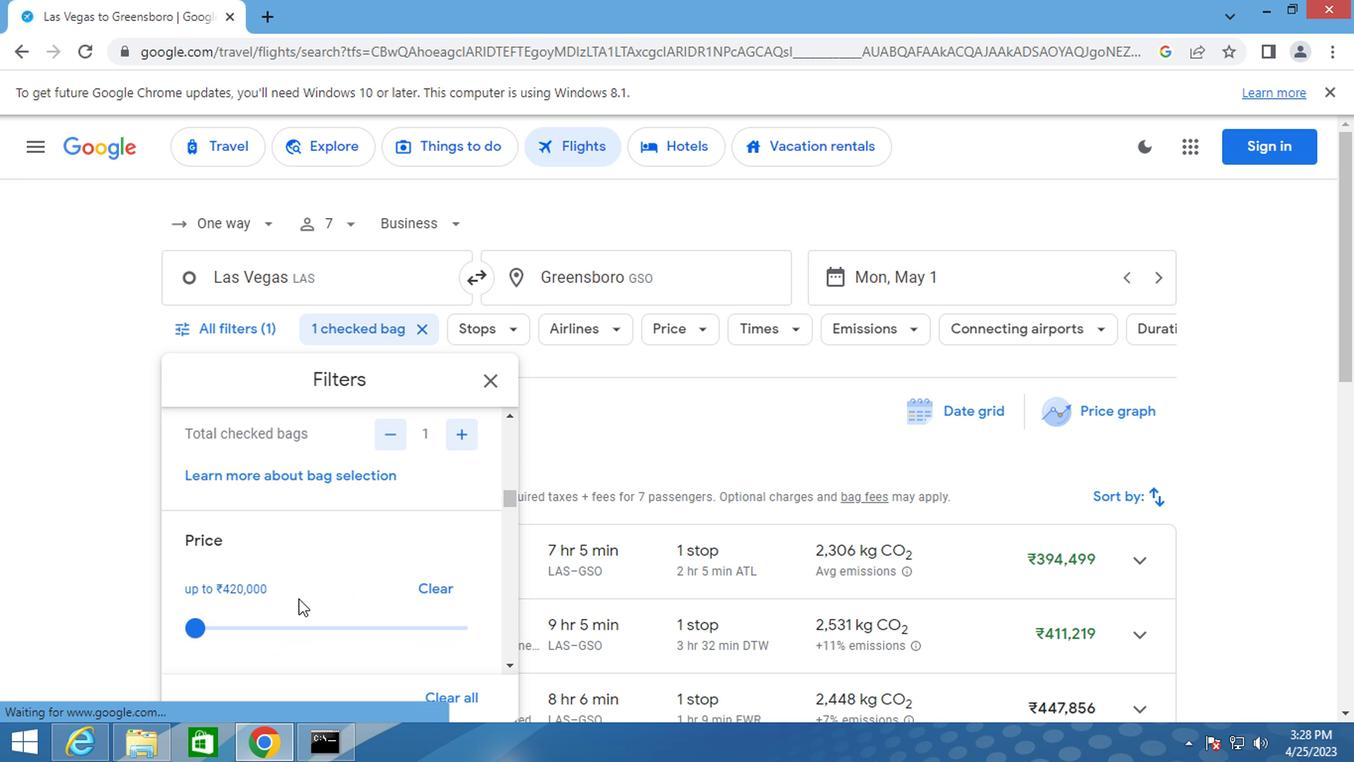 
Action: Mouse scrolled (300, 597) with delta (0, -1)
Screenshot: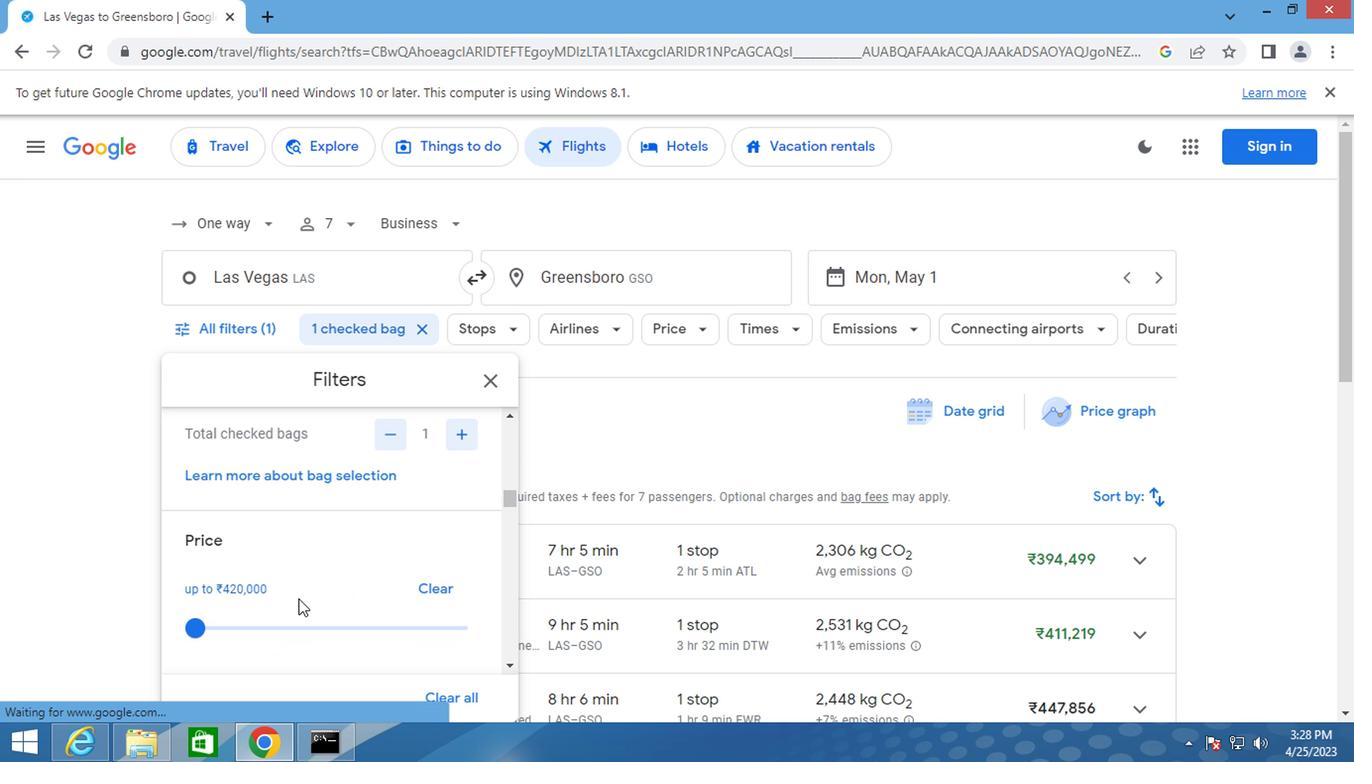 
Action: Mouse moved to (300, 597)
Screenshot: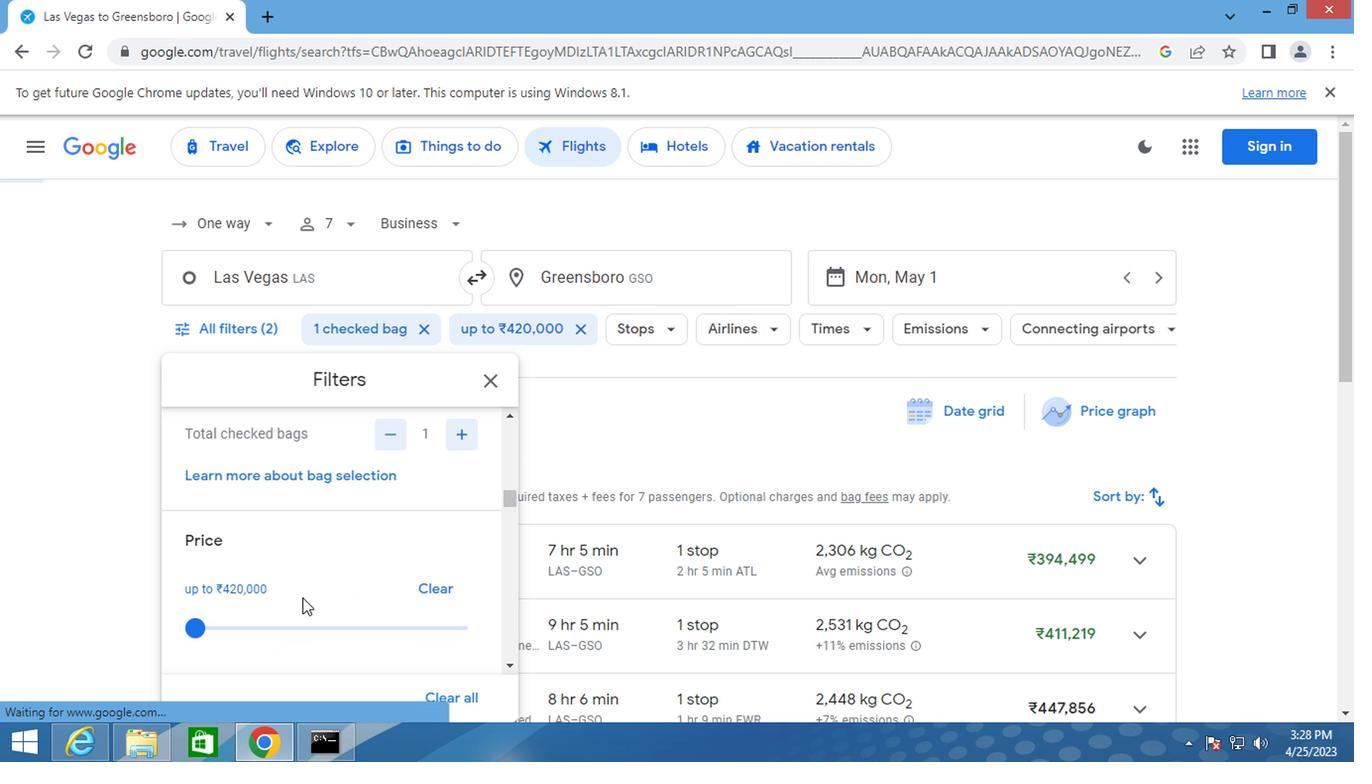 
Action: Mouse scrolled (300, 597) with delta (0, 0)
Screenshot: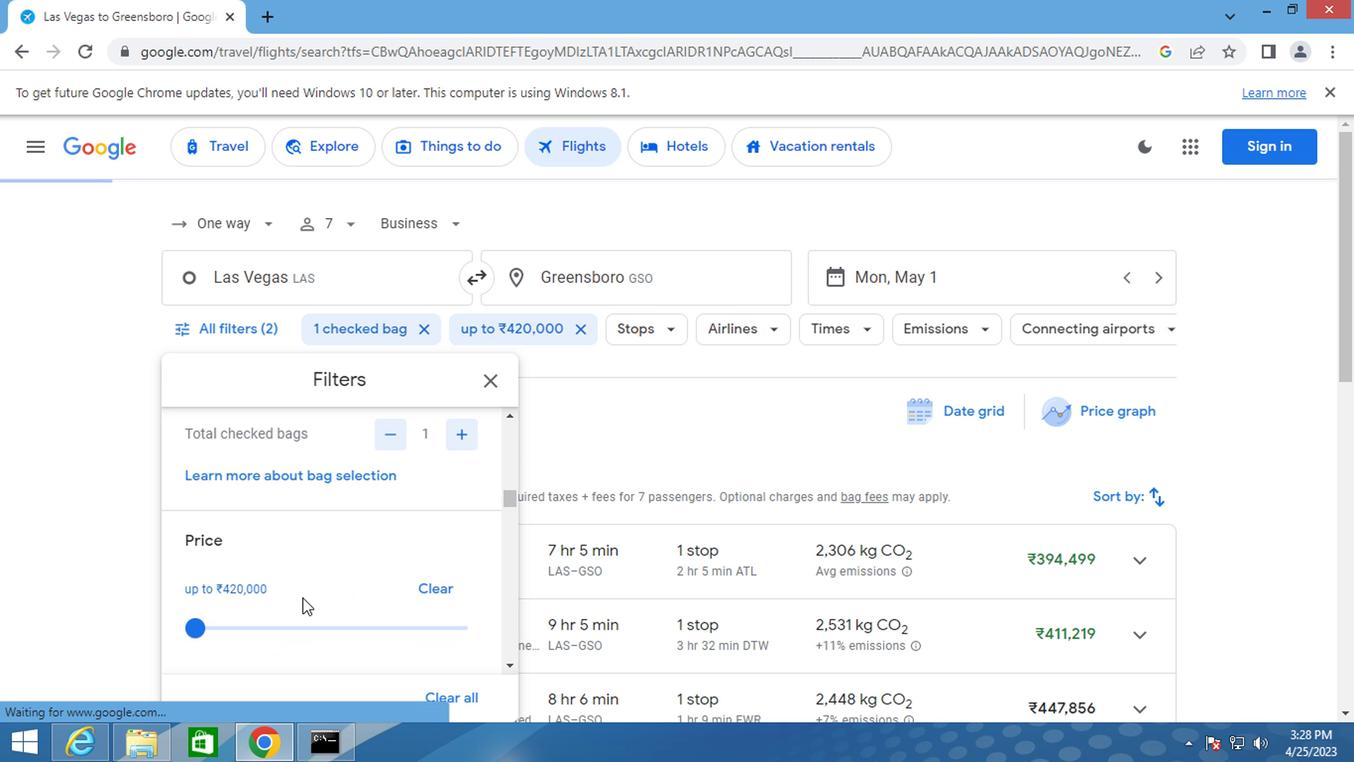 
Action: Mouse moved to (179, 656)
Screenshot: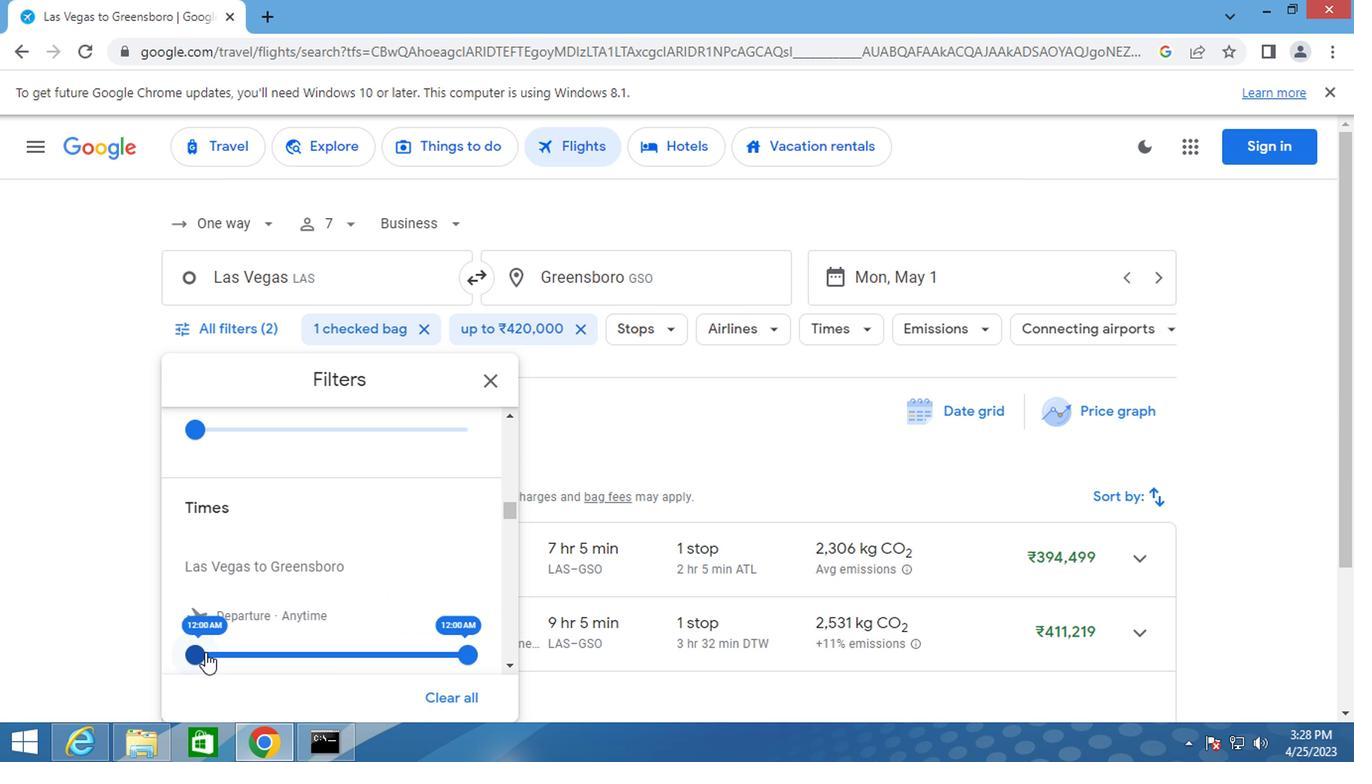 
Action: Mouse pressed left at (179, 656)
Screenshot: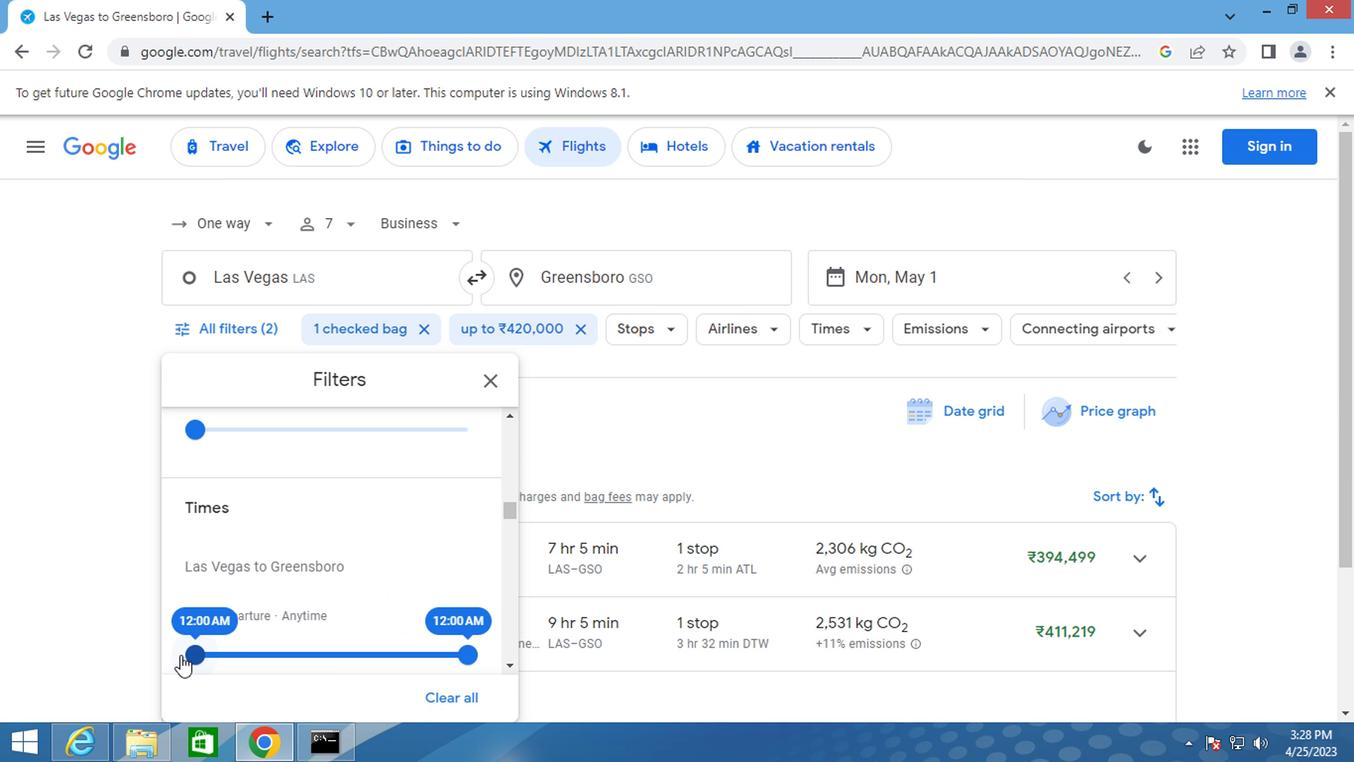 
Action: Mouse moved to (345, 652)
Screenshot: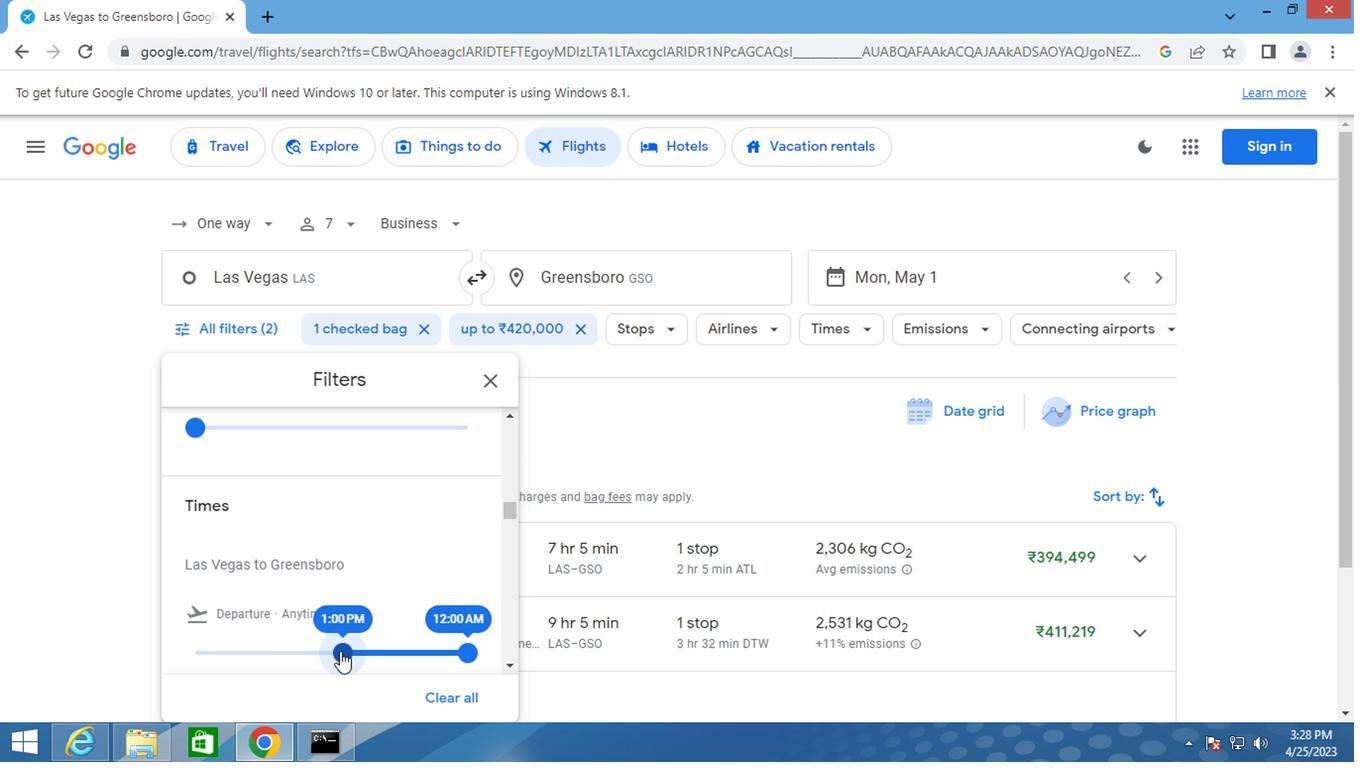 
Action: Mouse pressed left at (345, 652)
Screenshot: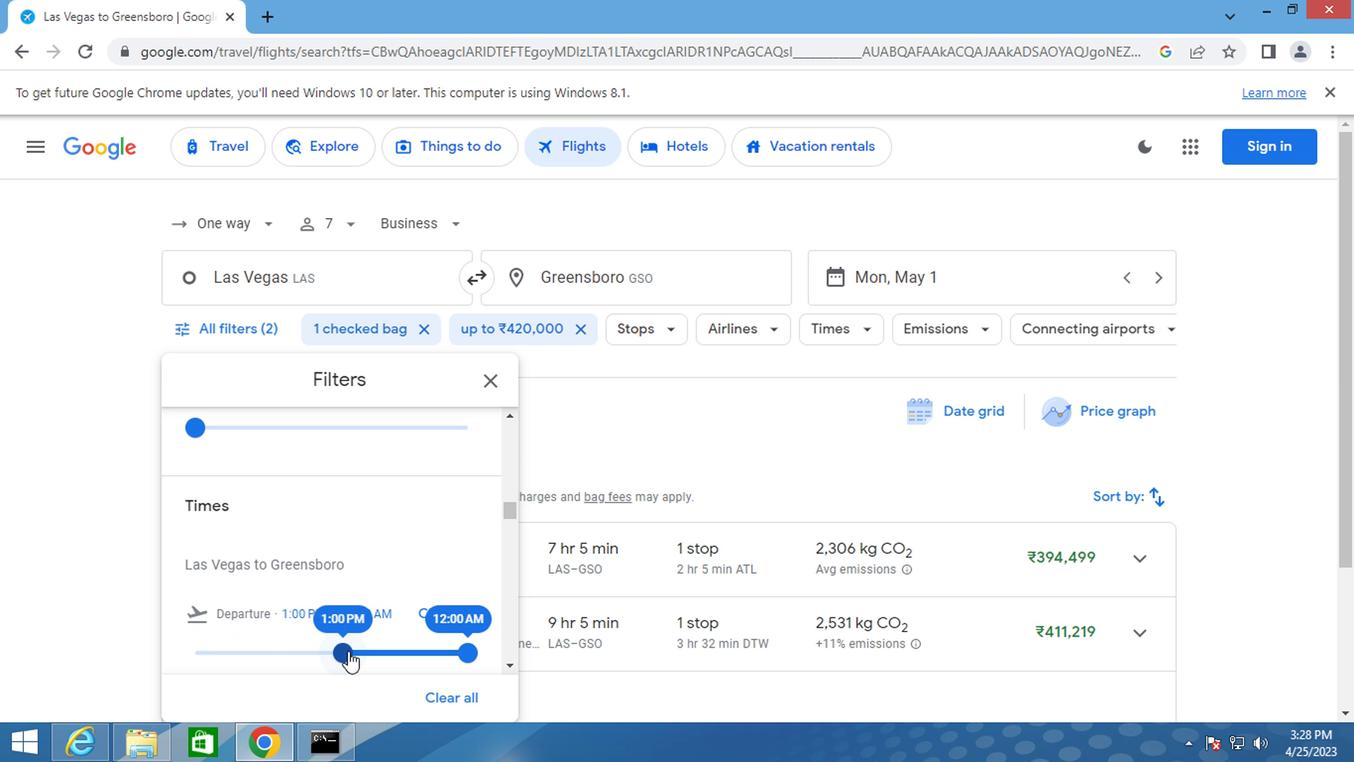 
Action: Mouse moved to (486, 390)
Screenshot: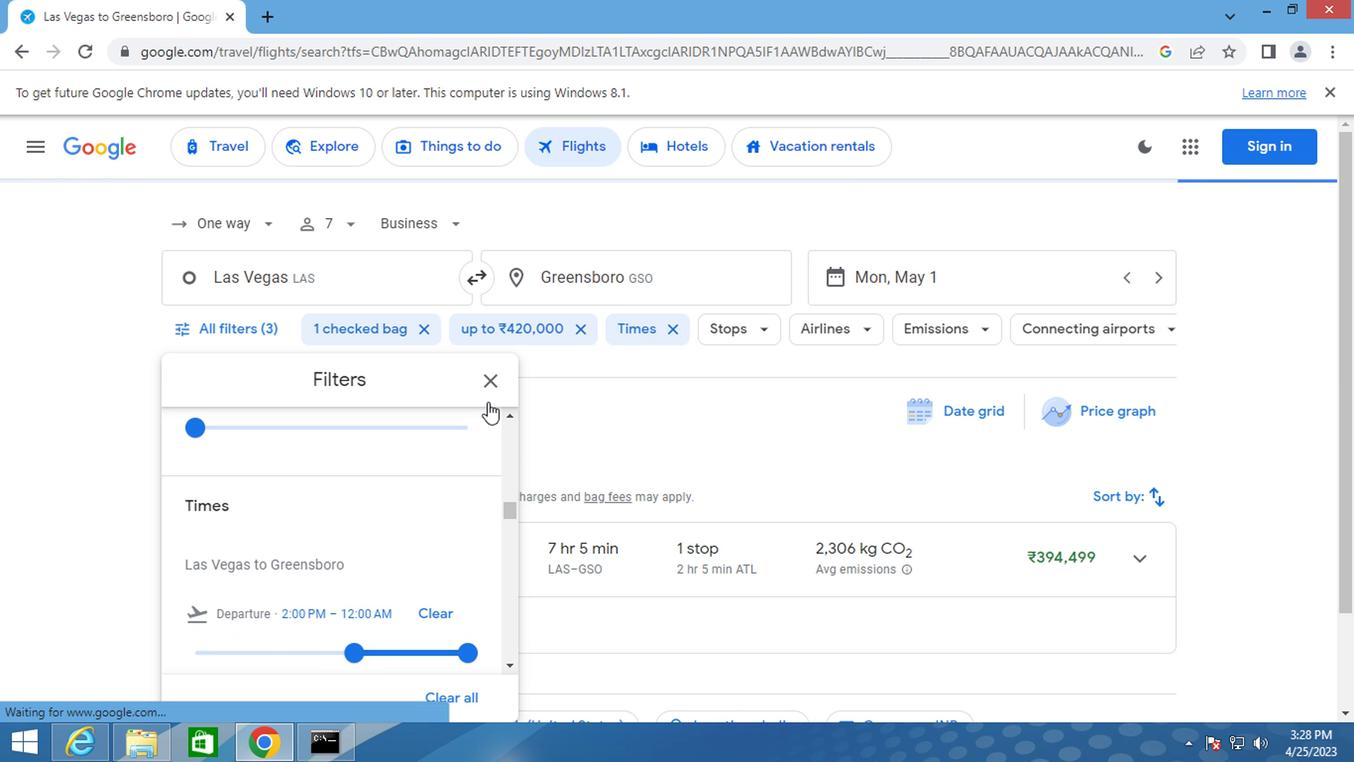 
Action: Mouse pressed left at (486, 390)
Screenshot: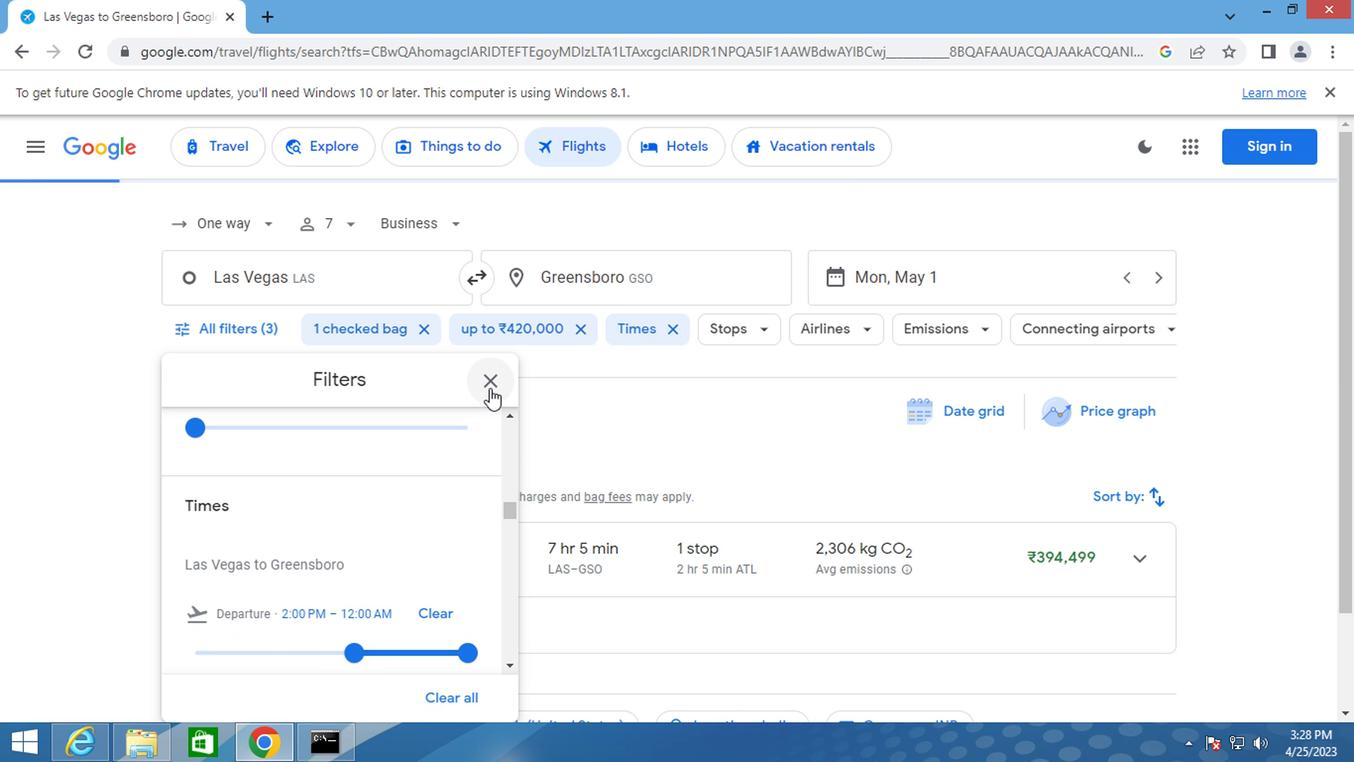 
Action: Mouse moved to (486, 385)
Screenshot: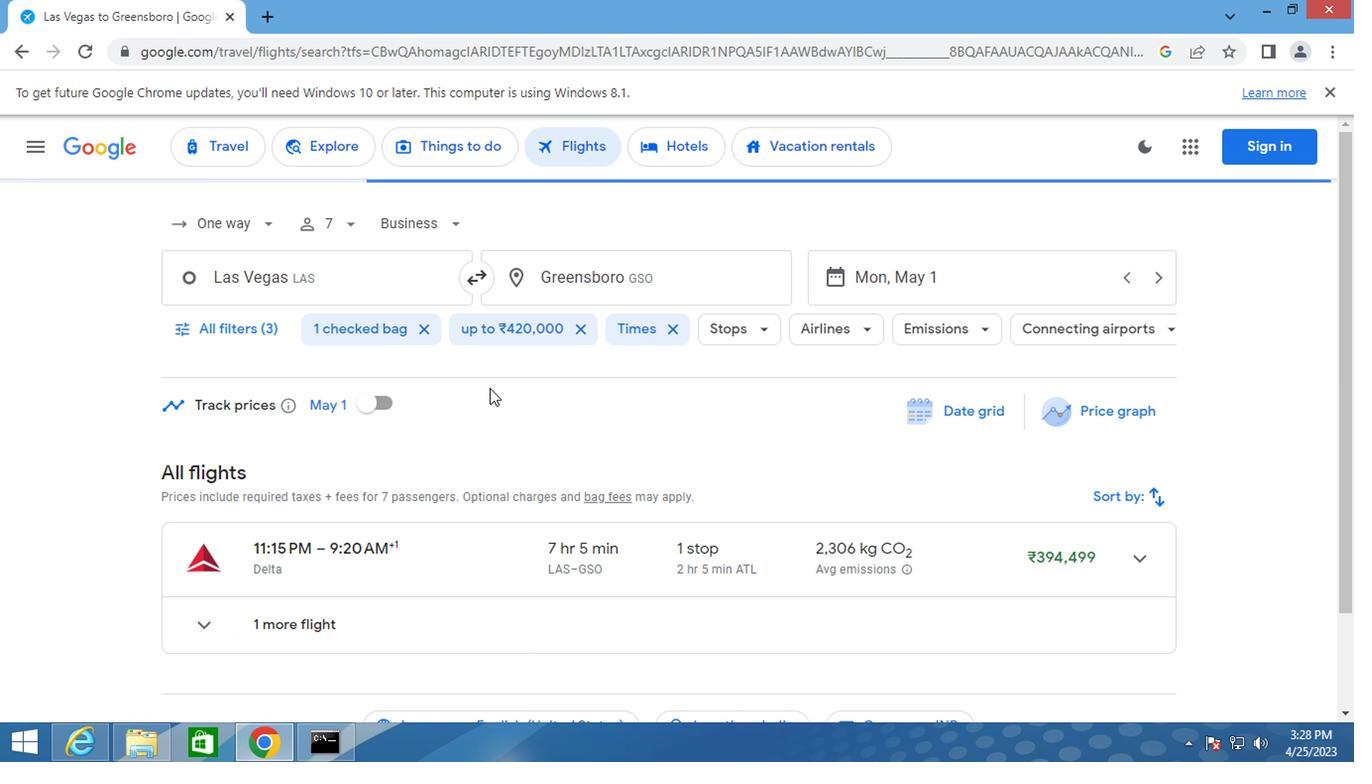 
Action: Key pressed <Key.f8>
Screenshot: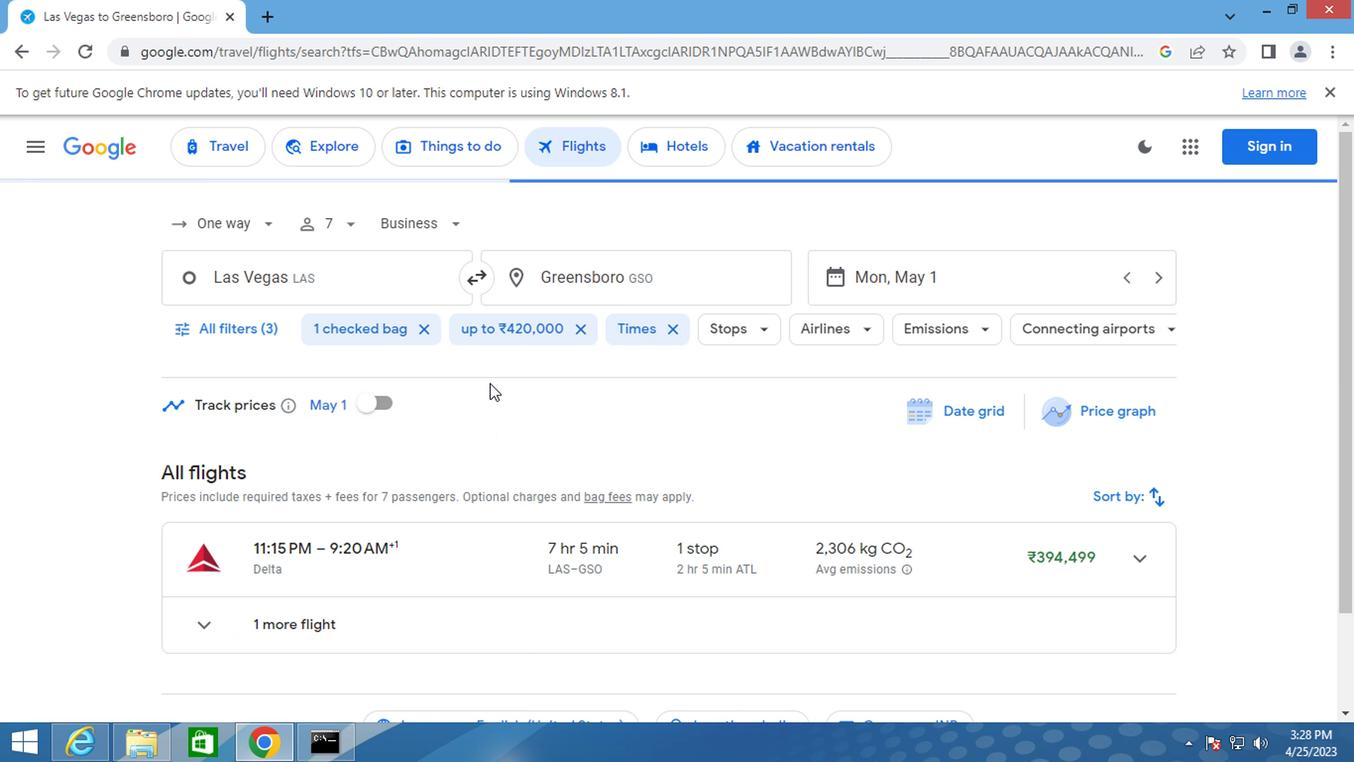 
